 Task: Play online Dominion game.
Action: Mouse moved to (402, 330)
Screenshot: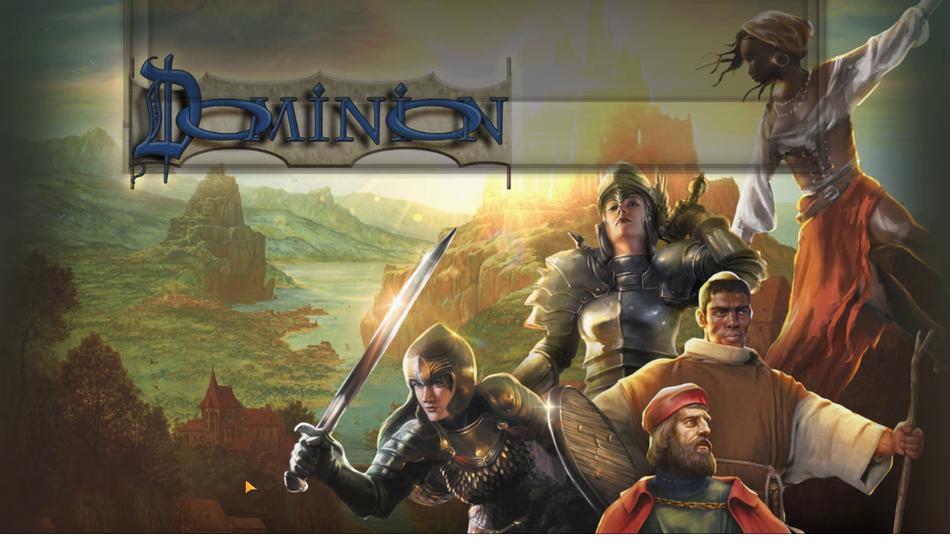 
Action: Mouse pressed left at (402, 330)
Screenshot: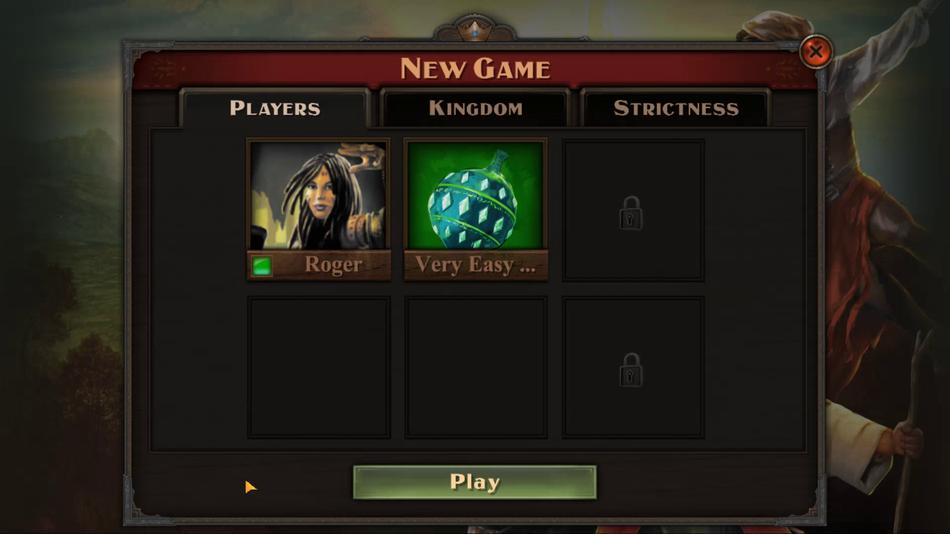 
Action: Mouse moved to (456, 329)
Screenshot: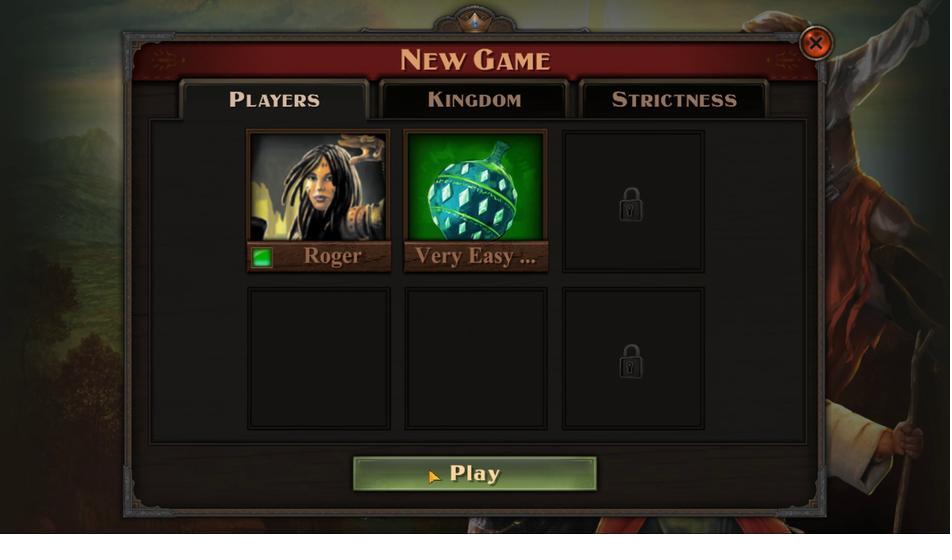 
Action: Mouse pressed left at (456, 329)
Screenshot: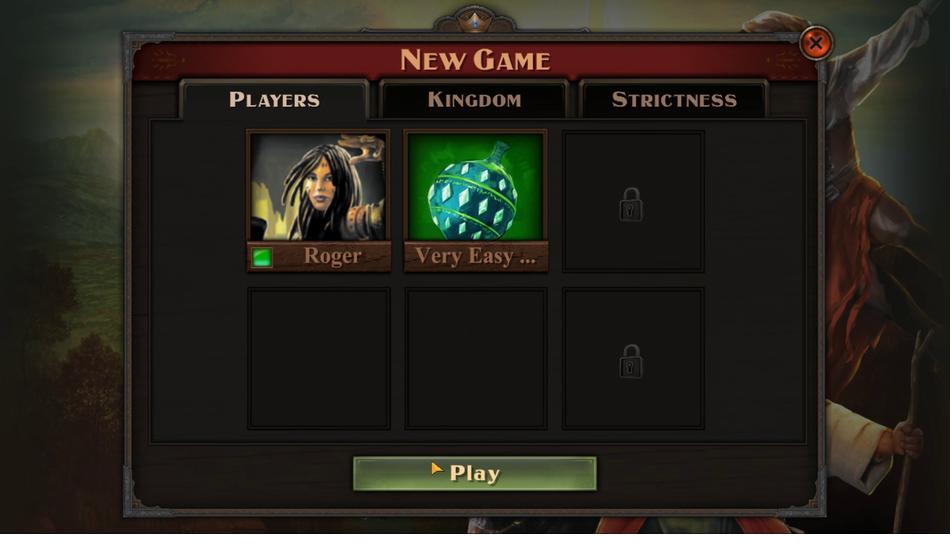 
Action: Mouse moved to (495, 333)
Screenshot: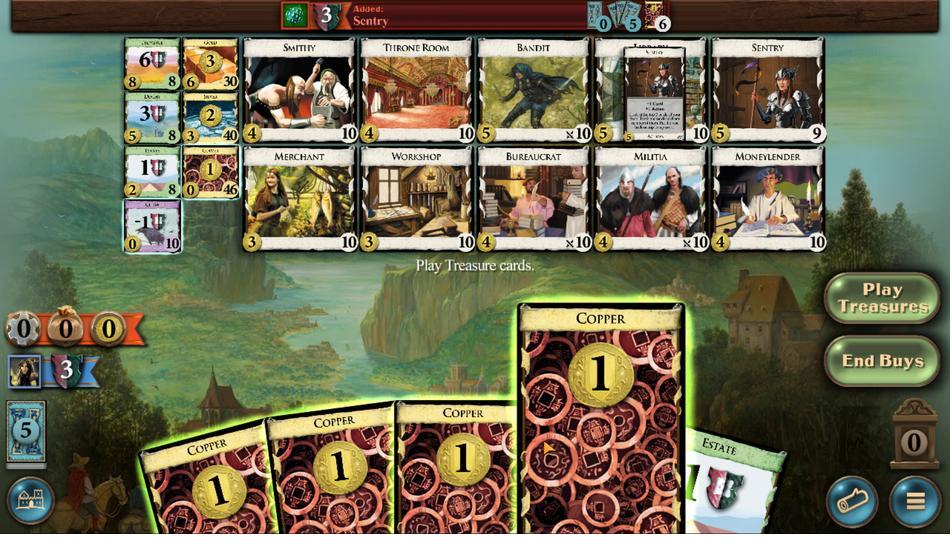 
Action: Mouse pressed left at (495, 333)
Screenshot: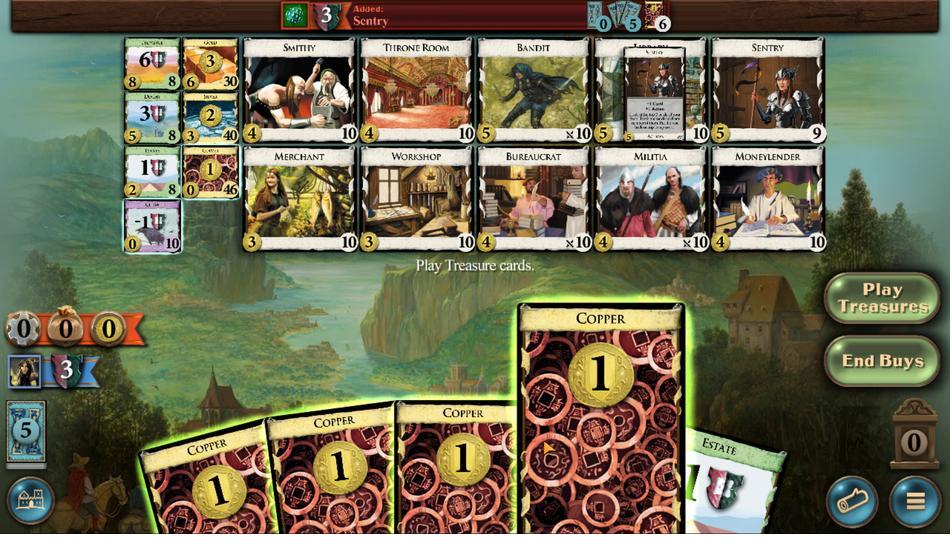 
Action: Mouse moved to (476, 330)
Screenshot: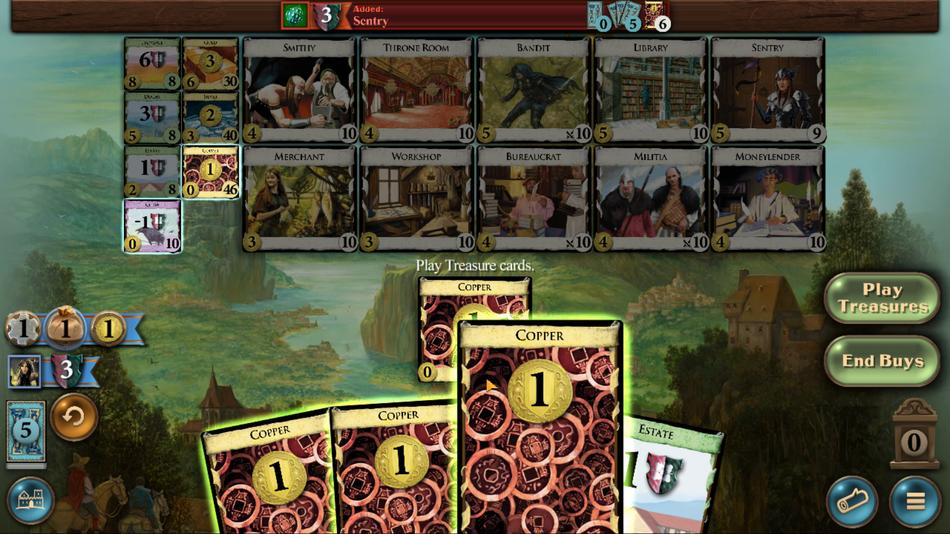 
Action: Mouse pressed left at (476, 330)
Screenshot: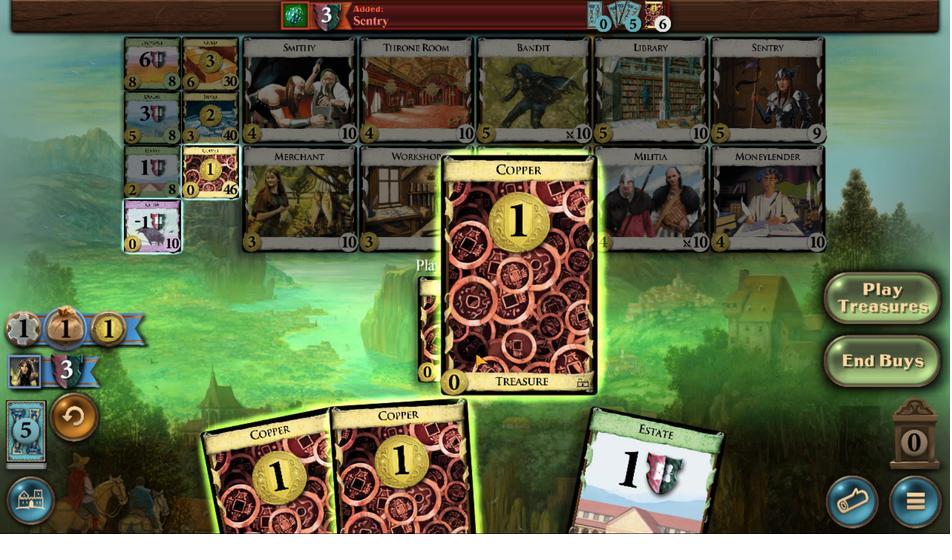 
Action: Mouse moved to (462, 329)
Screenshot: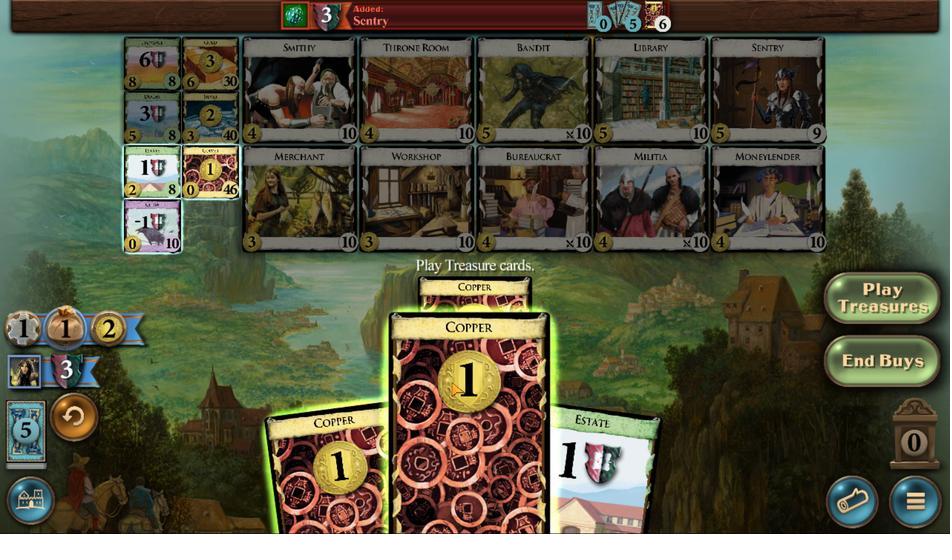 
Action: Mouse pressed left at (462, 329)
Screenshot: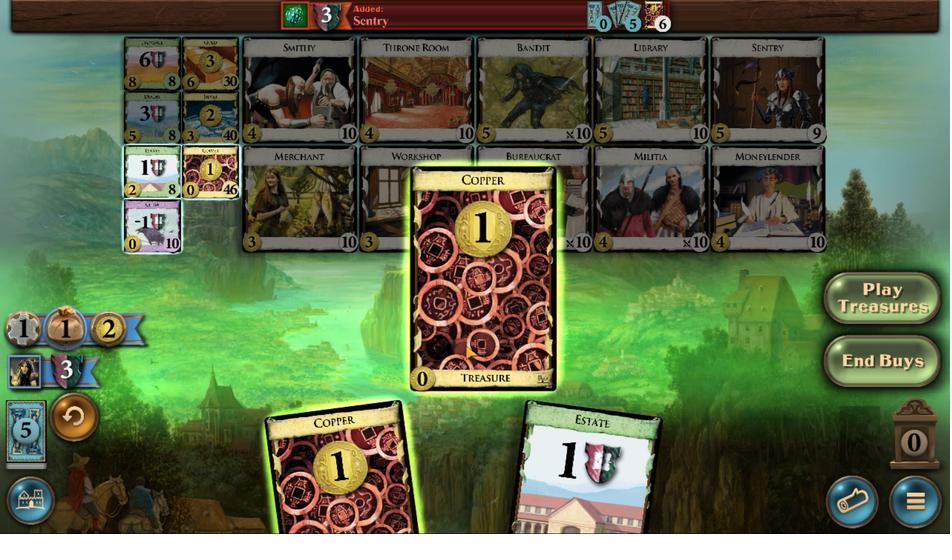 
Action: Mouse moved to (392, 285)
Screenshot: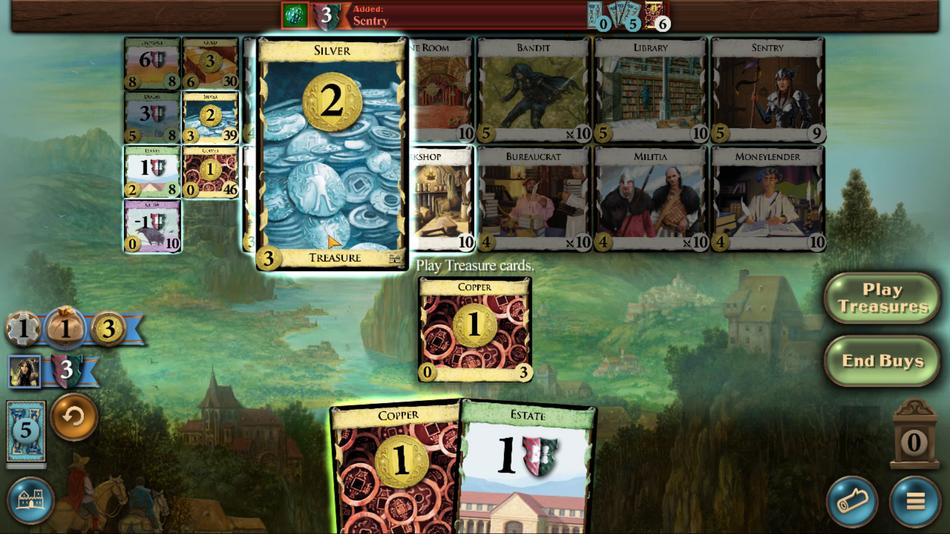 
Action: Mouse pressed left at (392, 285)
Screenshot: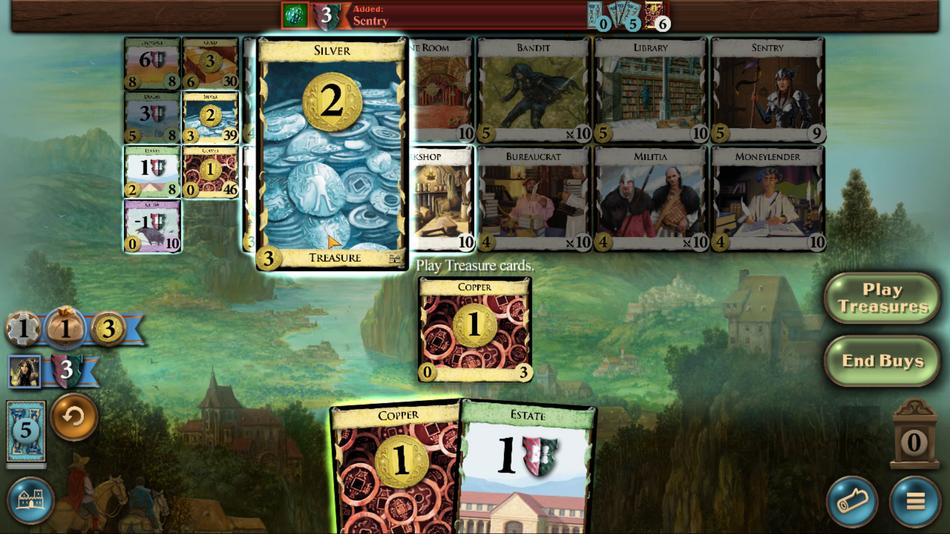 
Action: Mouse moved to (392, 291)
Screenshot: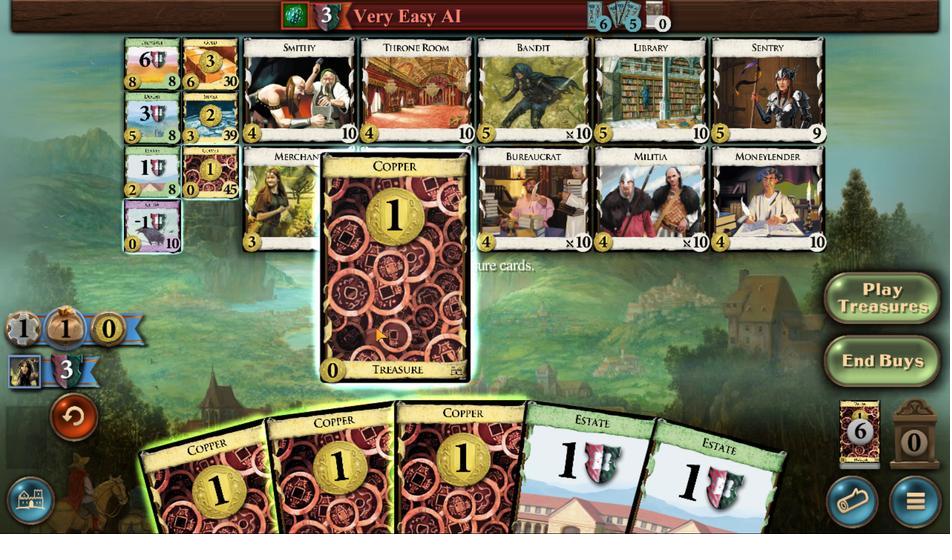 
Action: Mouse pressed left at (392, 291)
Screenshot: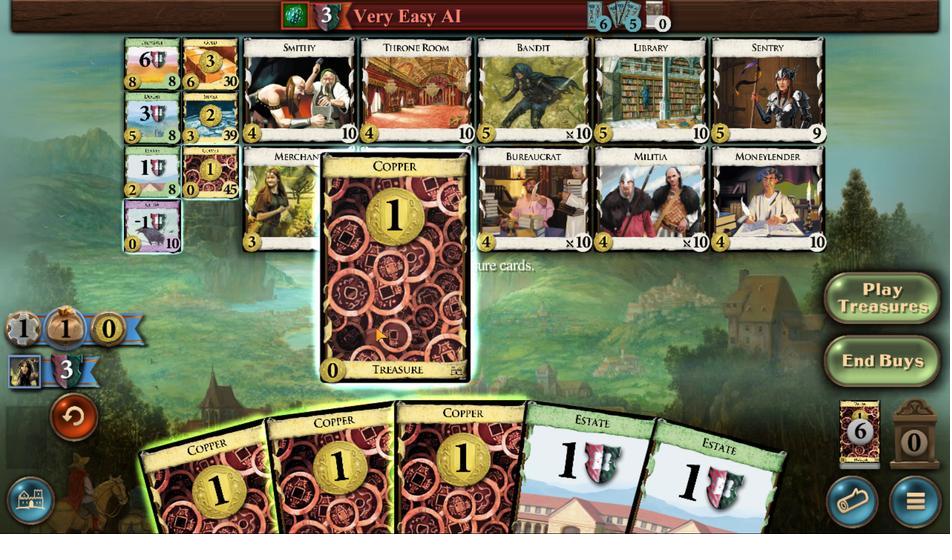 
Action: Mouse moved to (464, 326)
Screenshot: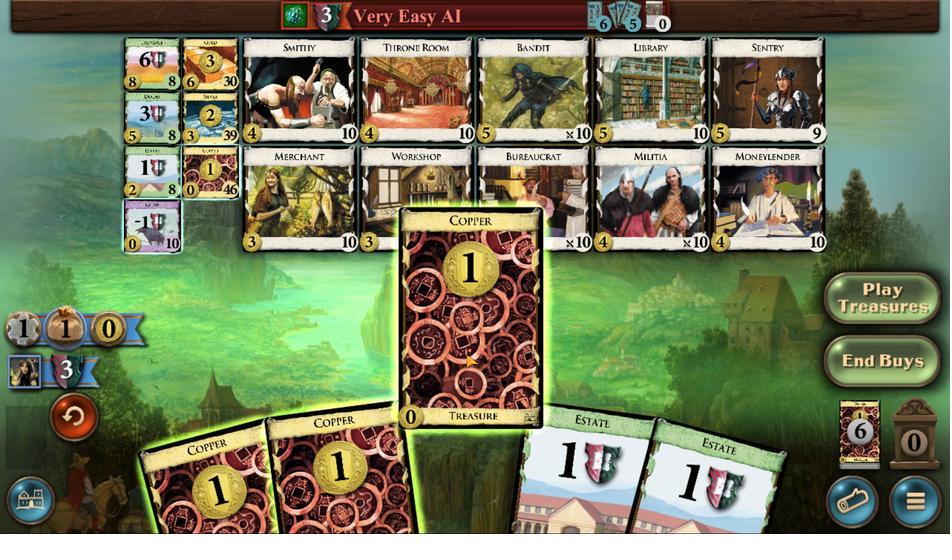 
Action: Mouse pressed left at (464, 326)
Screenshot: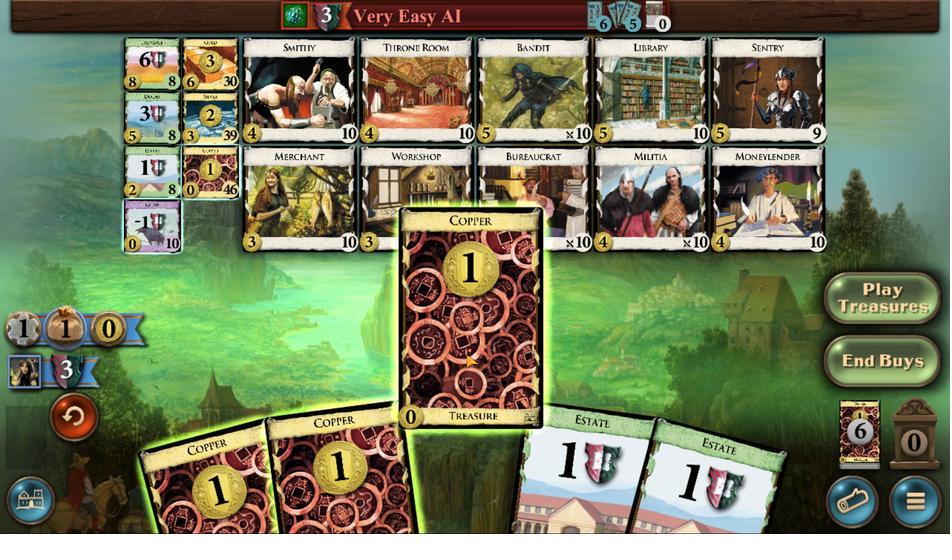
Action: Mouse moved to (452, 330)
Screenshot: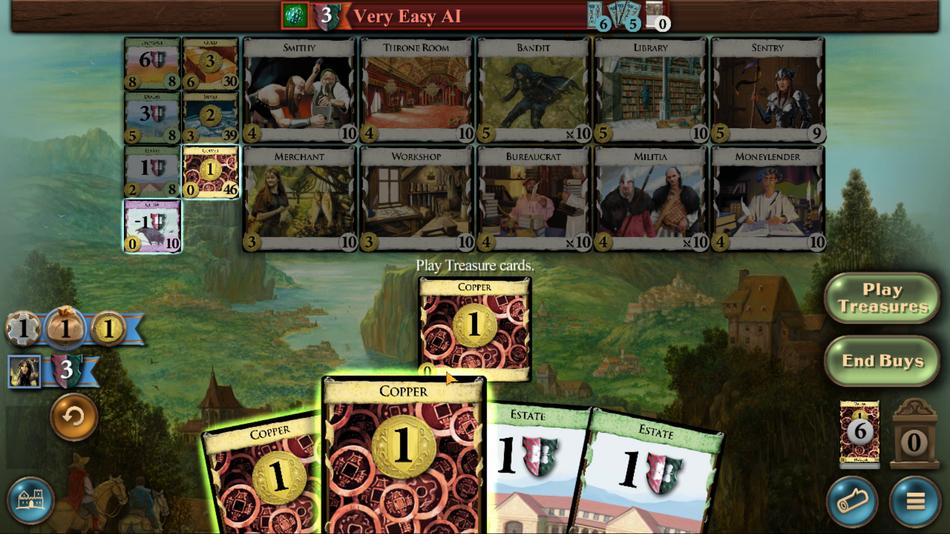 
Action: Mouse pressed left at (452, 330)
Screenshot: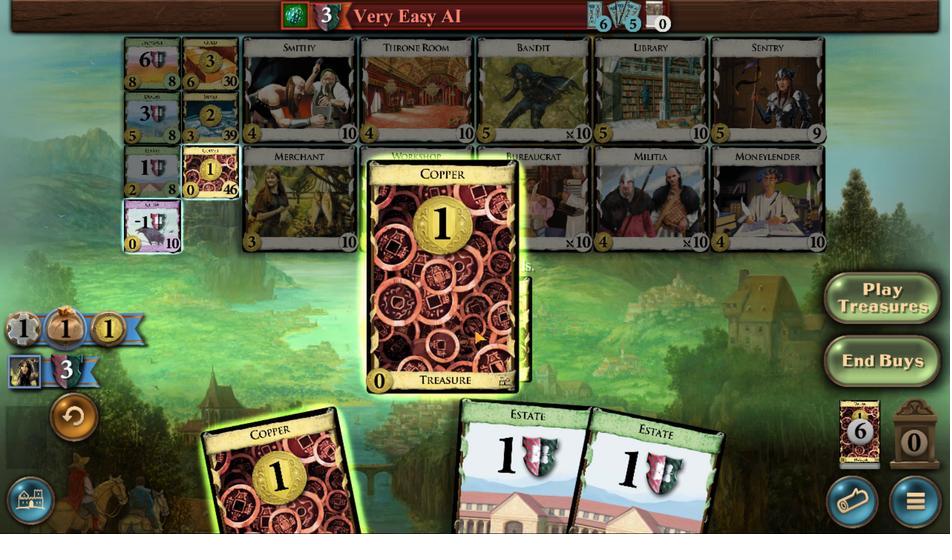 
Action: Mouse moved to (433, 329)
Screenshot: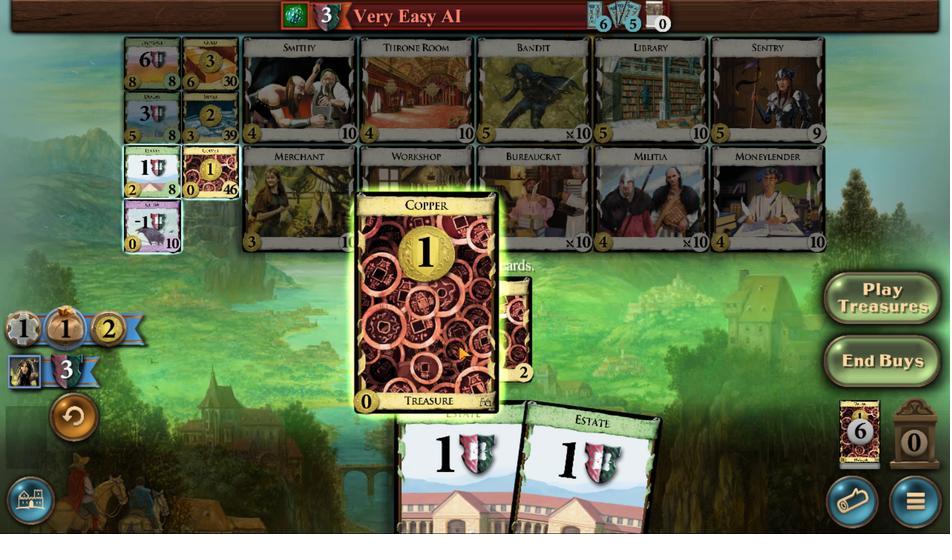 
Action: Mouse pressed left at (433, 329)
Screenshot: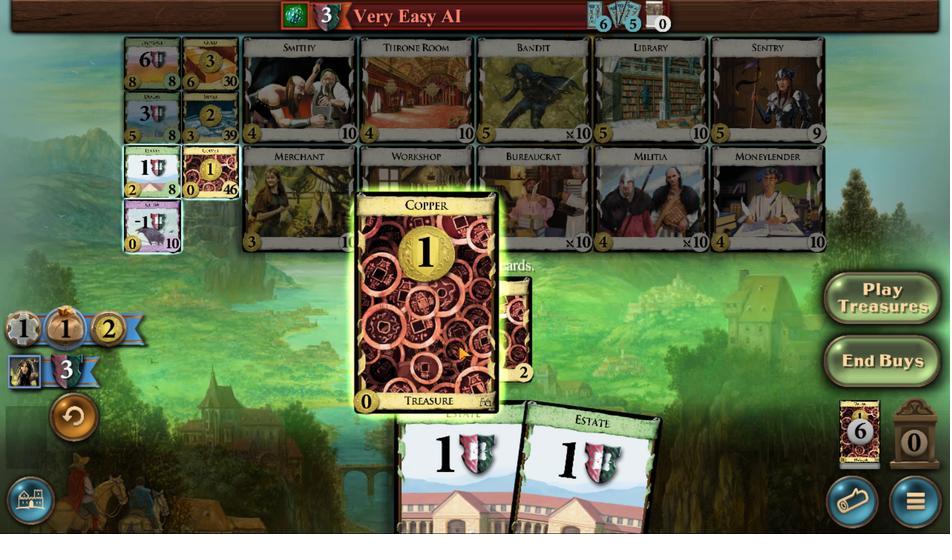 
Action: Mouse moved to (389, 285)
Screenshot: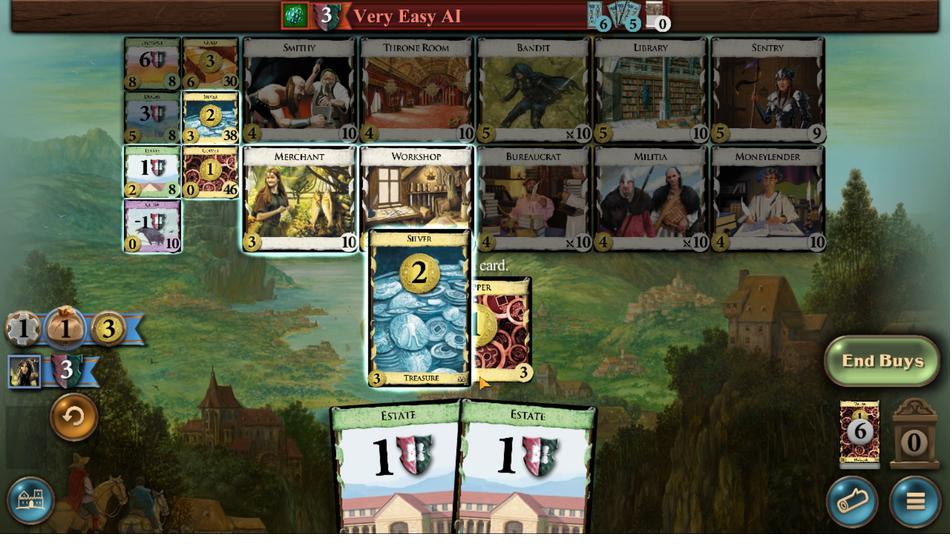 
Action: Mouse pressed left at (389, 285)
Screenshot: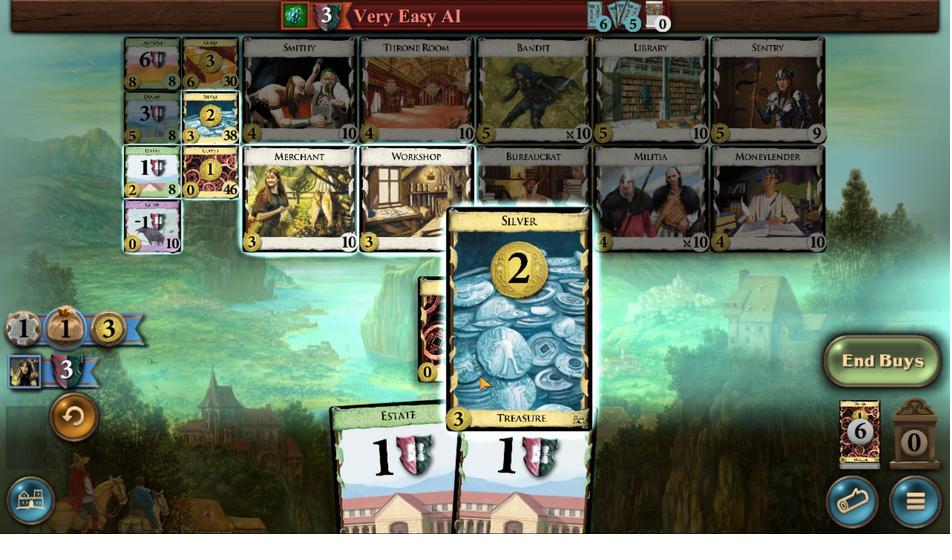 
Action: Mouse moved to (503, 327)
Screenshot: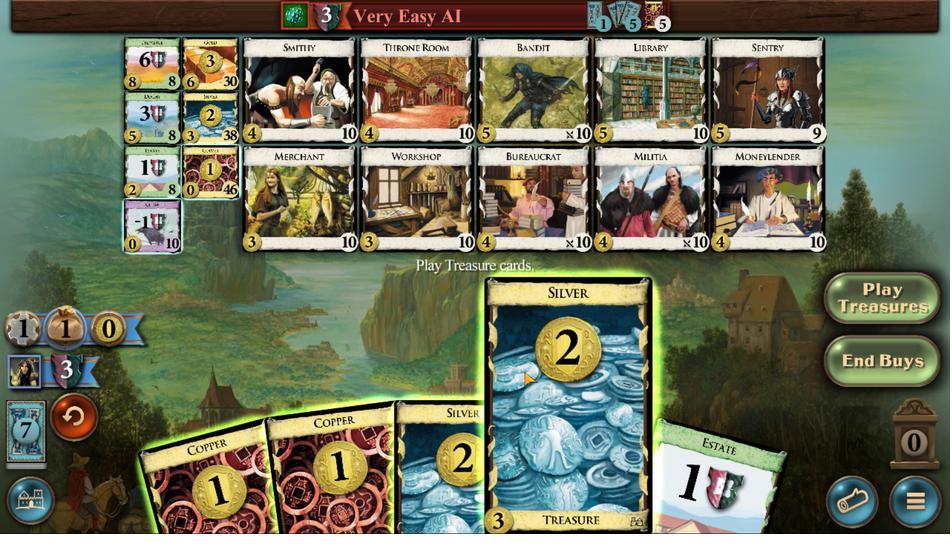 
Action: Mouse pressed left at (503, 327)
Screenshot: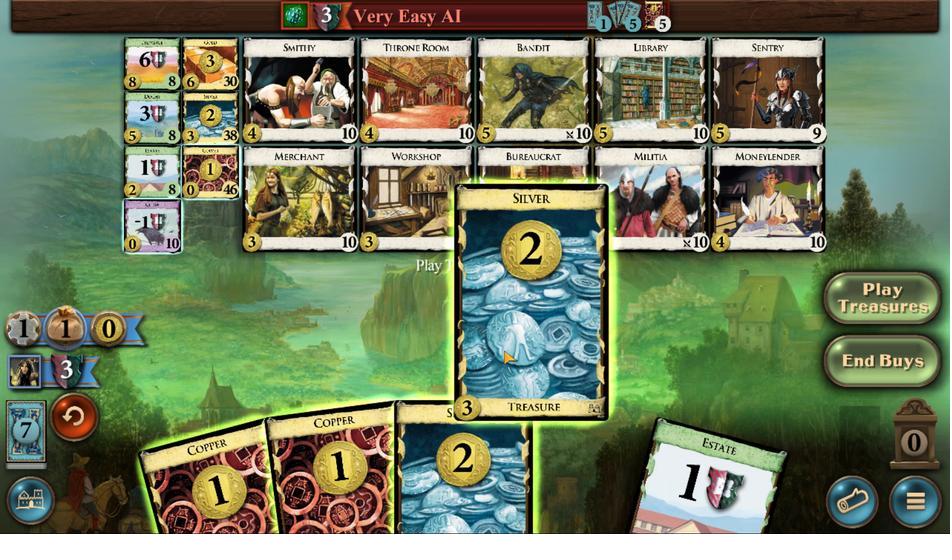 
Action: Mouse moved to (483, 327)
Screenshot: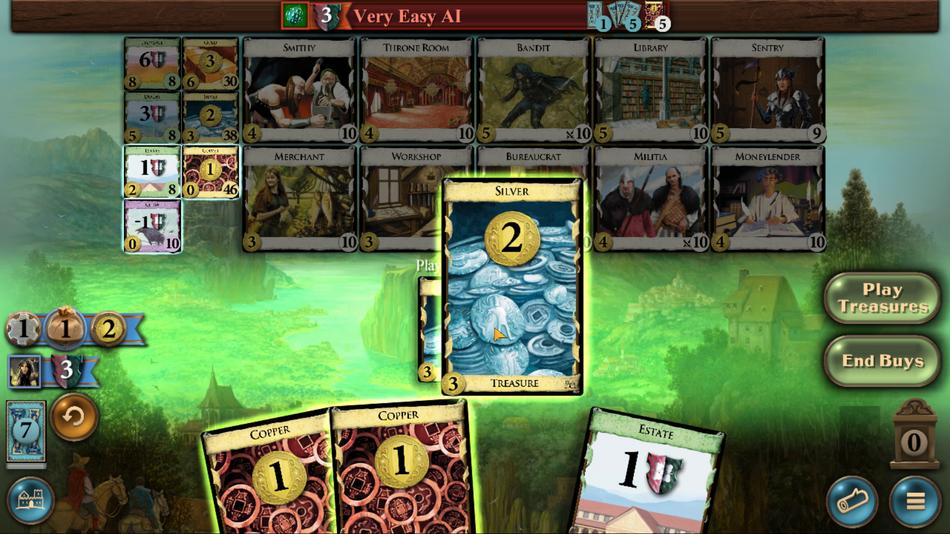 
Action: Mouse pressed left at (483, 327)
Screenshot: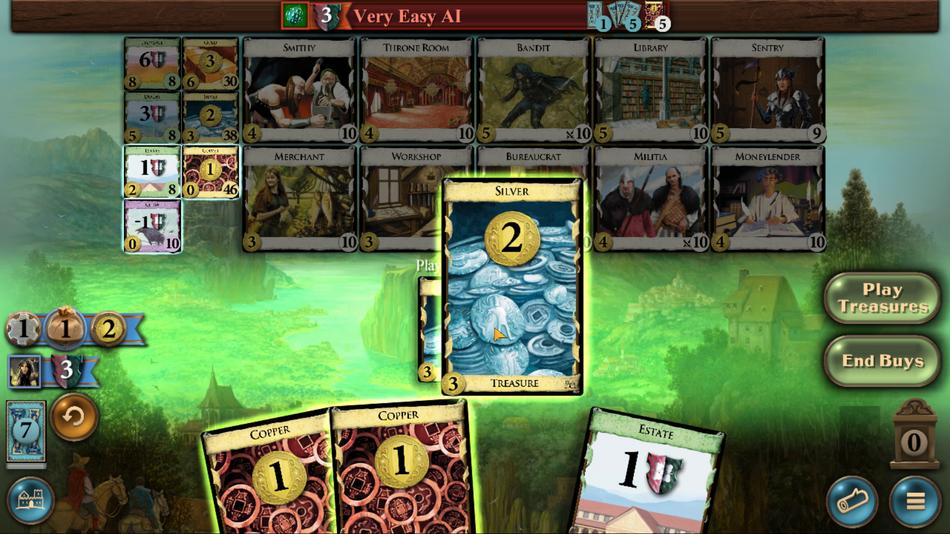 
Action: Mouse moved to (471, 323)
Screenshot: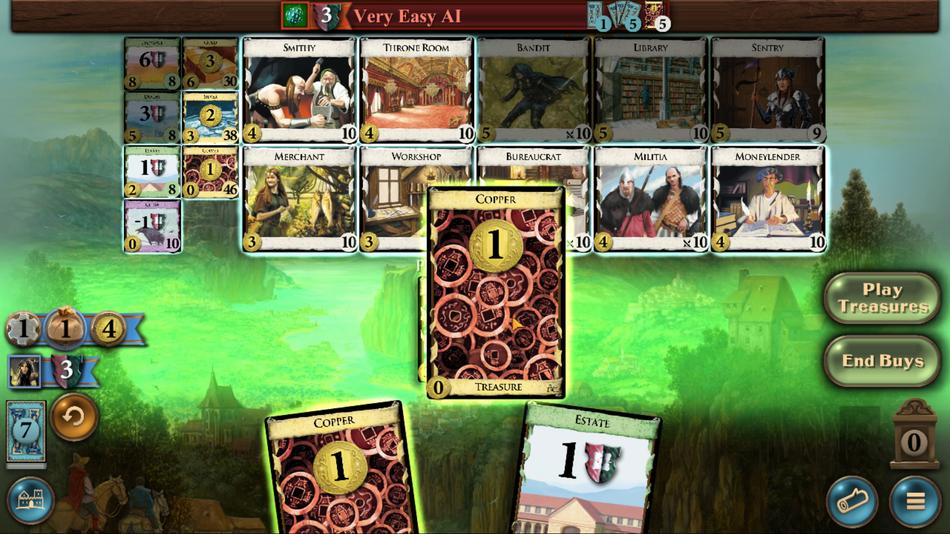 
Action: Mouse pressed left at (471, 323)
Screenshot: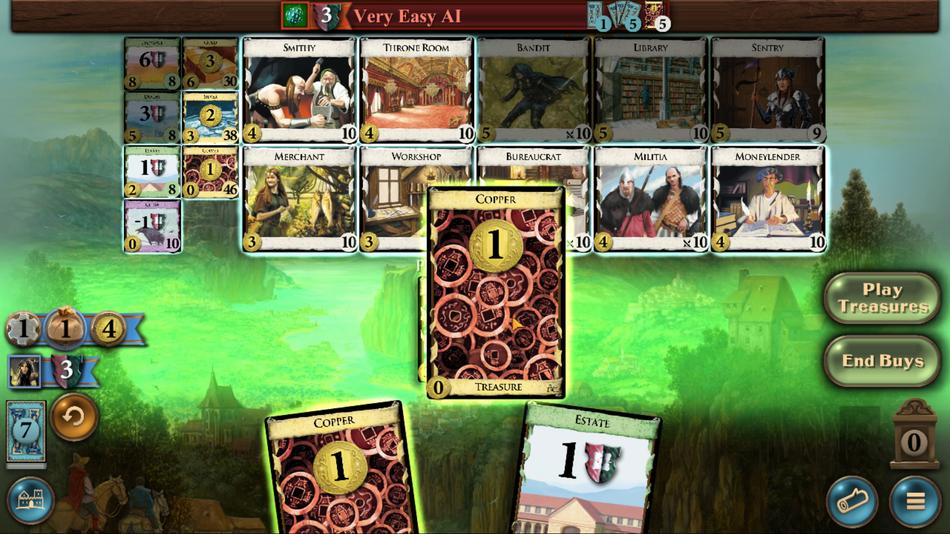 
Action: Mouse moved to (376, 283)
Screenshot: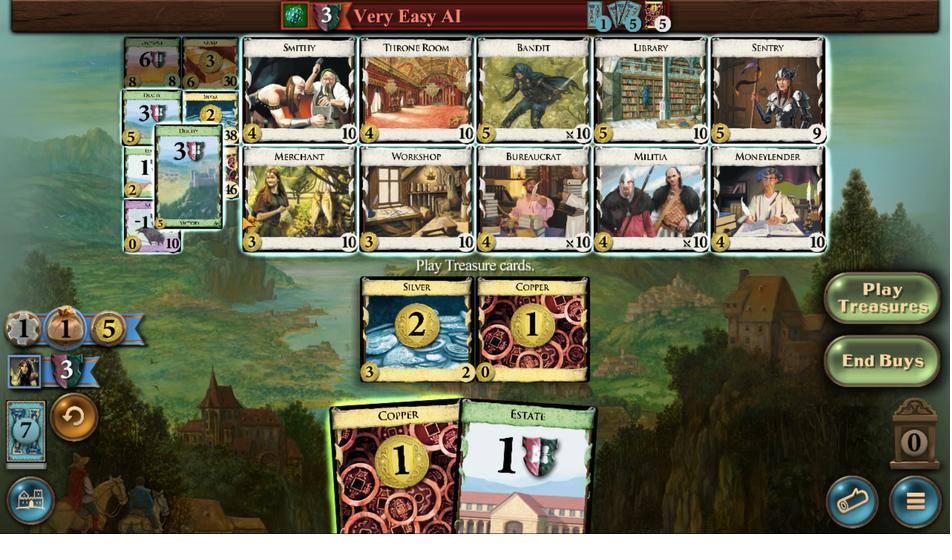 
Action: Mouse pressed left at (376, 283)
Screenshot: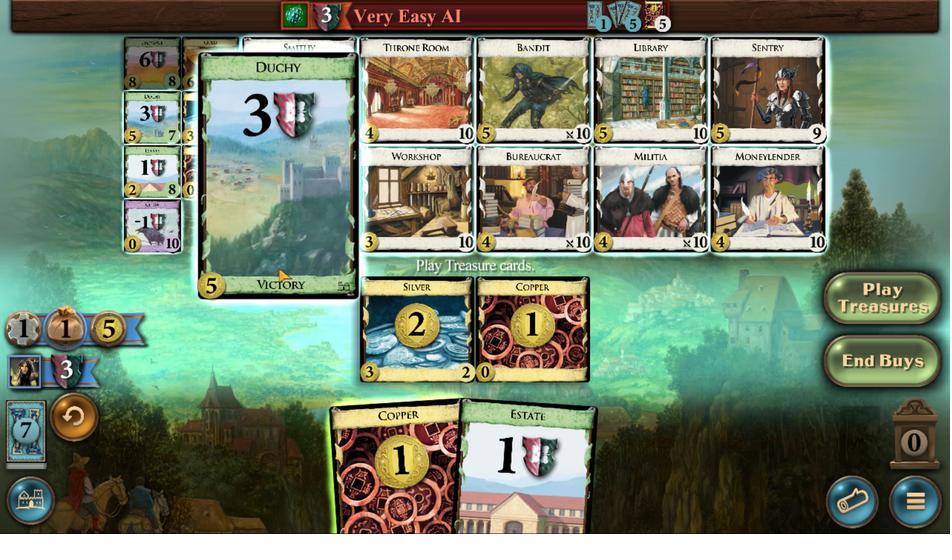 
Action: Mouse moved to (464, 323)
Screenshot: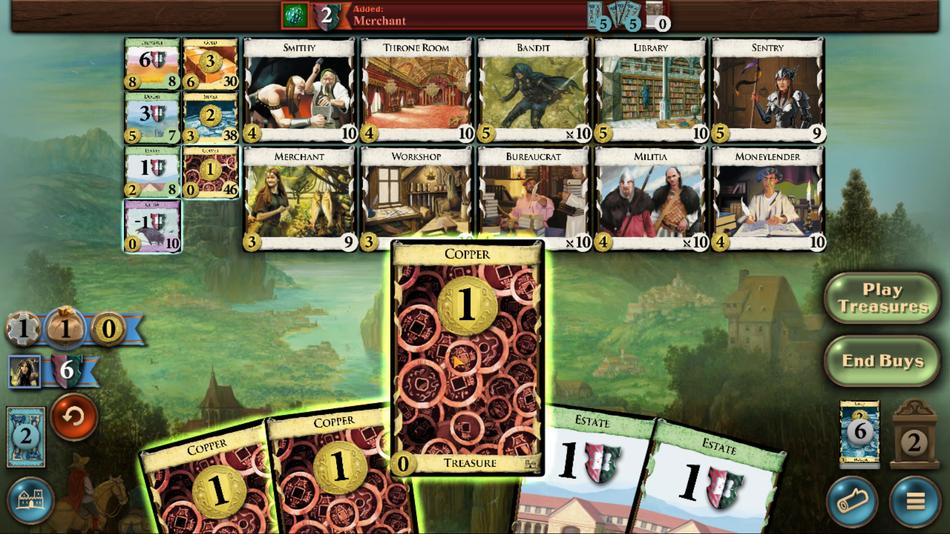 
Action: Mouse pressed left at (464, 323)
Screenshot: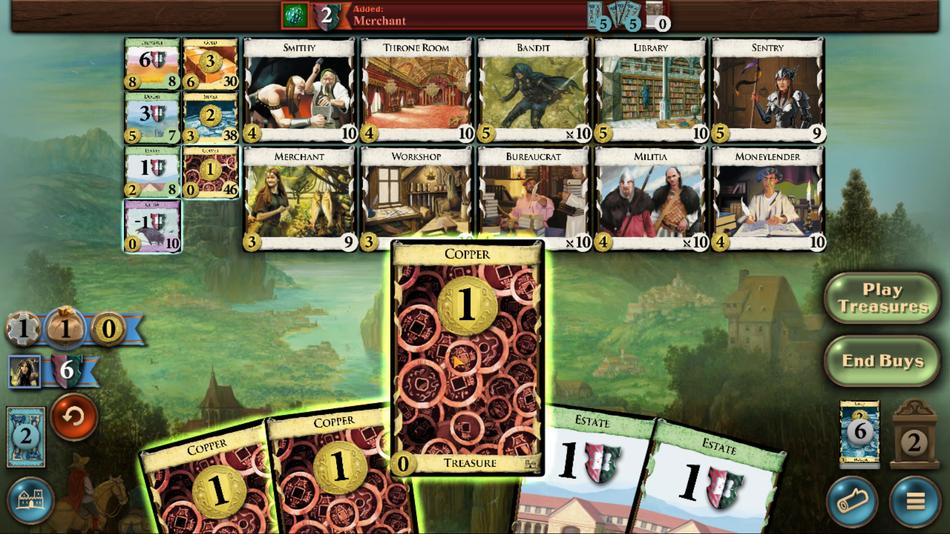 
Action: Mouse moved to (449, 327)
Screenshot: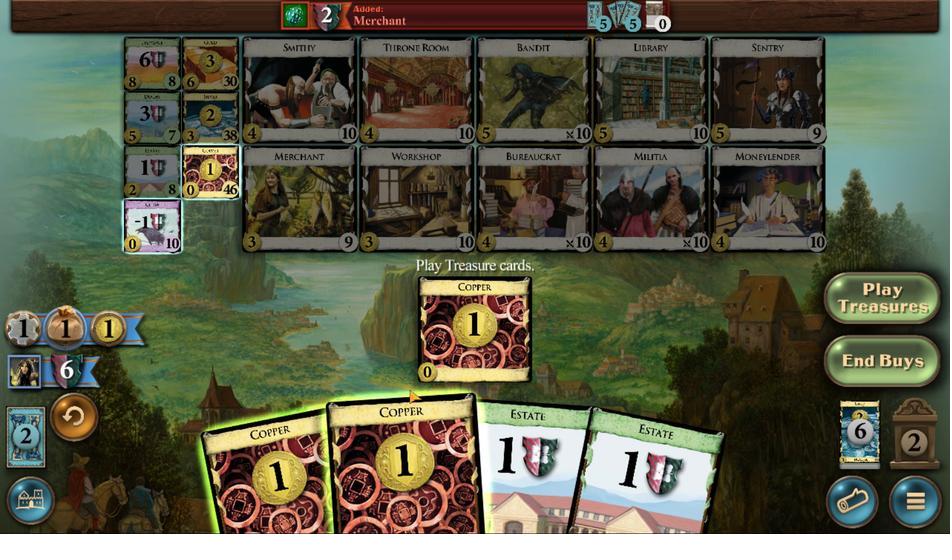 
Action: Mouse pressed left at (449, 327)
Screenshot: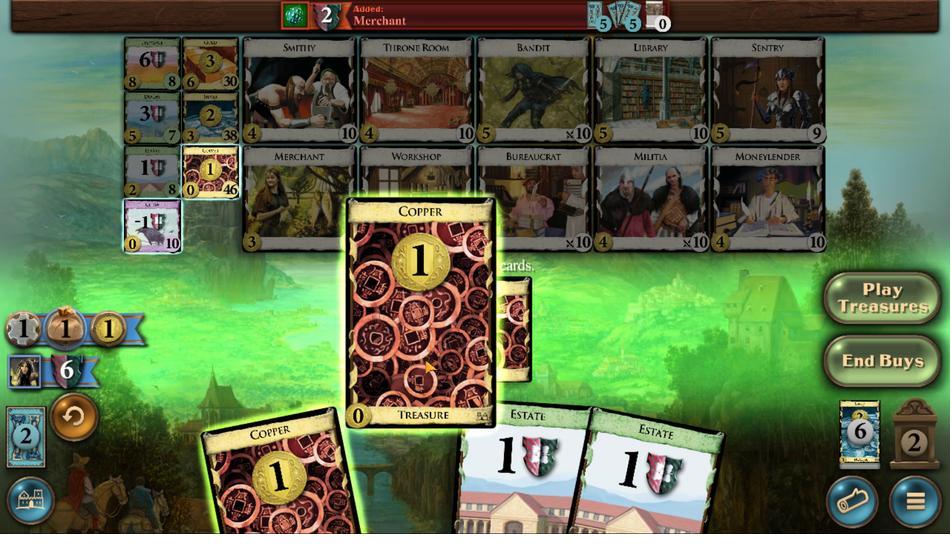 
Action: Mouse moved to (426, 323)
Screenshot: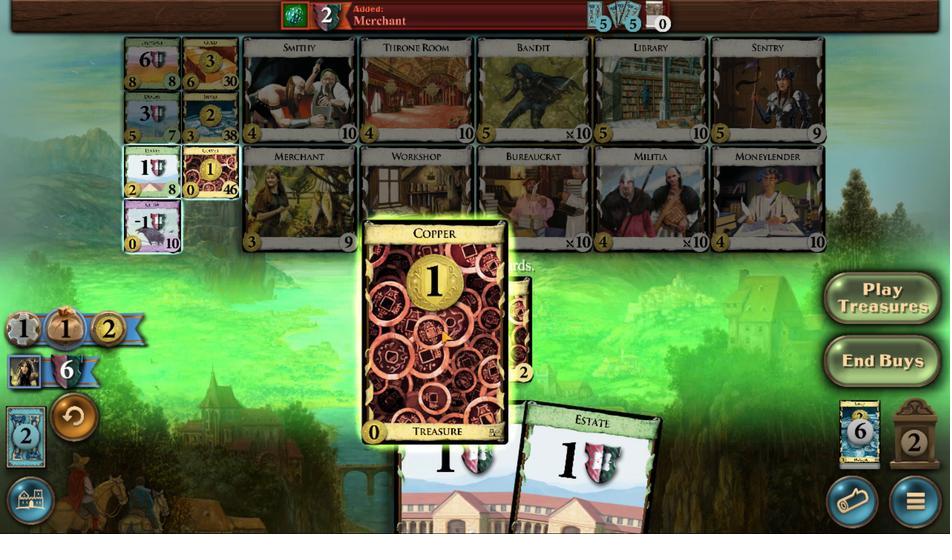 
Action: Mouse pressed left at (426, 323)
Screenshot: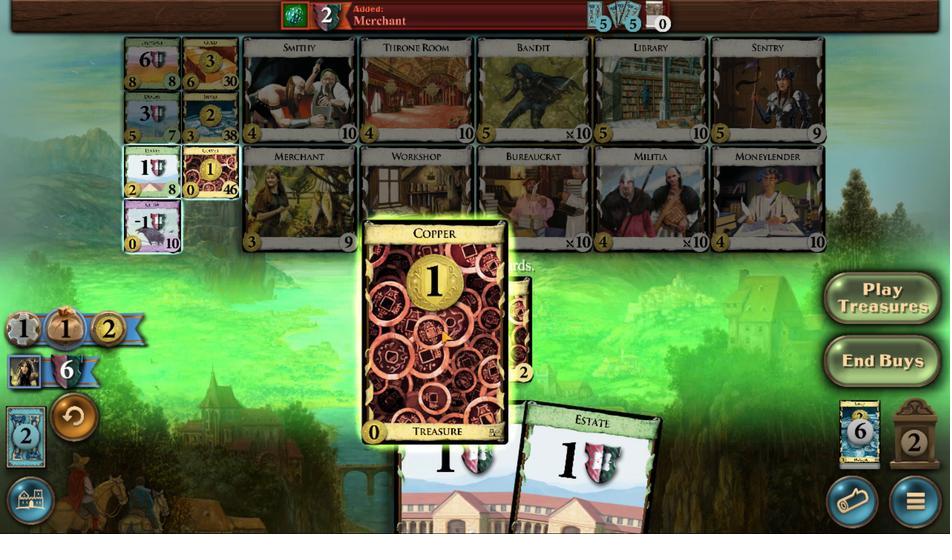 
Action: Mouse moved to (391, 282)
Screenshot: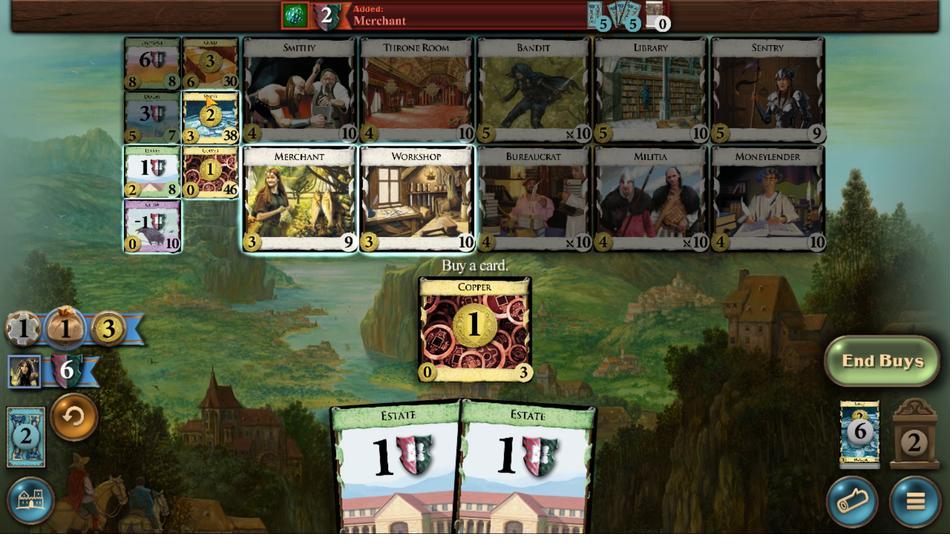 
Action: Mouse pressed left at (391, 282)
Screenshot: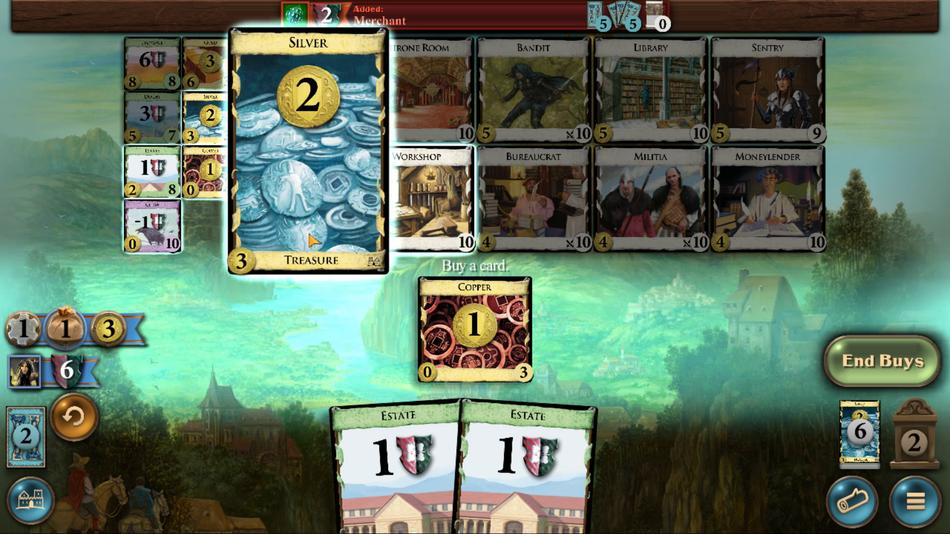 
Action: Mouse moved to (504, 325)
Screenshot: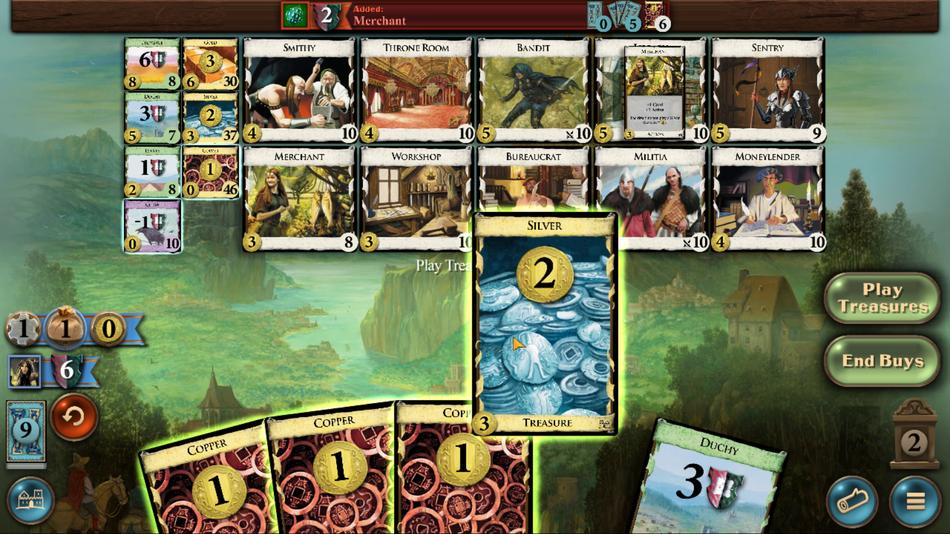 
Action: Mouse pressed left at (504, 325)
Screenshot: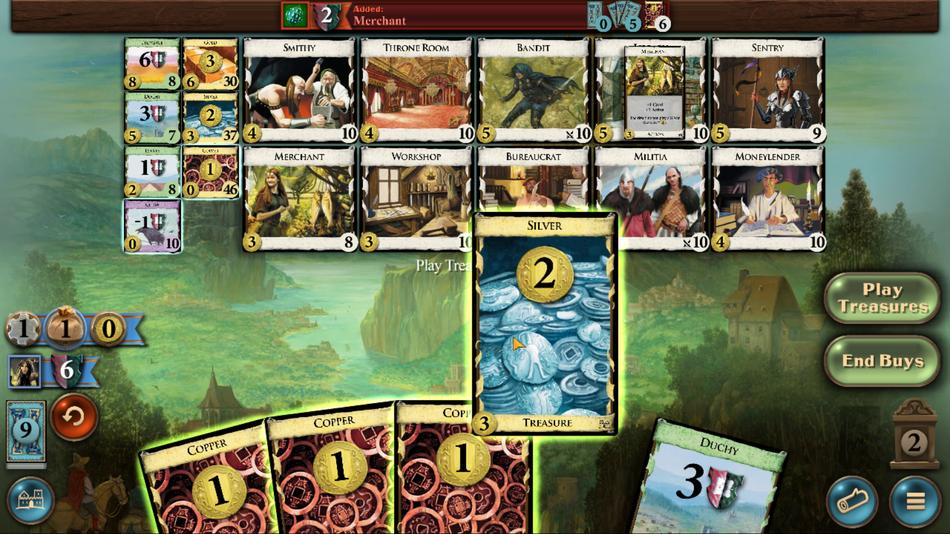 
Action: Mouse moved to (484, 322)
Screenshot: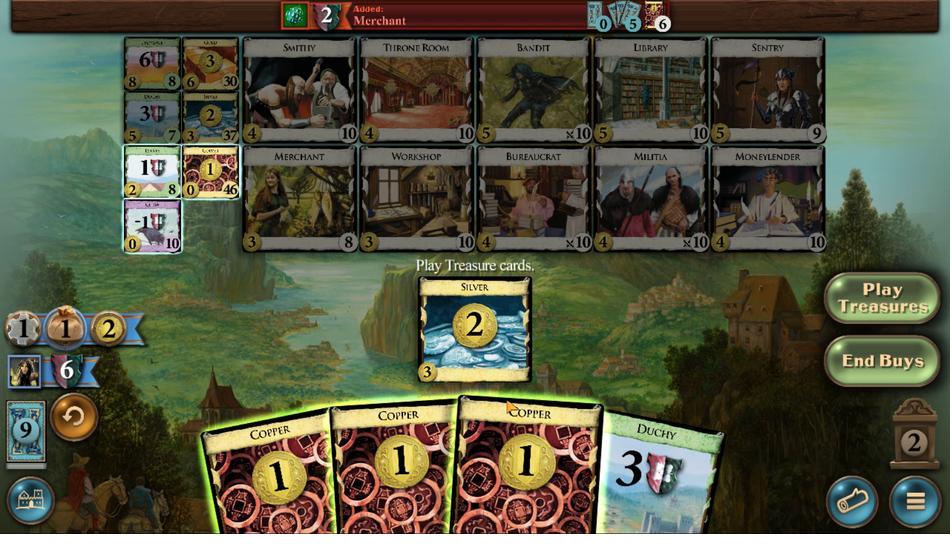 
Action: Mouse pressed left at (484, 322)
Screenshot: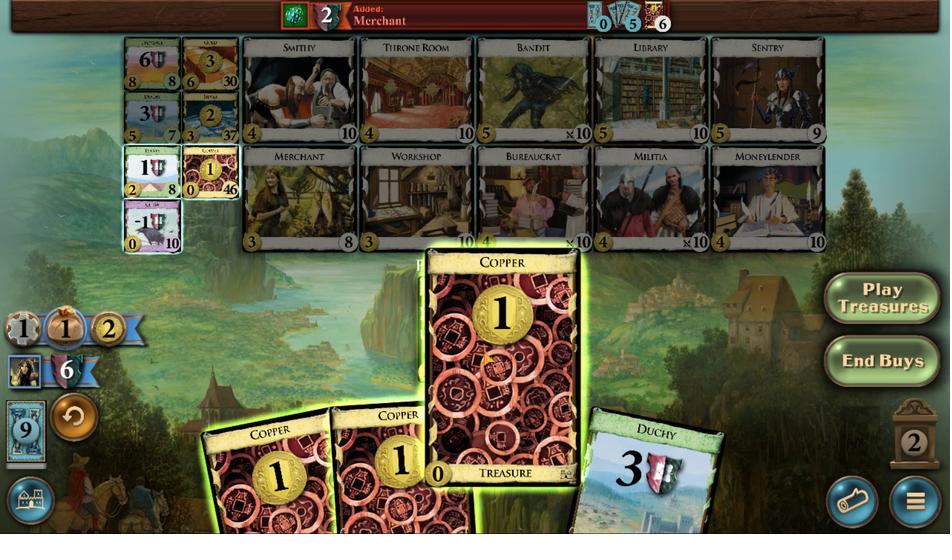 
Action: Mouse moved to (463, 323)
Screenshot: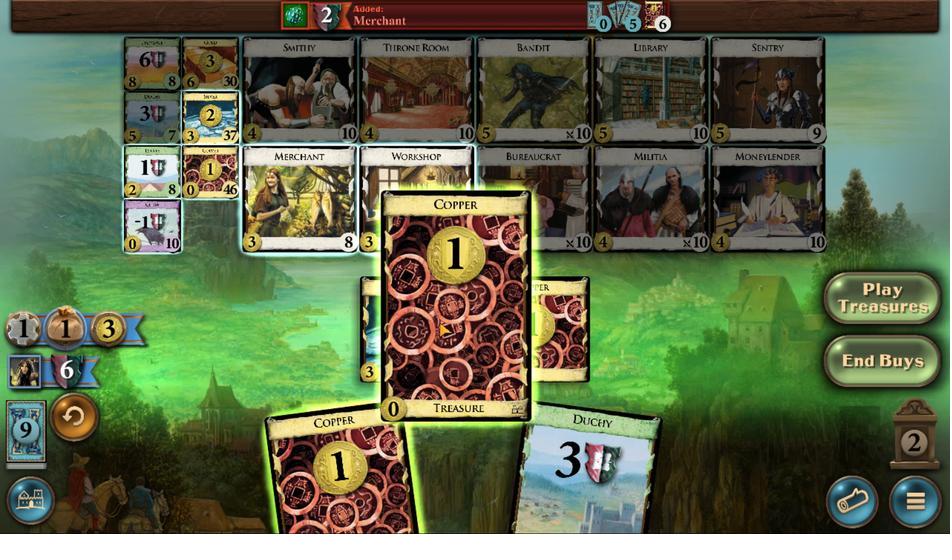 
Action: Mouse pressed left at (463, 323)
Screenshot: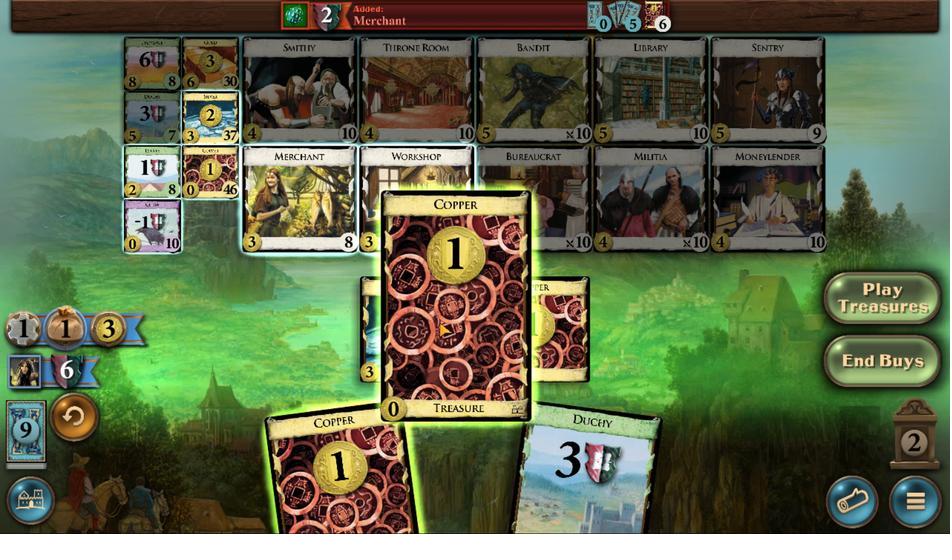
Action: Mouse moved to (445, 325)
Screenshot: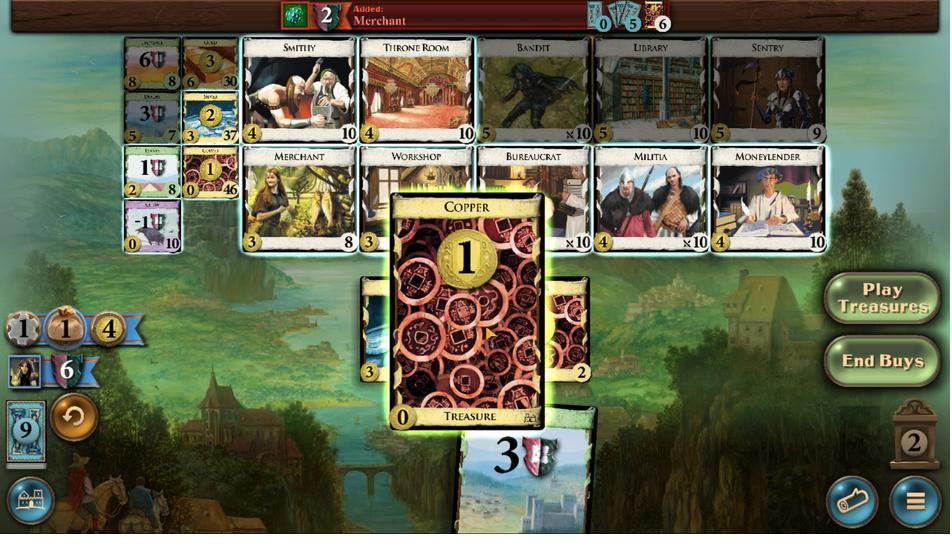 
Action: Mouse pressed left at (445, 325)
Screenshot: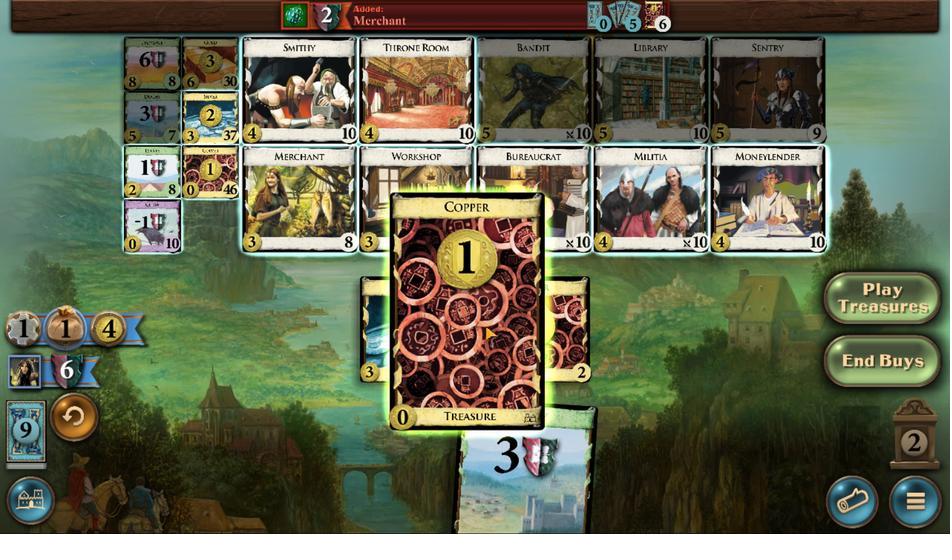
Action: Mouse moved to (369, 282)
Screenshot: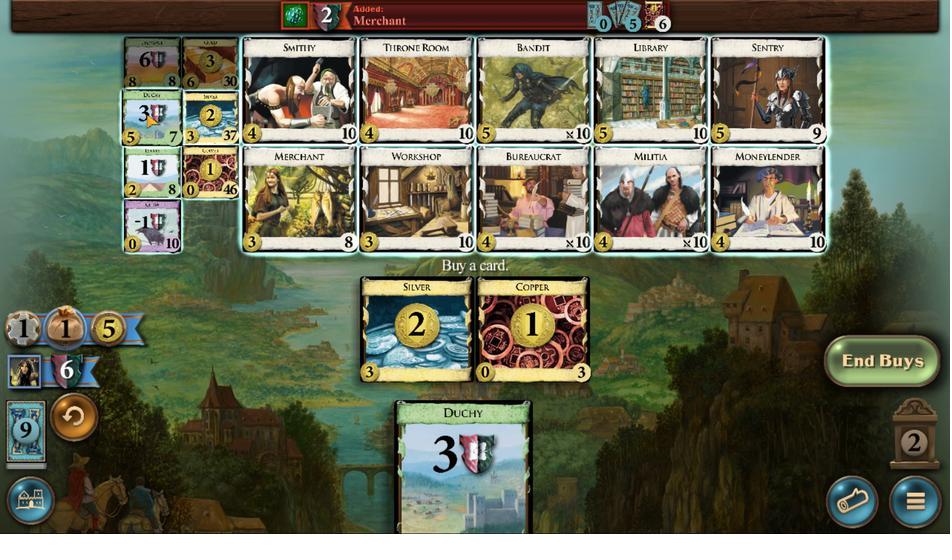 
Action: Mouse pressed left at (369, 282)
Screenshot: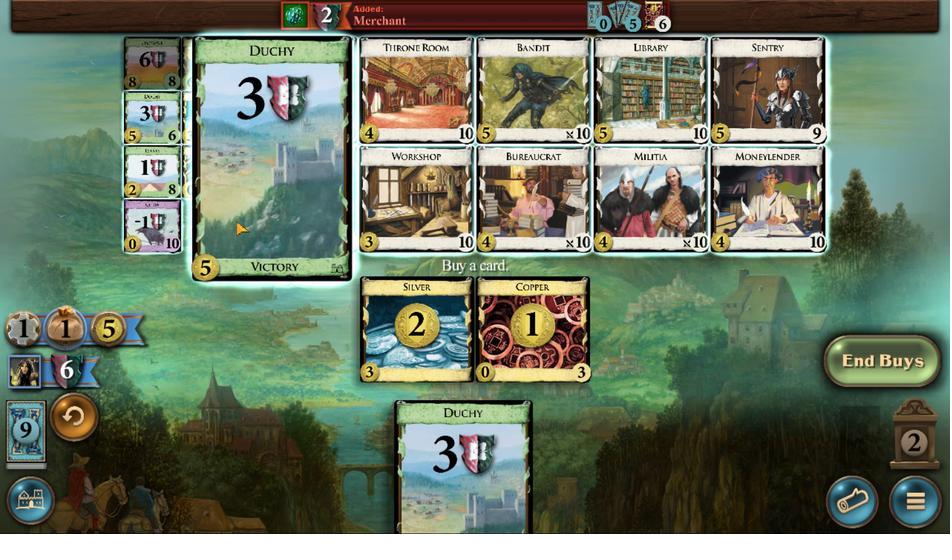 
Action: Mouse moved to (432, 323)
Screenshot: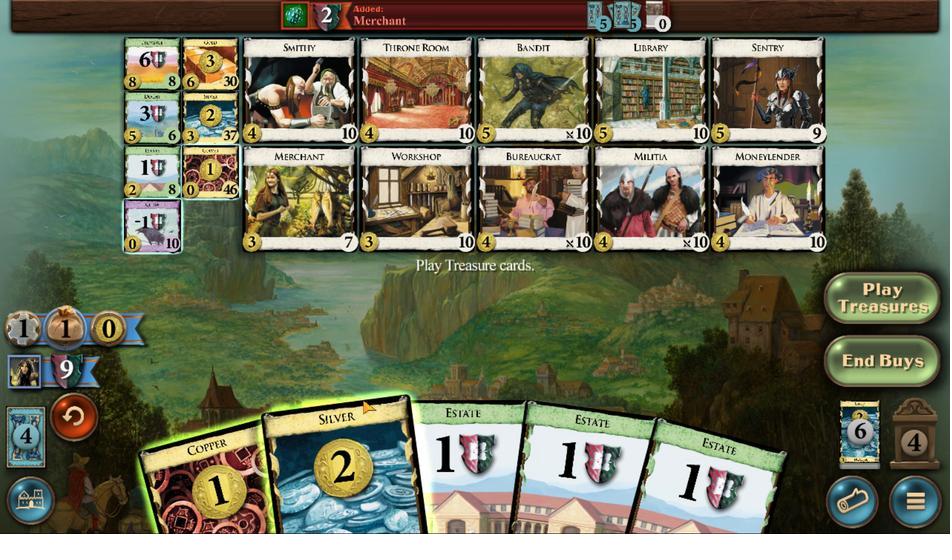 
Action: Mouse pressed left at (432, 323)
Screenshot: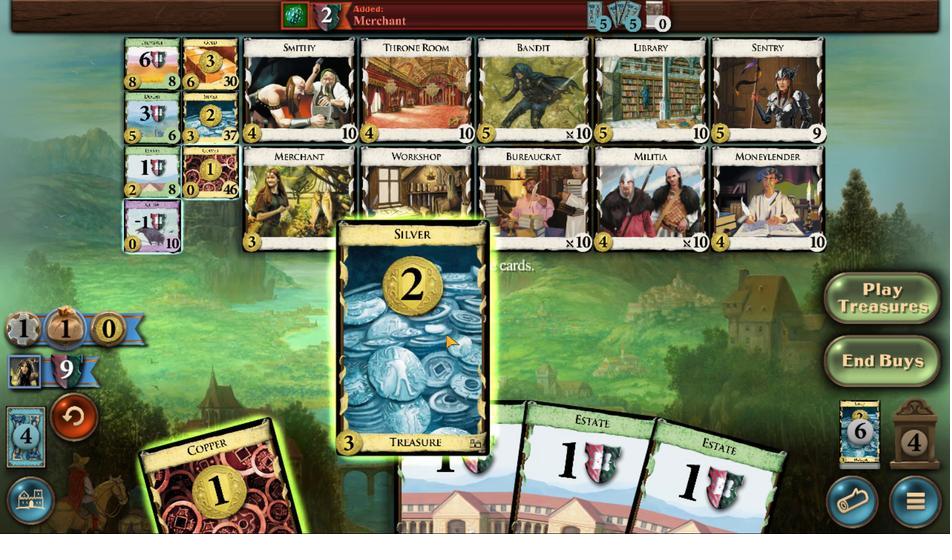 
Action: Mouse moved to (424, 320)
Screenshot: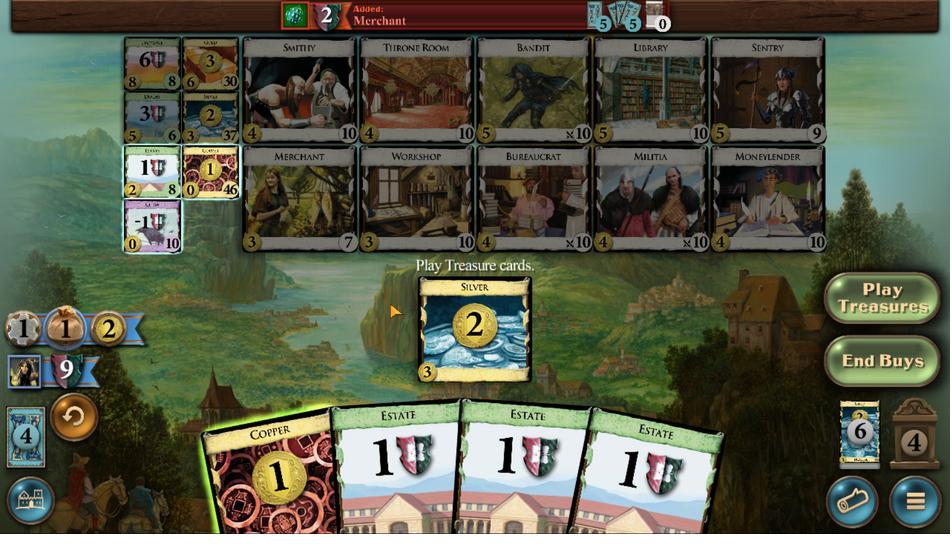 
Action: Mouse pressed left at (424, 320)
Screenshot: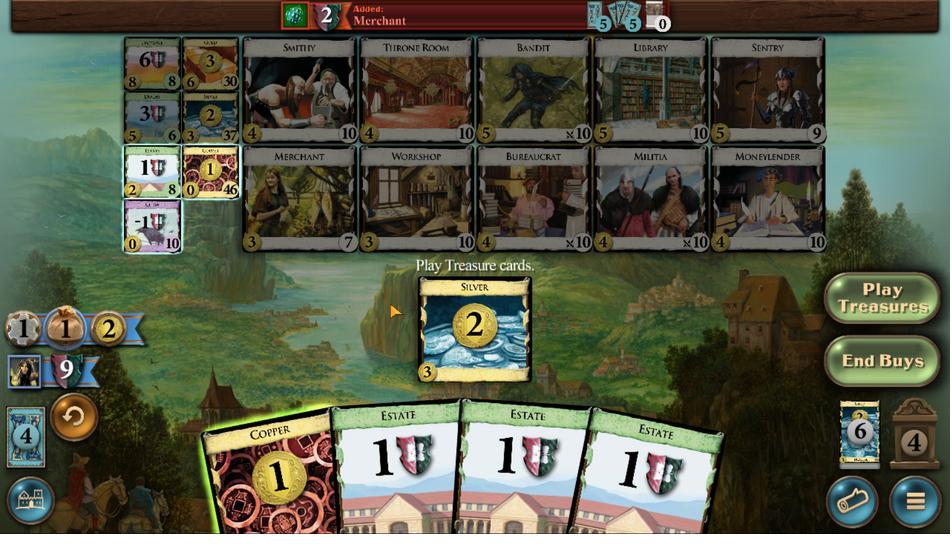 
Action: Mouse moved to (417, 326)
Screenshot: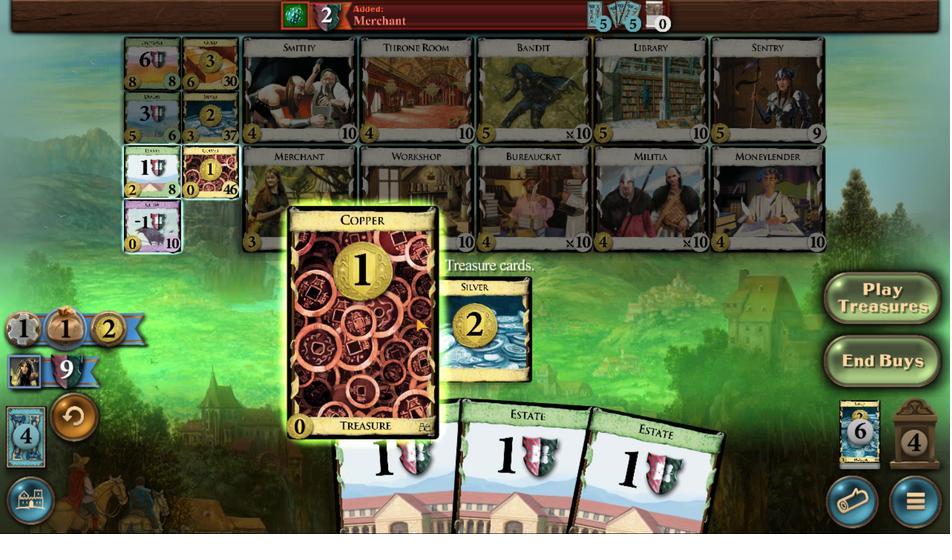 
Action: Mouse pressed left at (417, 326)
Screenshot: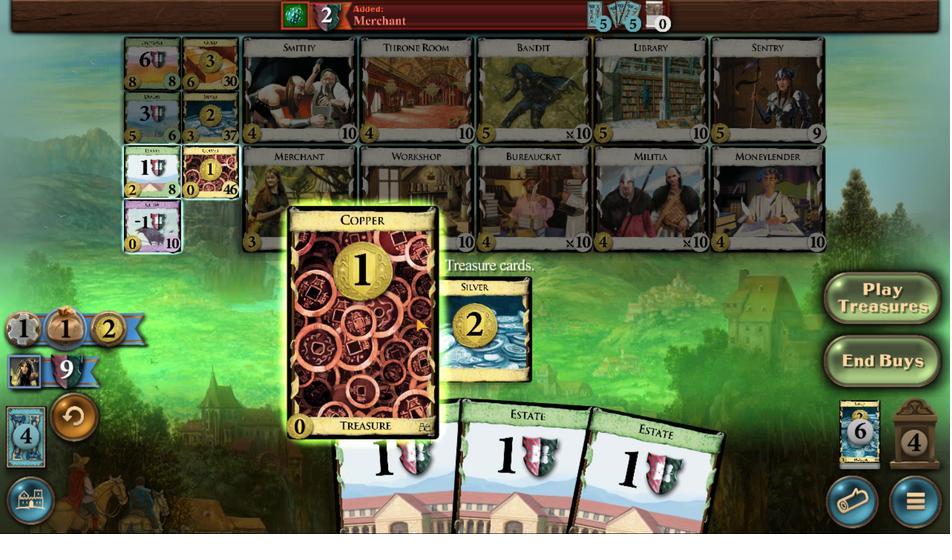 
Action: Mouse moved to (390, 282)
Screenshot: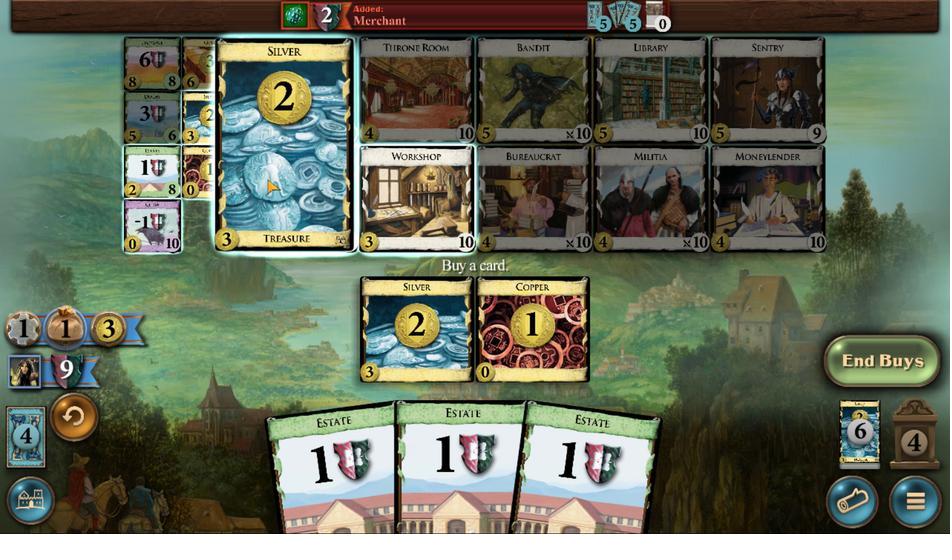 
Action: Mouse pressed left at (390, 282)
Screenshot: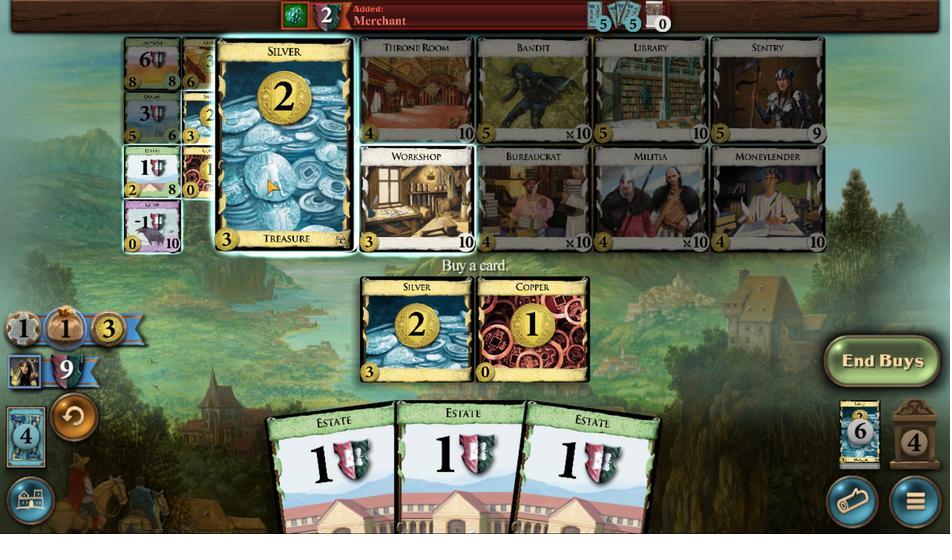 
Action: Mouse moved to (495, 325)
Screenshot: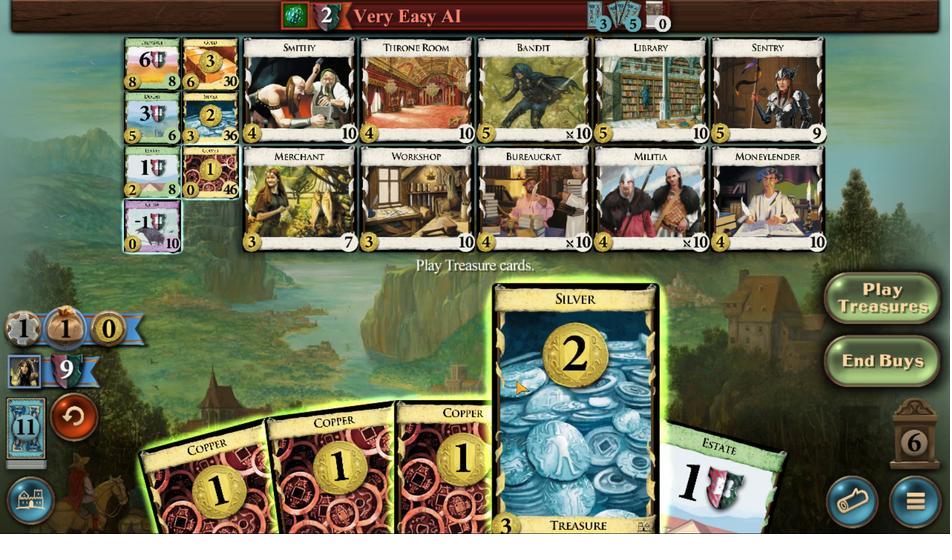 
Action: Mouse pressed left at (495, 325)
Screenshot: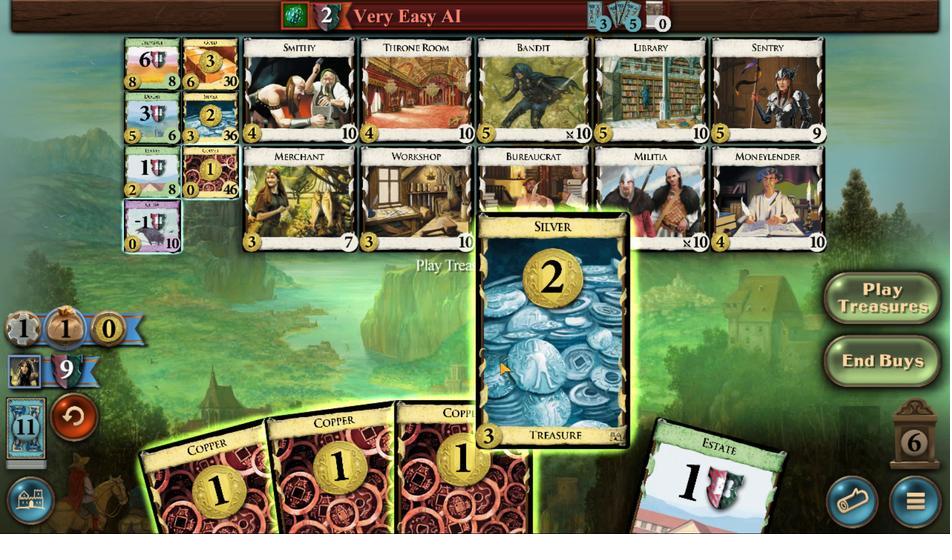 
Action: Mouse moved to (482, 324)
Screenshot: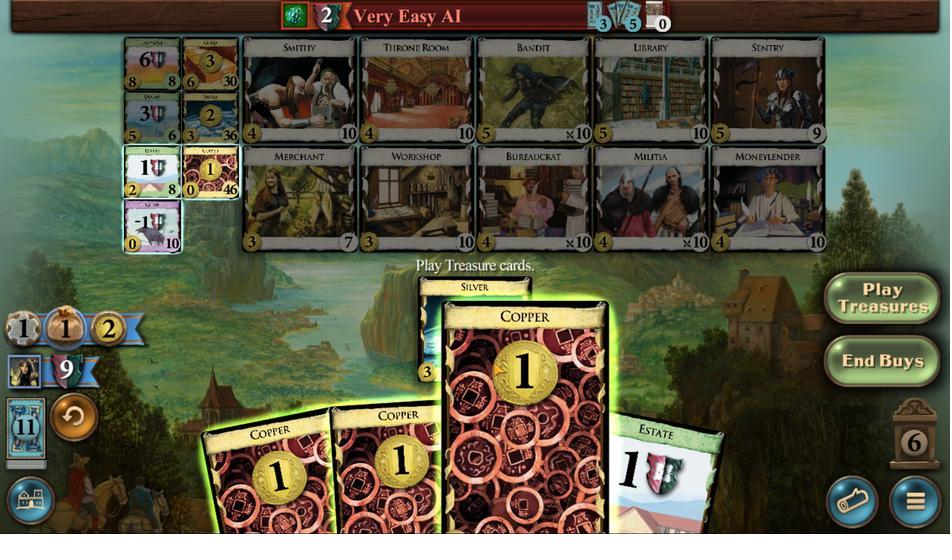 
Action: Mouse pressed left at (482, 324)
Screenshot: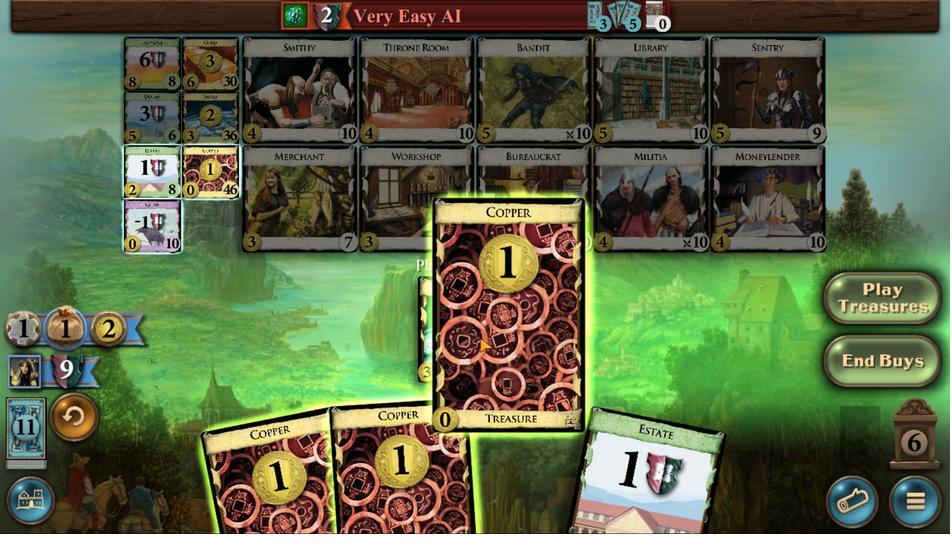 
Action: Mouse moved to (465, 323)
Screenshot: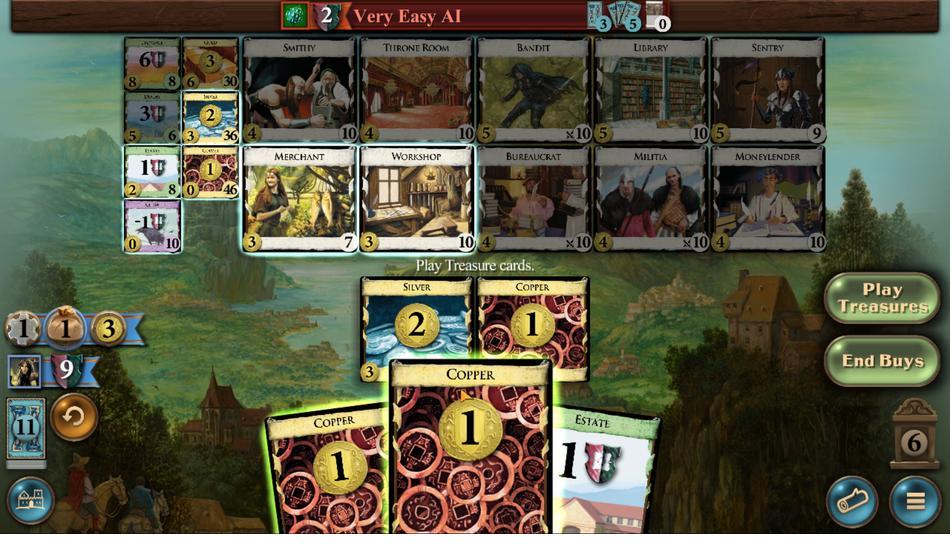 
Action: Mouse pressed left at (465, 323)
Screenshot: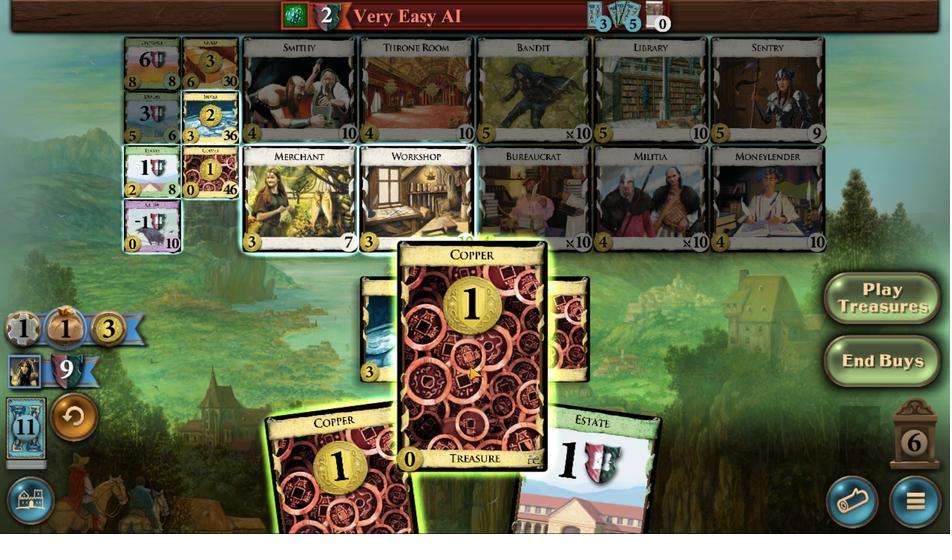 
Action: Mouse moved to (450, 325)
Screenshot: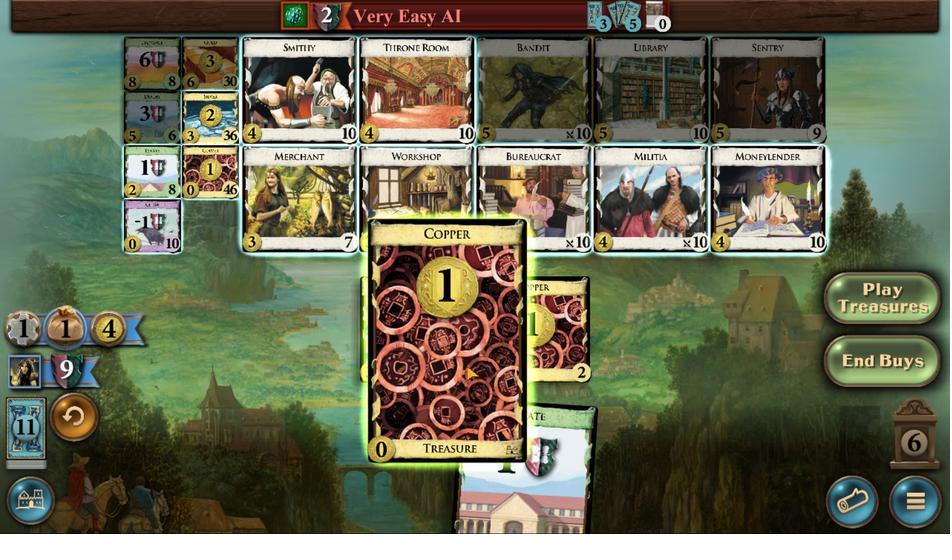 
Action: Mouse pressed left at (450, 325)
Screenshot: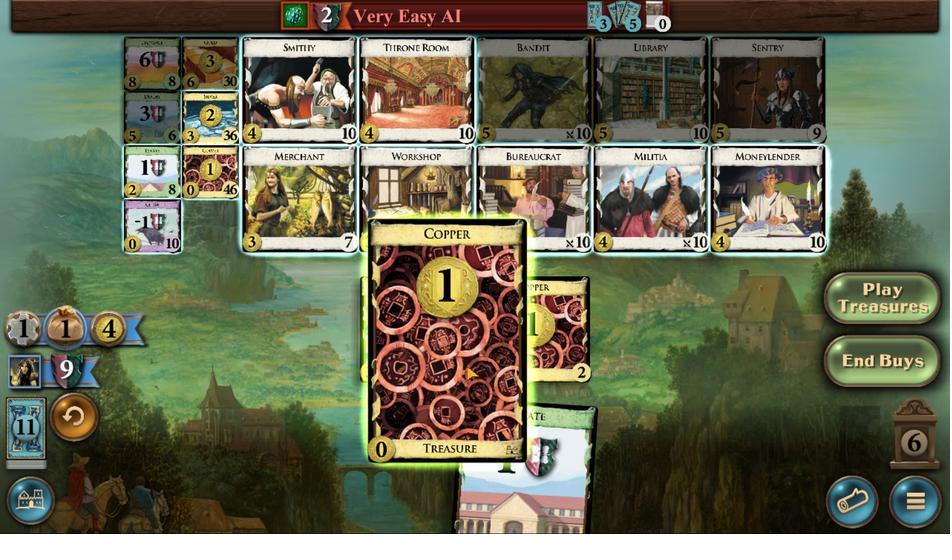 
Action: Mouse moved to (372, 283)
Screenshot: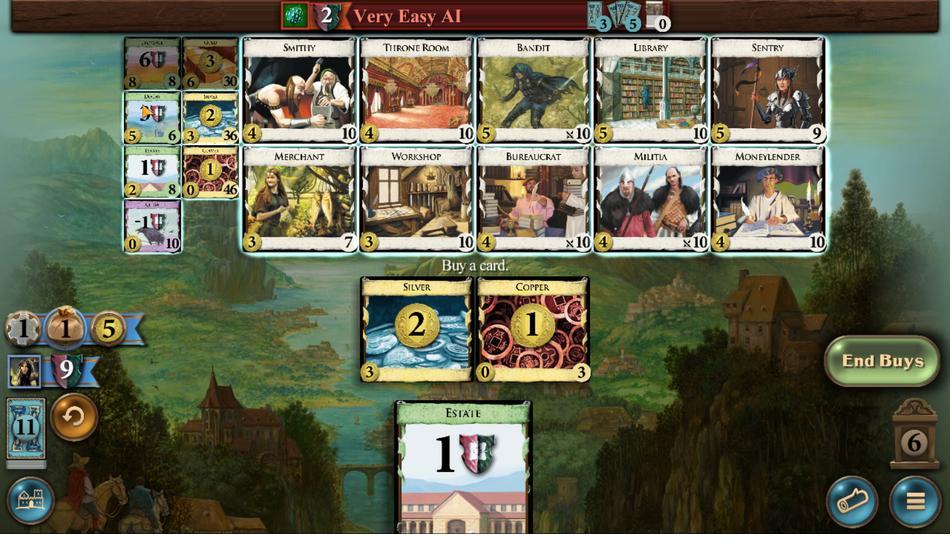 
Action: Mouse pressed left at (372, 283)
Screenshot: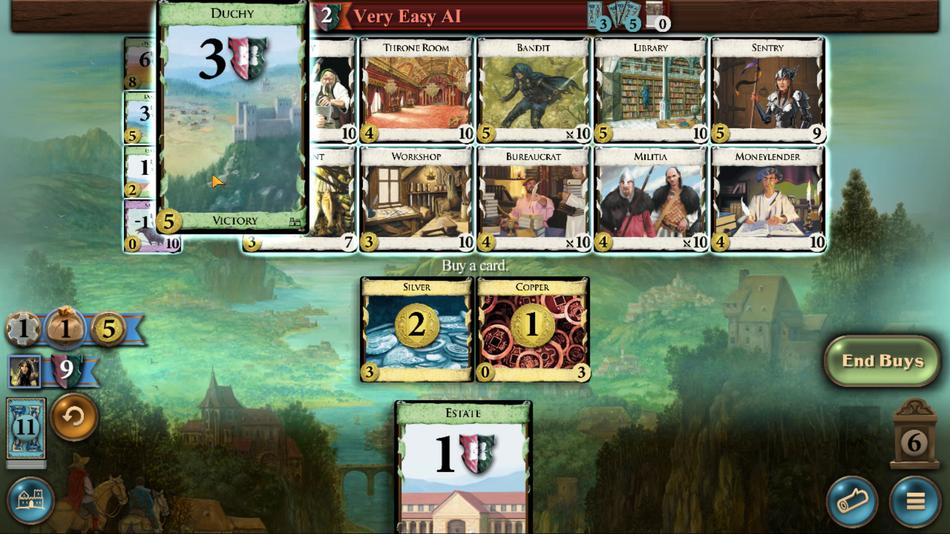 
Action: Mouse moved to (463, 322)
Screenshot: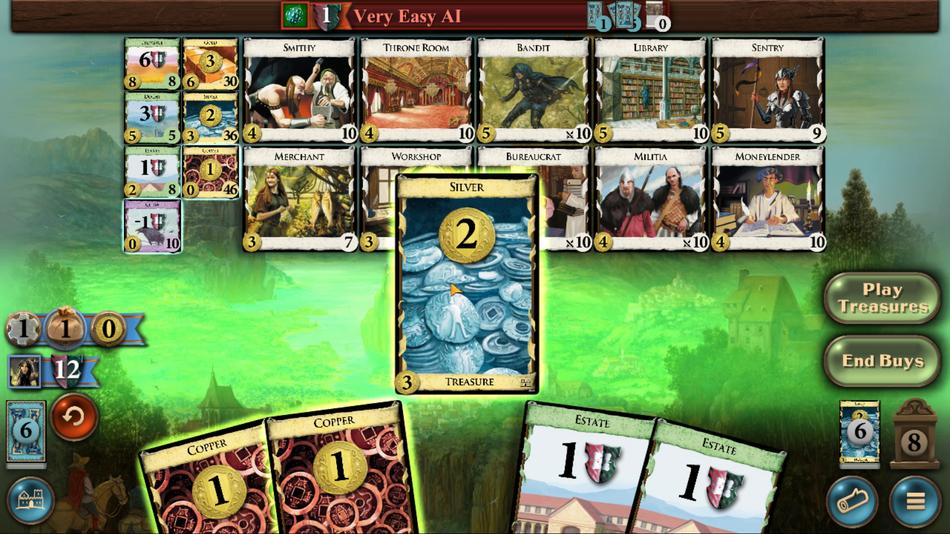 
Action: Mouse pressed left at (463, 322)
Screenshot: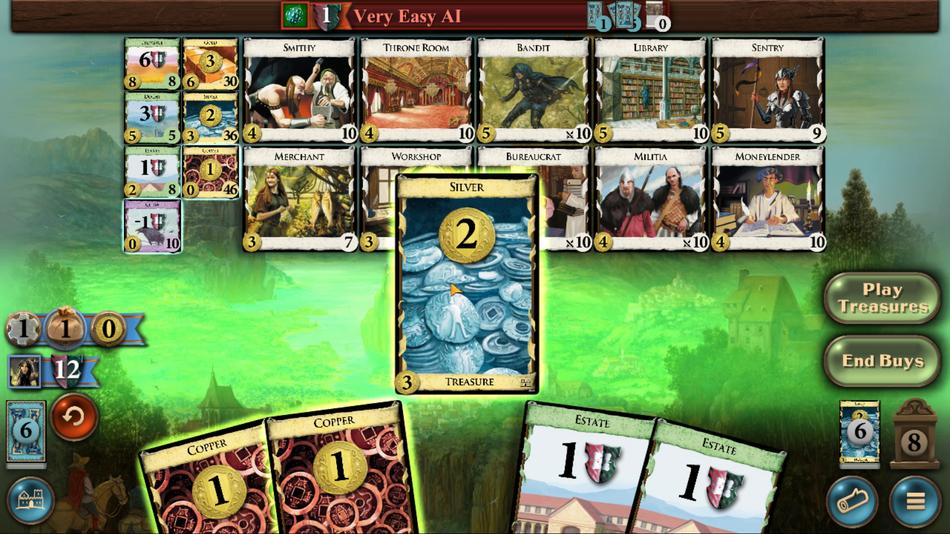 
Action: Mouse moved to (448, 322)
Screenshot: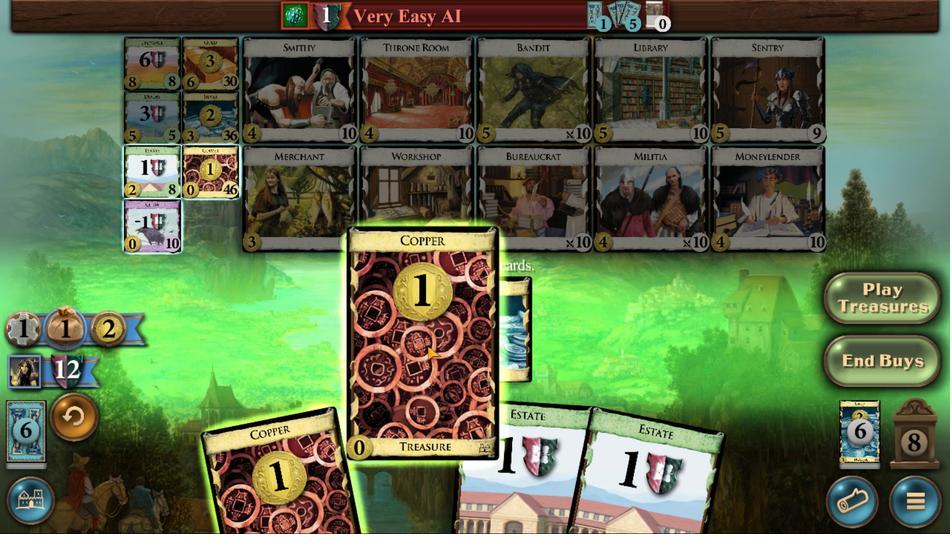 
Action: Mouse pressed left at (448, 322)
Screenshot: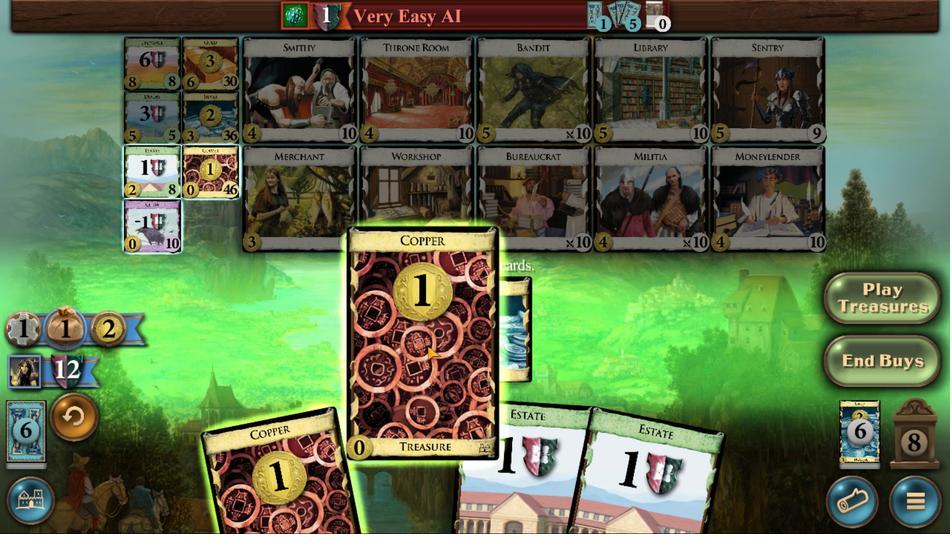 
Action: Mouse moved to (427, 323)
Screenshot: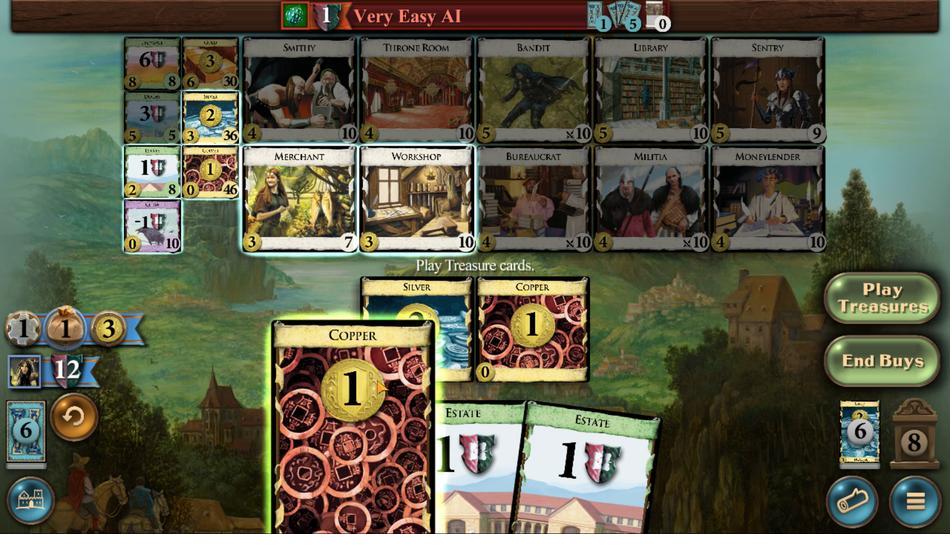 
Action: Mouse pressed left at (427, 323)
Screenshot: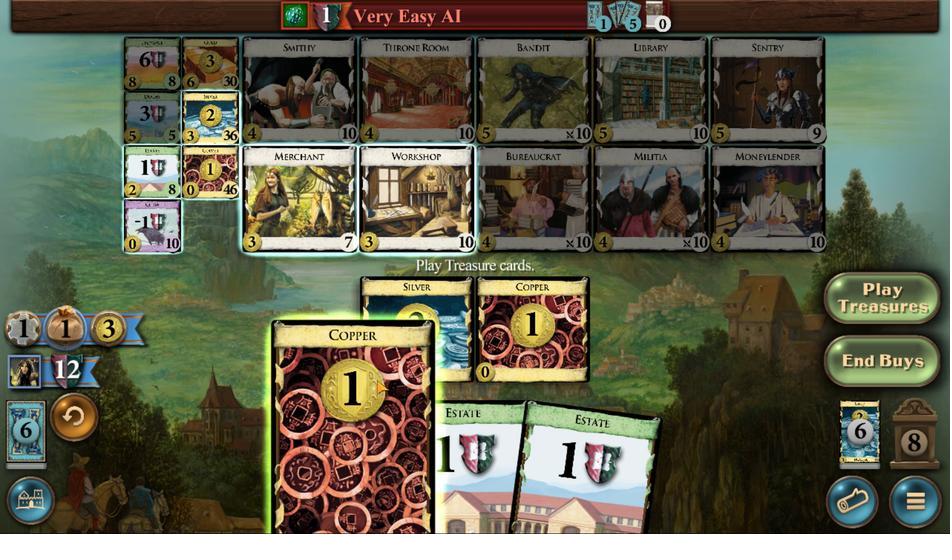 
Action: Mouse moved to (390, 282)
Screenshot: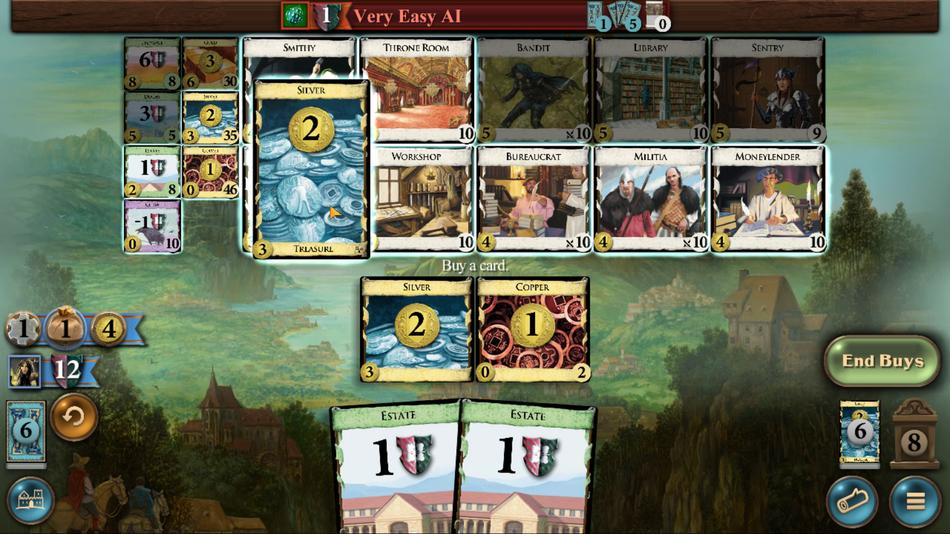 
Action: Mouse pressed left at (390, 282)
Screenshot: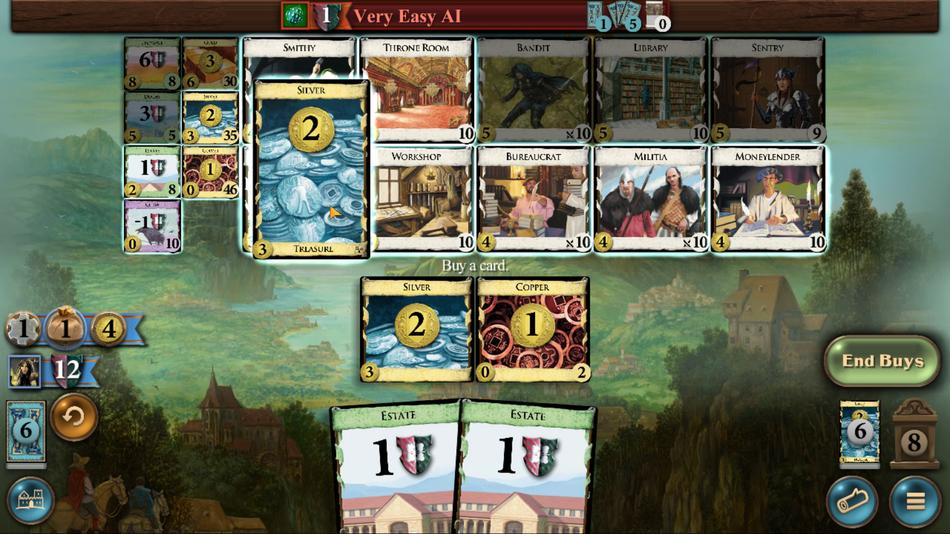 
Action: Mouse moved to (454, 322)
Screenshot: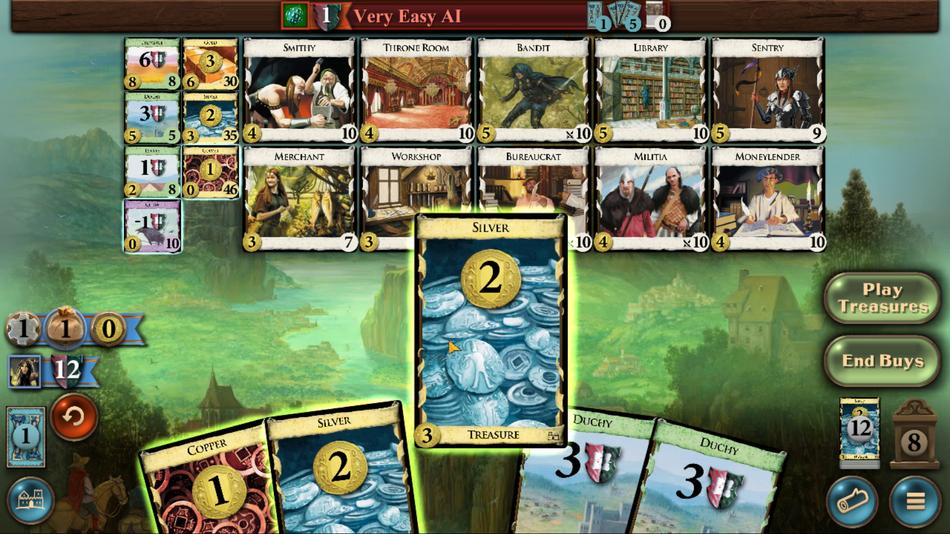 
Action: Mouse pressed left at (454, 322)
Screenshot: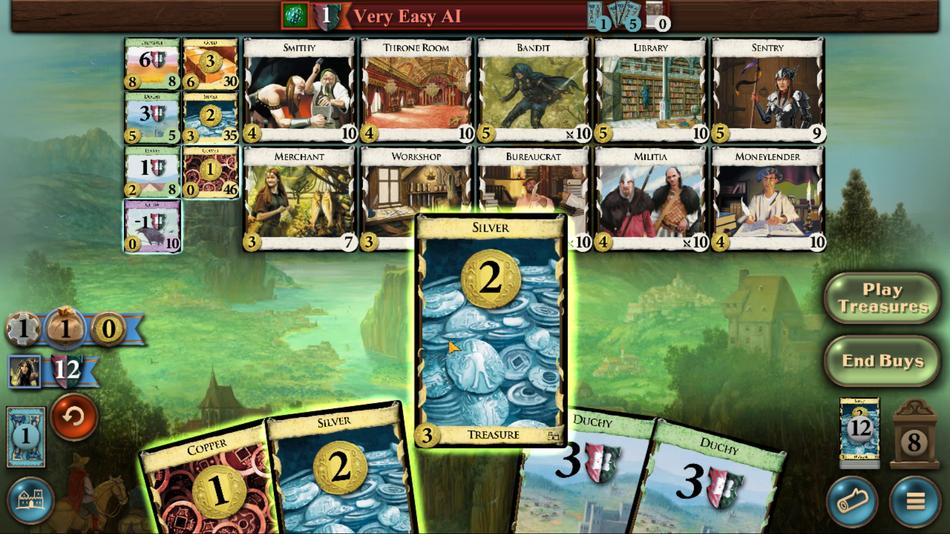 
Action: Mouse moved to (441, 328)
Screenshot: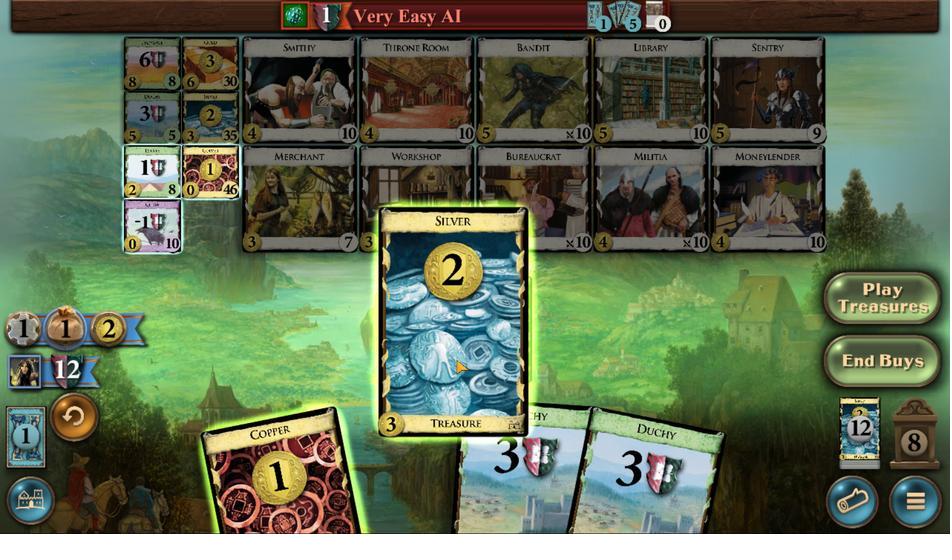 
Action: Mouse pressed left at (441, 328)
Screenshot: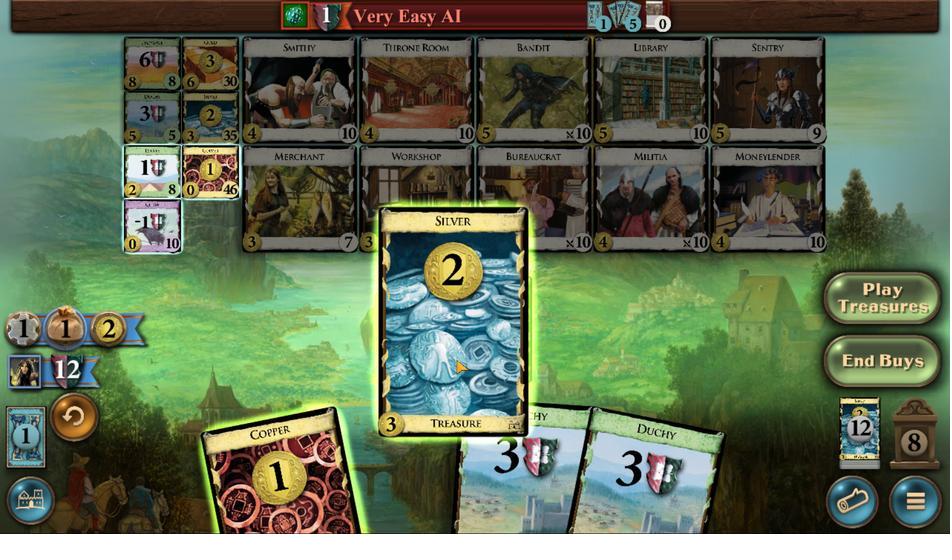 
Action: Mouse moved to (428, 324)
Screenshot: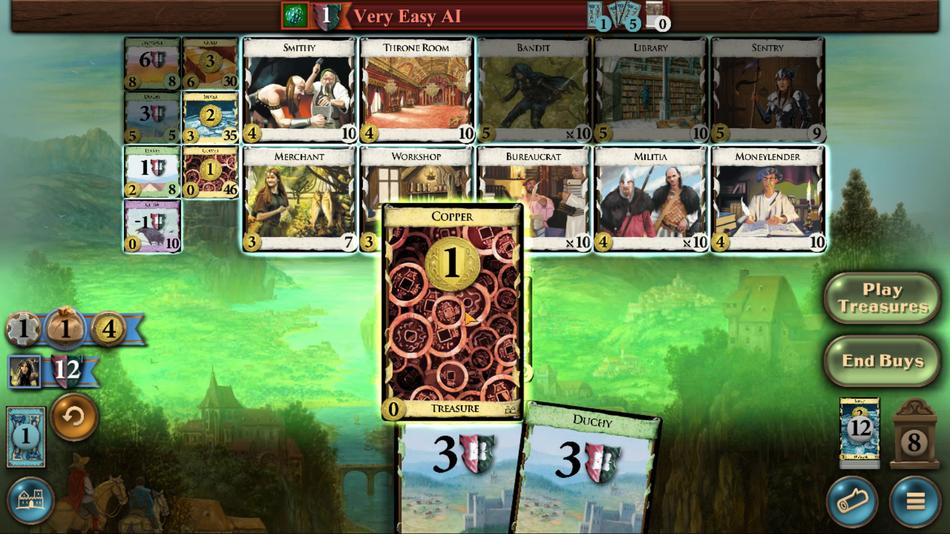 
Action: Mouse pressed left at (428, 324)
Screenshot: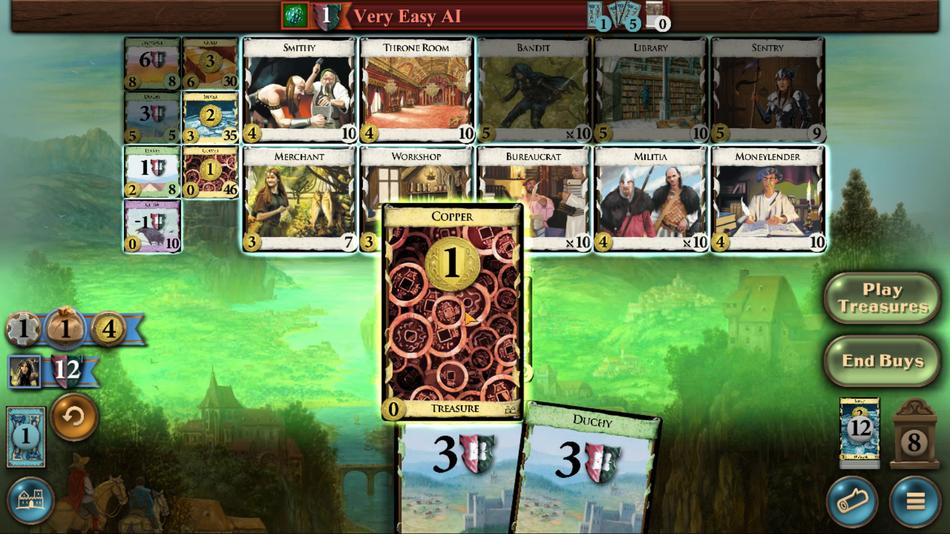 
Action: Mouse moved to (374, 283)
Screenshot: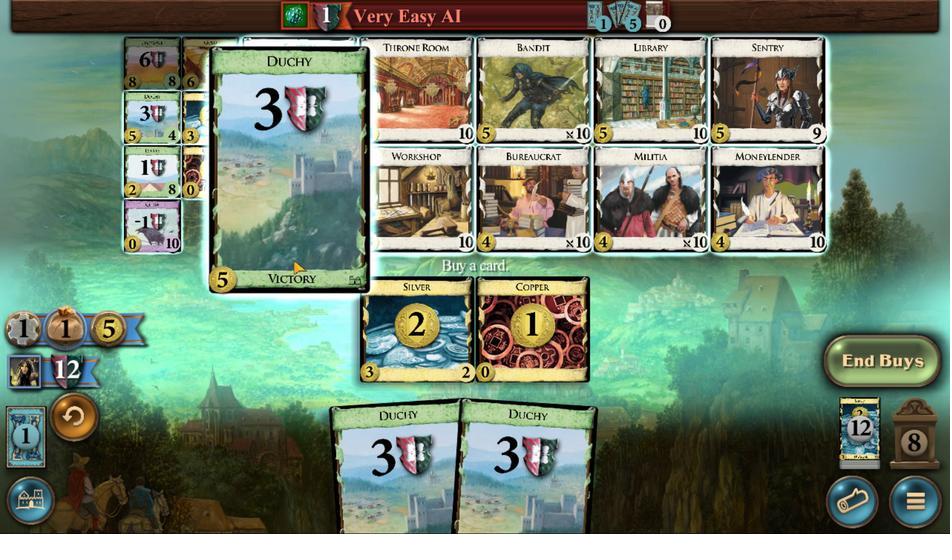 
Action: Mouse pressed left at (374, 283)
Screenshot: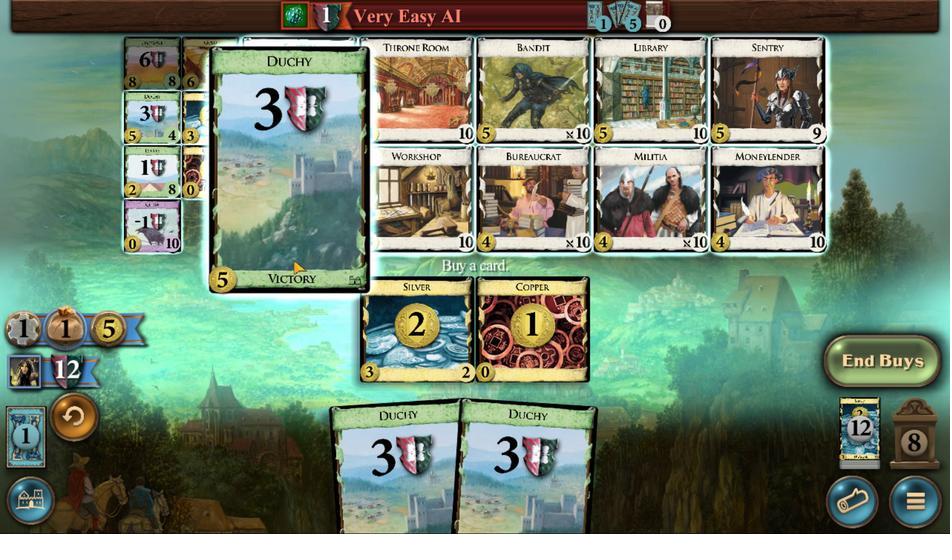 
Action: Mouse moved to (457, 324)
Screenshot: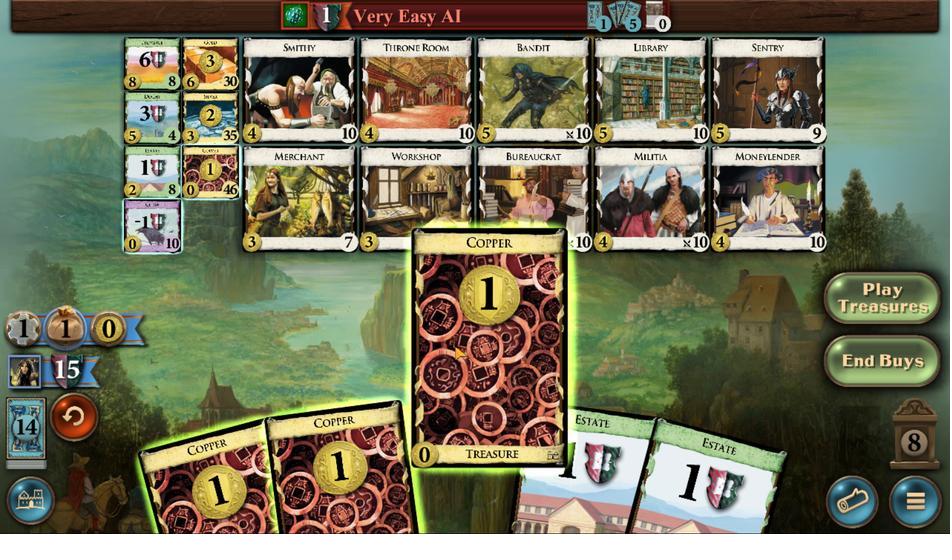 
Action: Mouse pressed left at (457, 324)
Screenshot: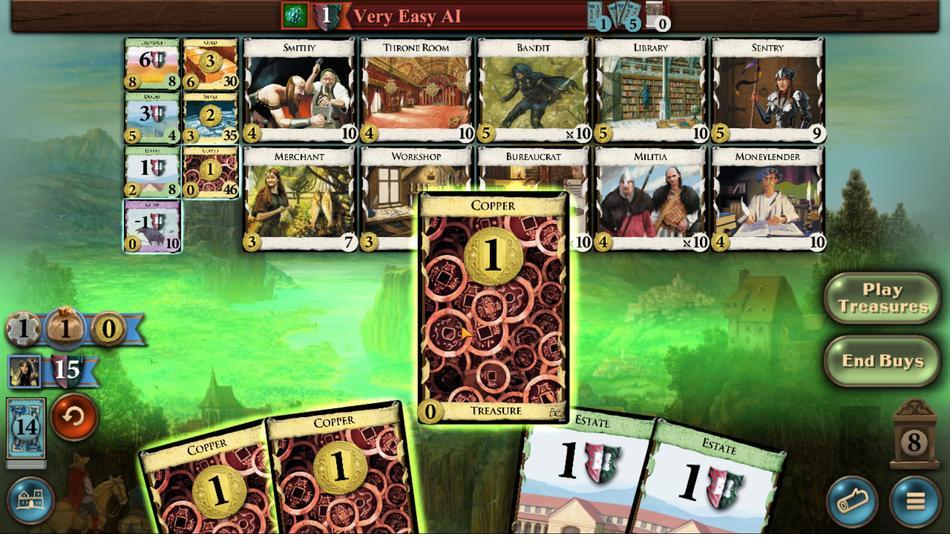 
Action: Mouse moved to (438, 325)
Screenshot: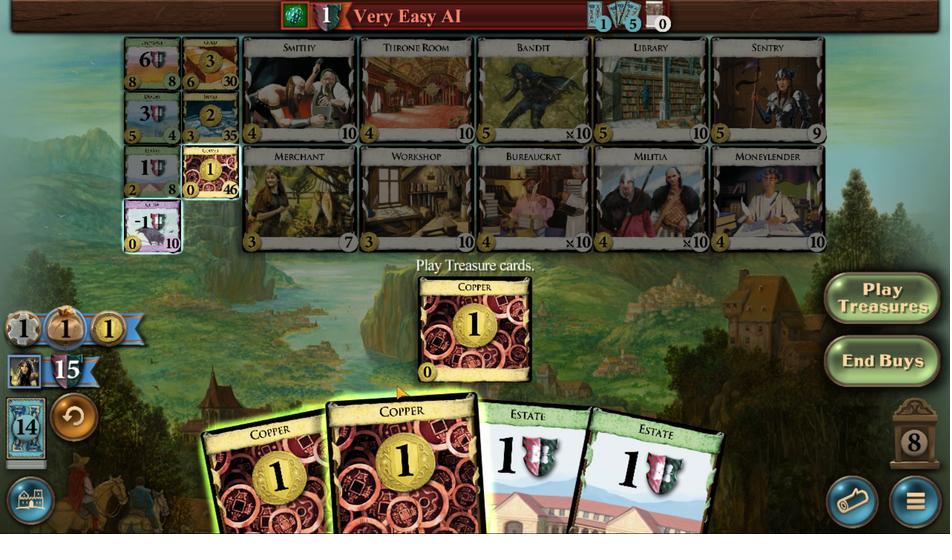 
Action: Mouse pressed left at (438, 325)
Screenshot: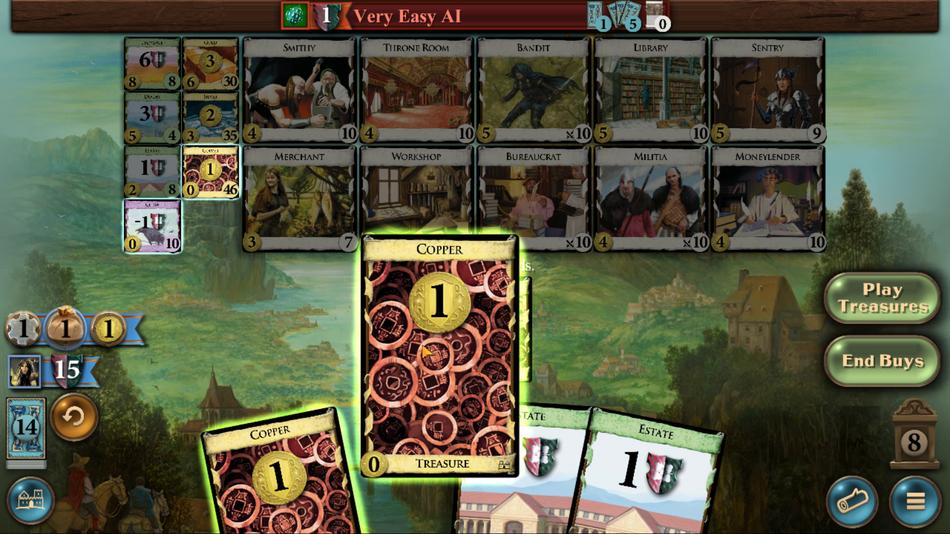 
Action: Mouse moved to (428, 327)
Screenshot: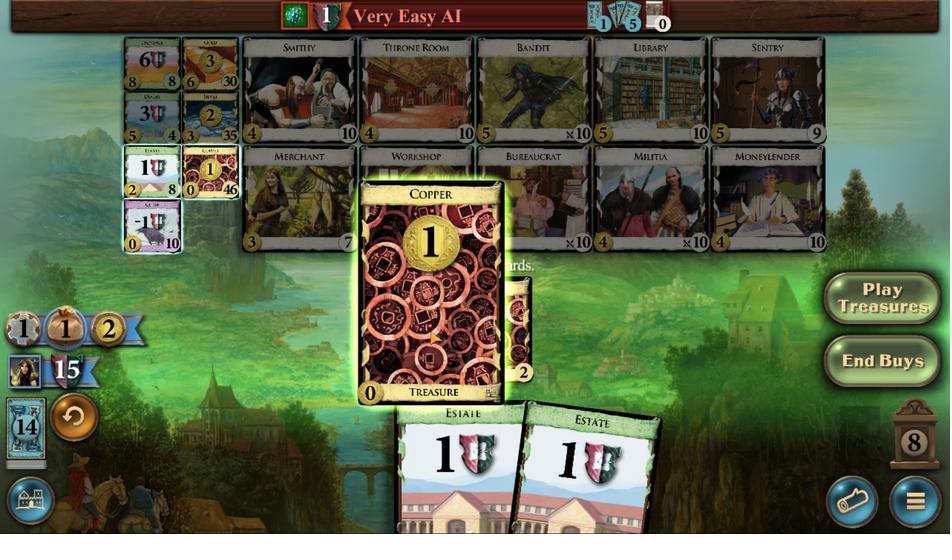 
Action: Mouse pressed left at (428, 327)
Screenshot: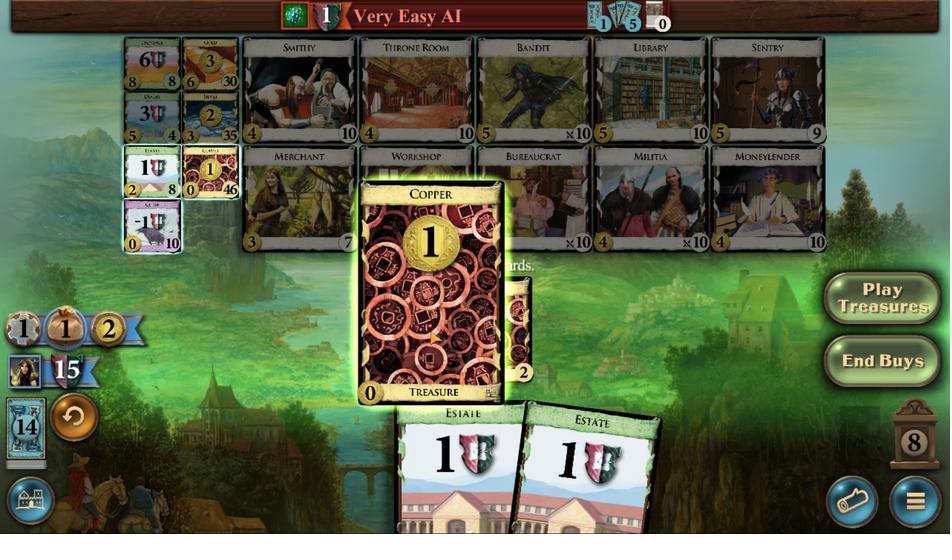 
Action: Mouse moved to (390, 284)
Screenshot: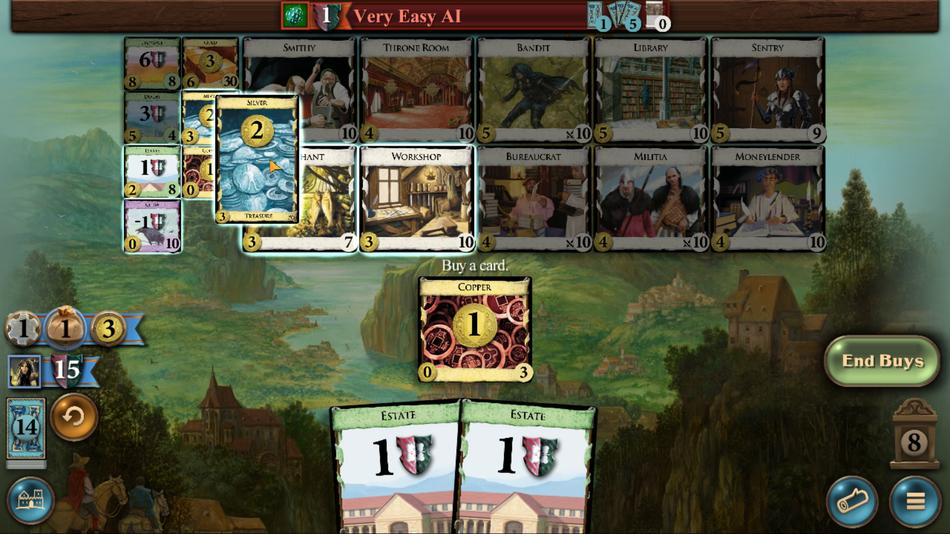 
Action: Mouse pressed left at (390, 284)
Screenshot: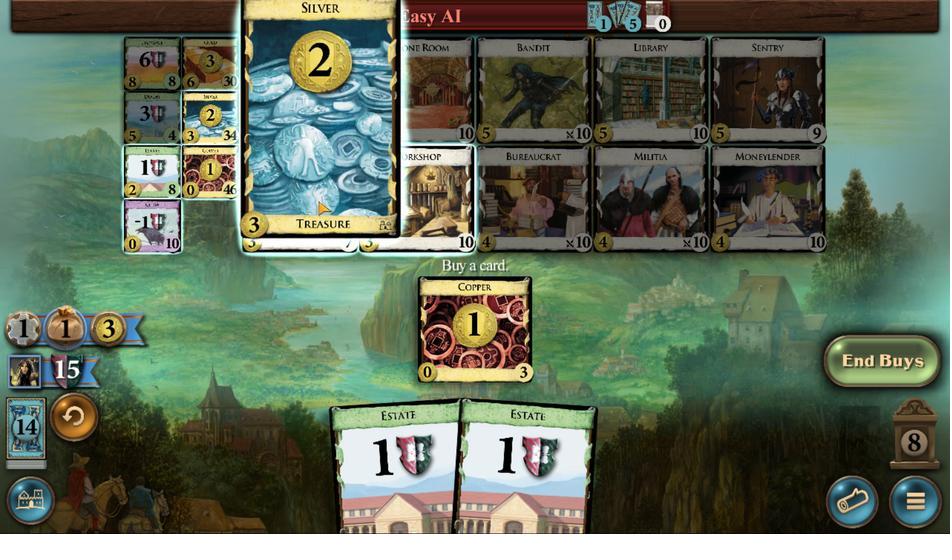 
Action: Mouse moved to (427, 325)
Screenshot: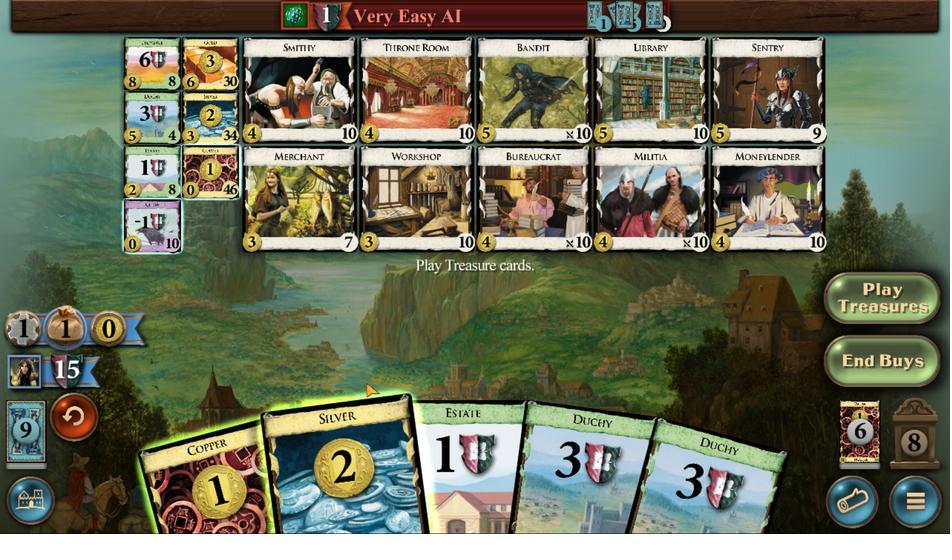 
Action: Mouse pressed left at (427, 325)
Screenshot: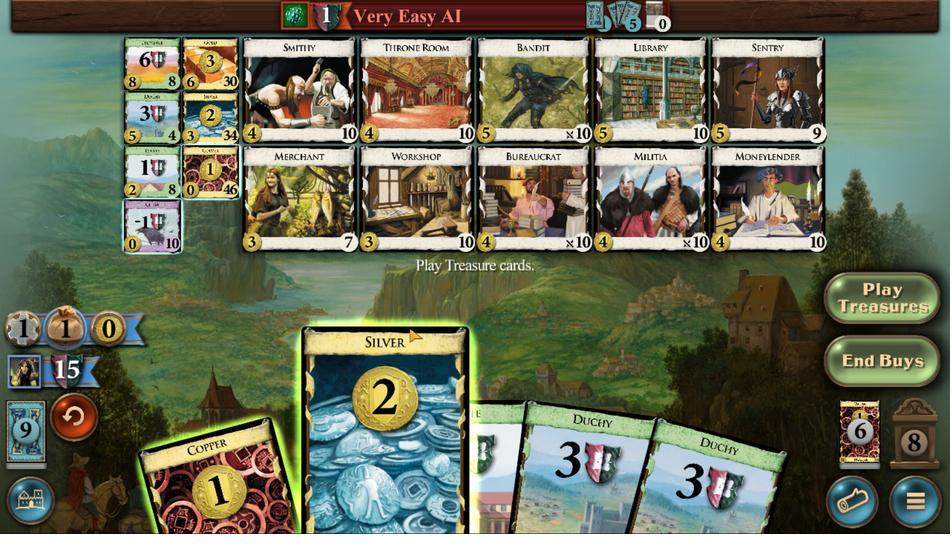 
Action: Mouse moved to (408, 326)
Screenshot: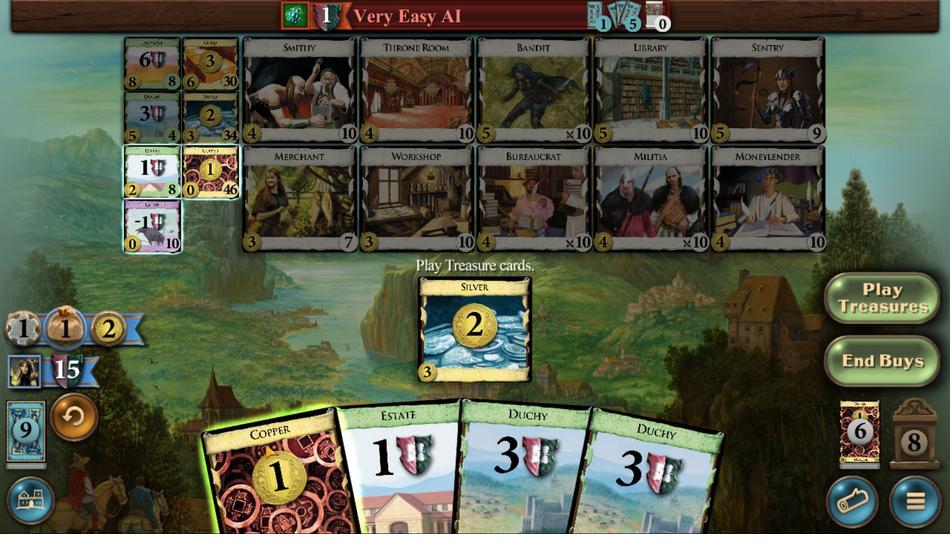 
Action: Mouse pressed left at (408, 326)
Screenshot: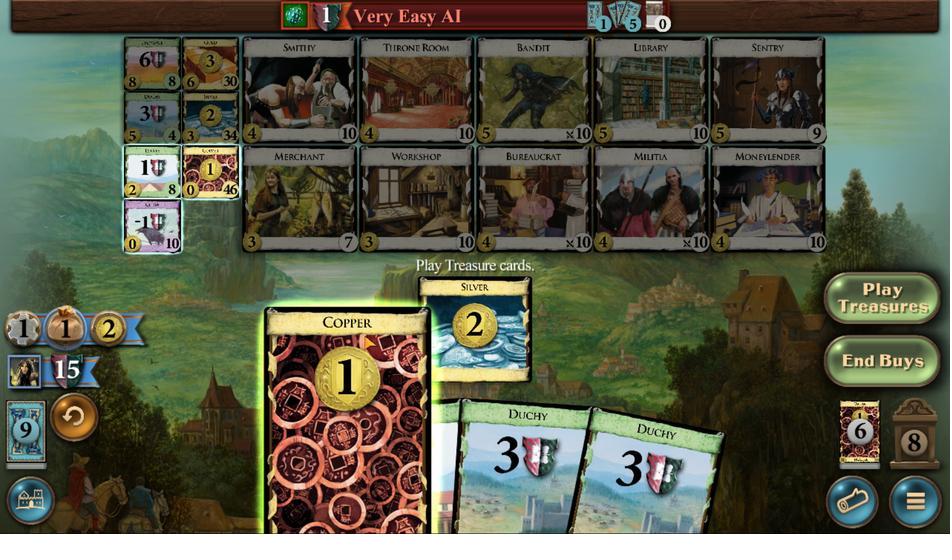 
Action: Mouse moved to (395, 284)
Screenshot: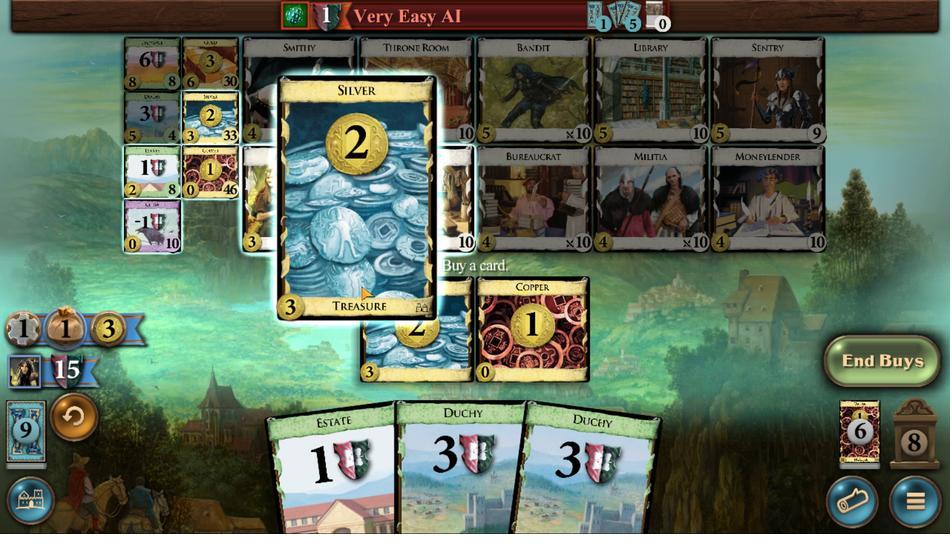 
Action: Mouse pressed left at (395, 284)
Screenshot: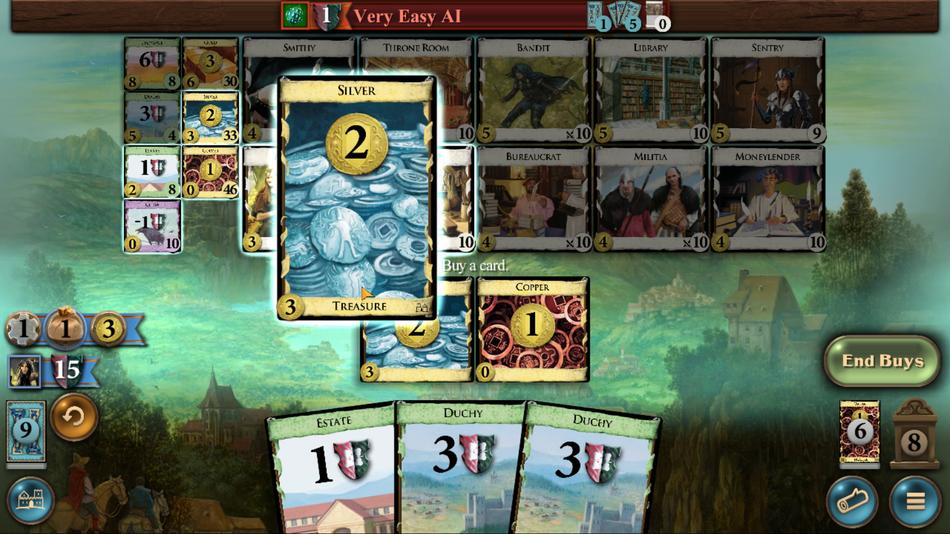 
Action: Mouse moved to (496, 323)
Screenshot: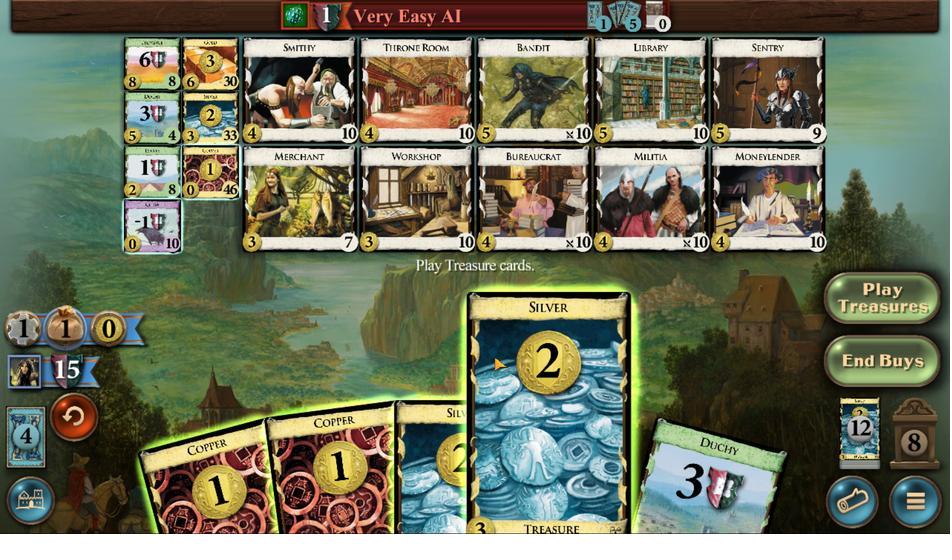 
Action: Mouse pressed left at (496, 323)
Screenshot: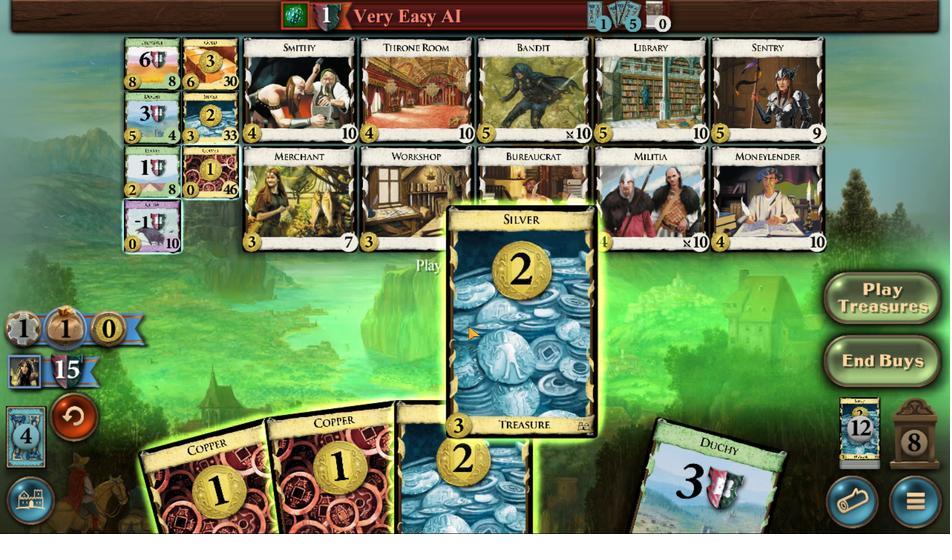 
Action: Mouse moved to (484, 324)
Screenshot: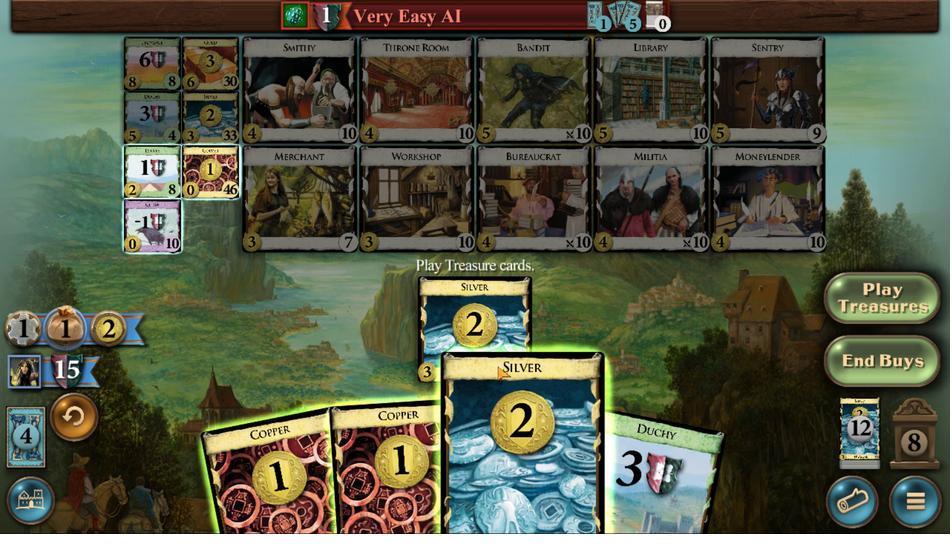 
Action: Mouse pressed left at (484, 324)
Screenshot: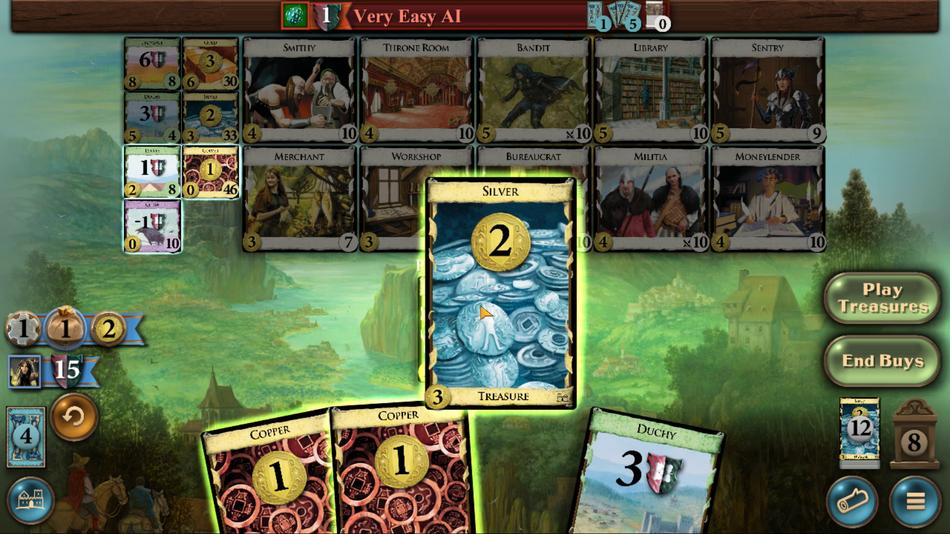 
Action: Mouse moved to (467, 322)
Screenshot: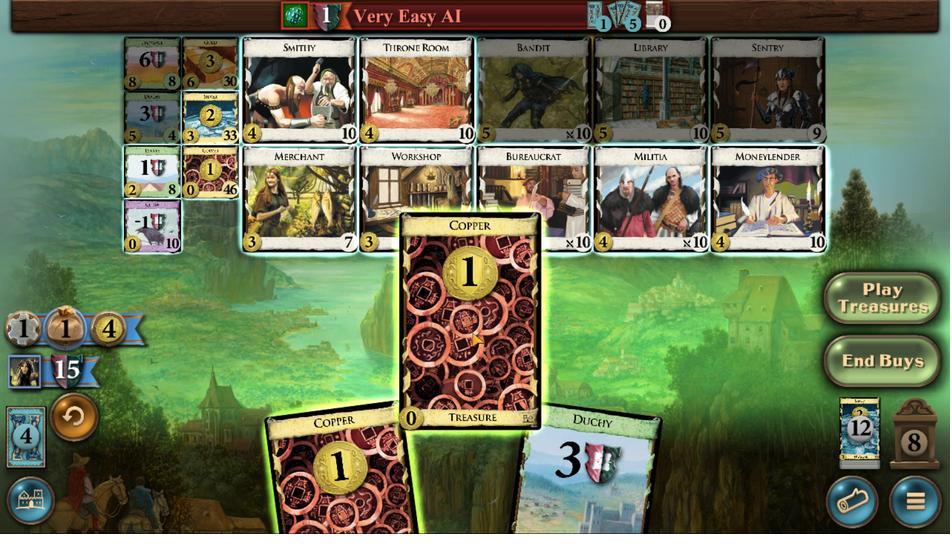 
Action: Mouse pressed left at (467, 322)
Screenshot: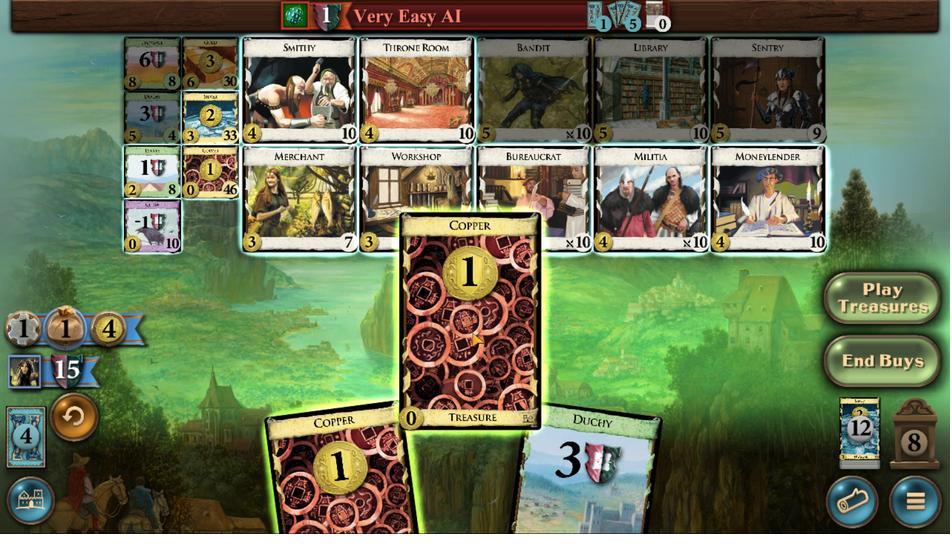
Action: Mouse moved to (449, 324)
Screenshot: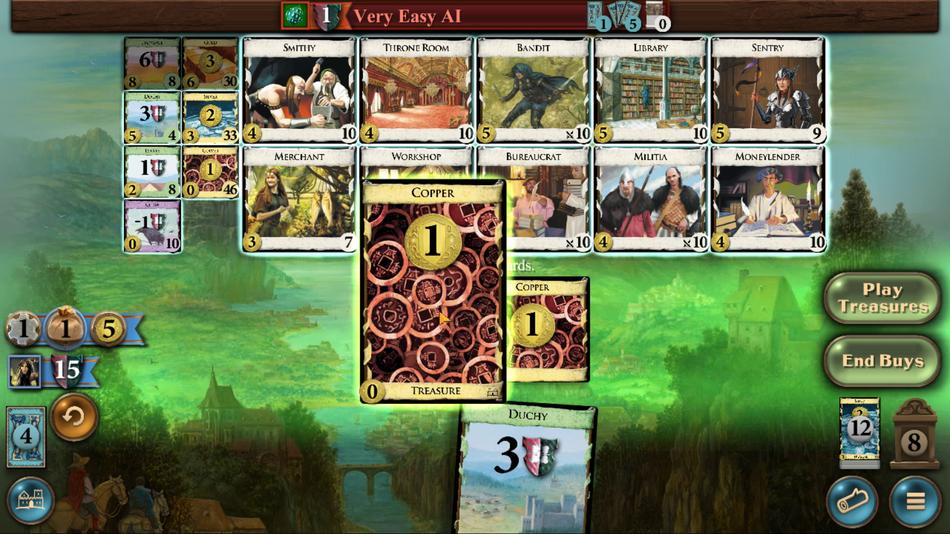 
Action: Mouse pressed left at (449, 324)
Screenshot: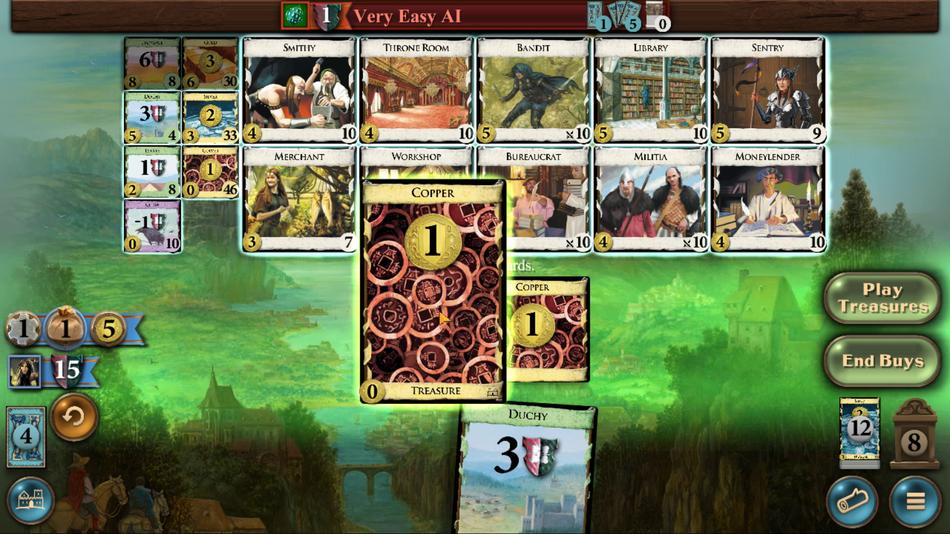 
Action: Mouse moved to (390, 275)
Screenshot: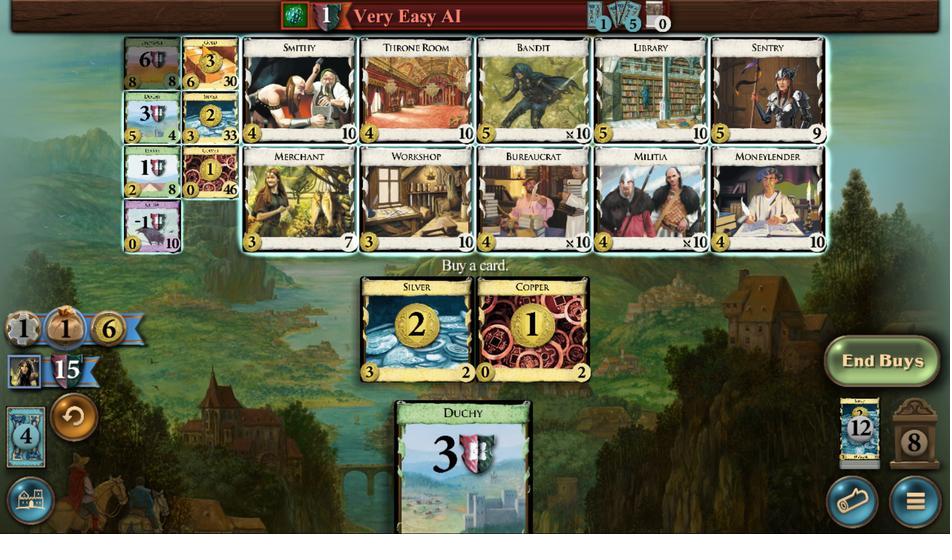 
Action: Mouse pressed left at (390, 275)
Screenshot: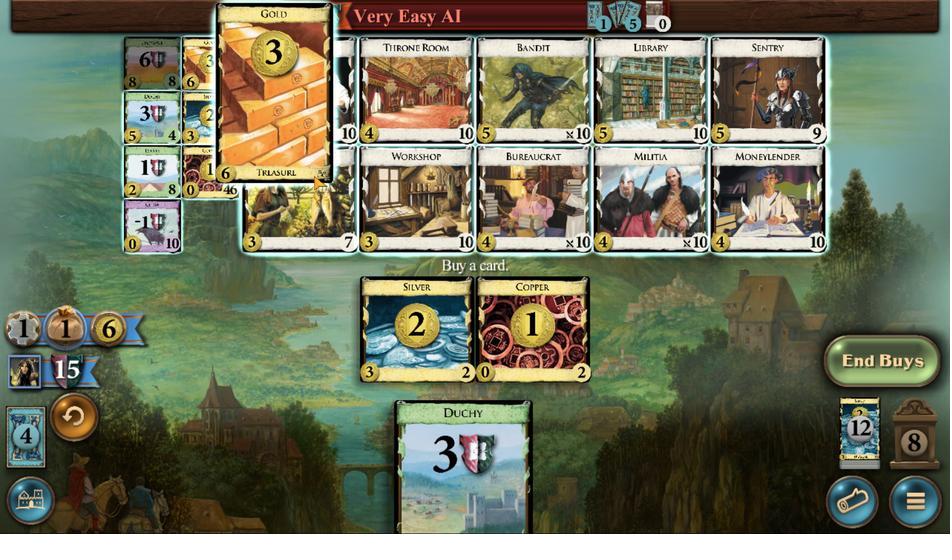 
Action: Mouse moved to (463, 323)
Screenshot: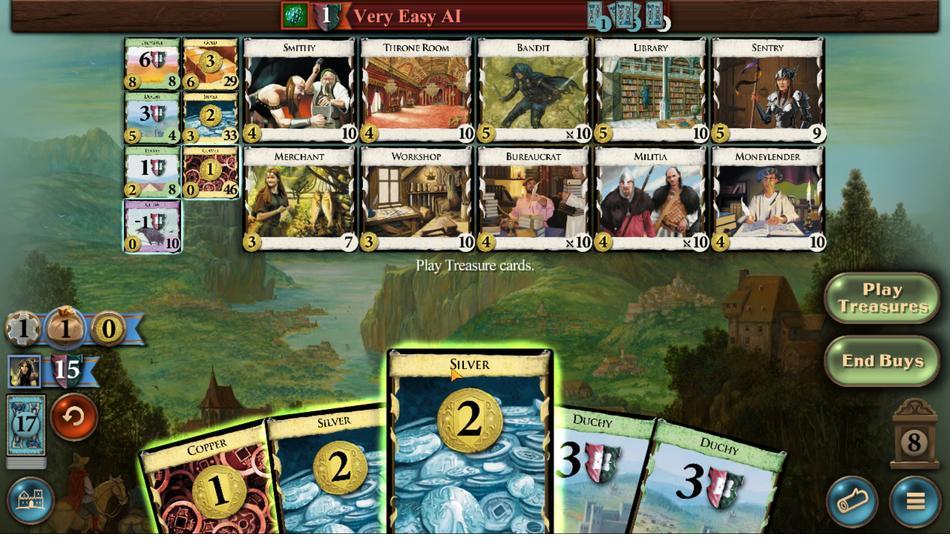 
Action: Mouse pressed left at (463, 323)
Screenshot: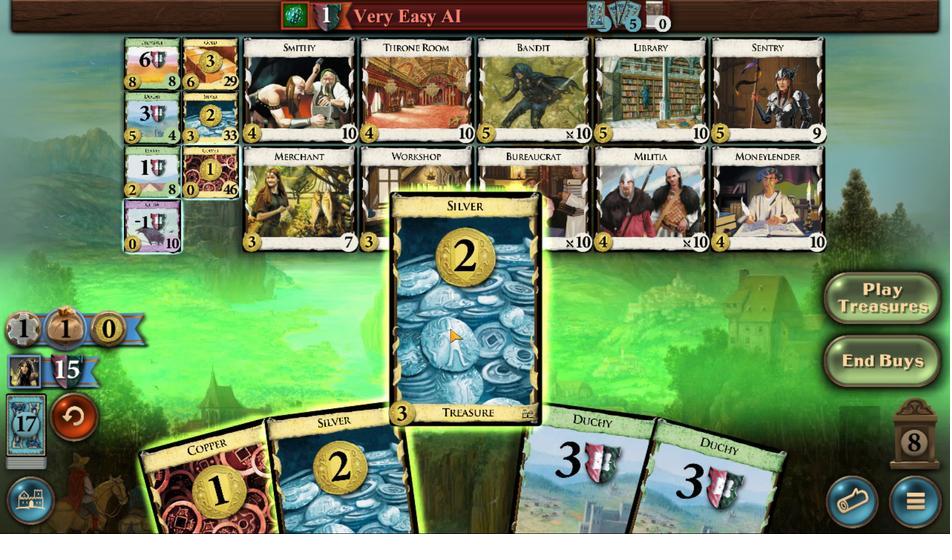 
Action: Mouse moved to (443, 323)
Screenshot: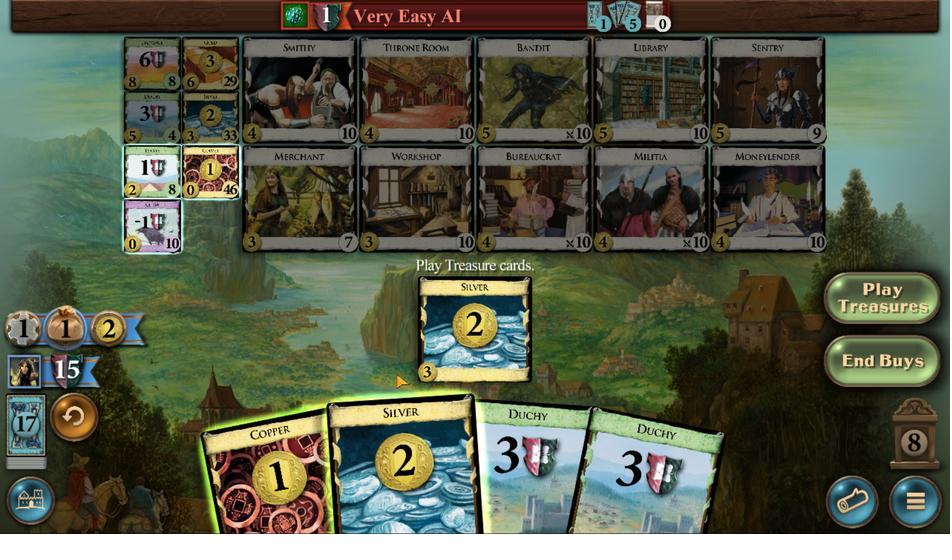 
Action: Mouse pressed left at (443, 323)
Screenshot: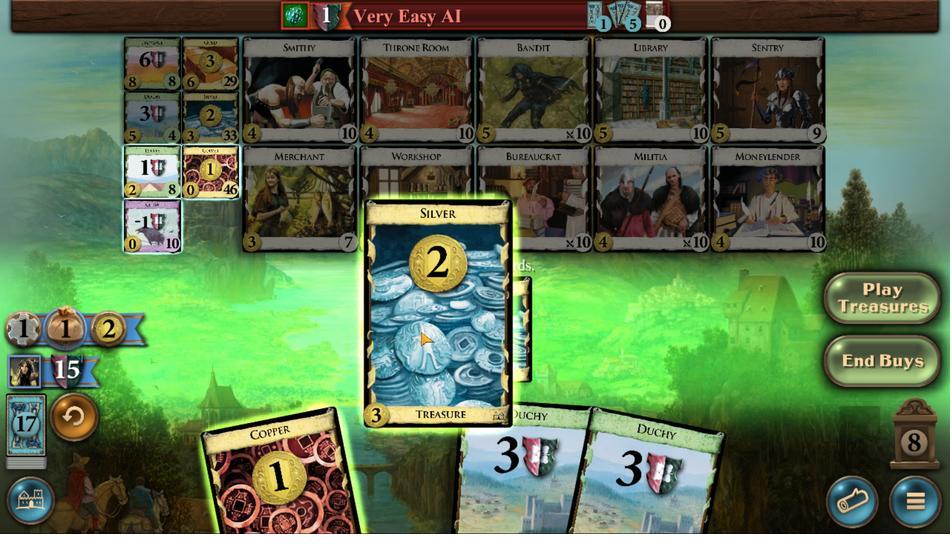 
Action: Mouse moved to (427, 324)
Screenshot: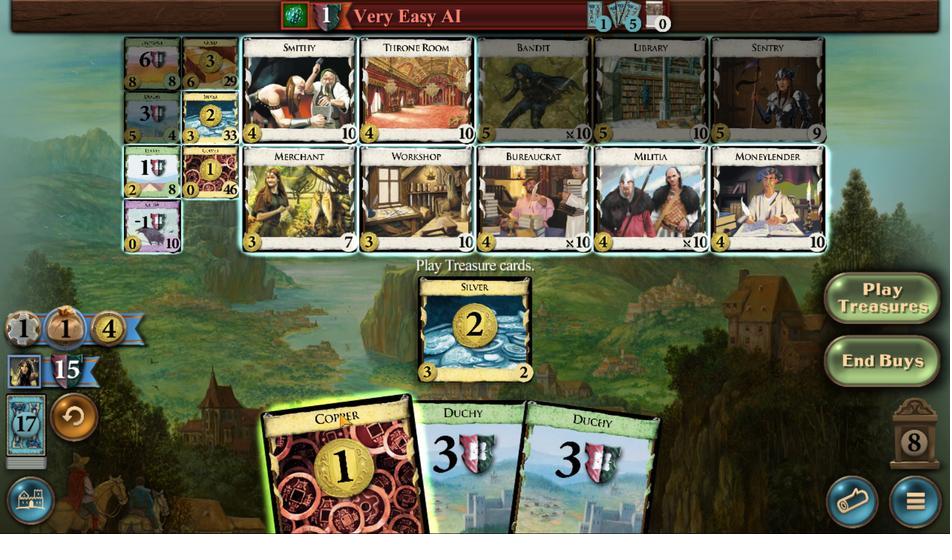 
Action: Mouse pressed left at (427, 324)
Screenshot: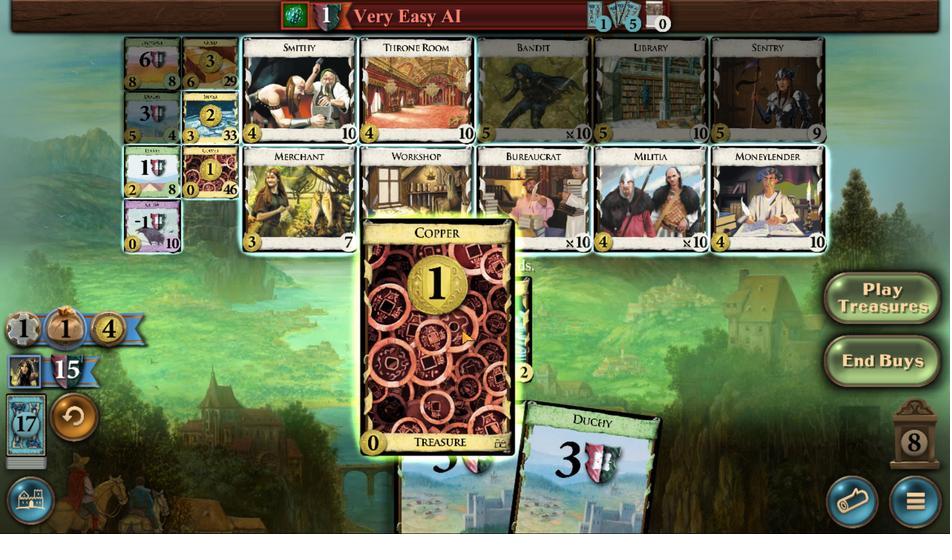 
Action: Mouse moved to (375, 283)
Screenshot: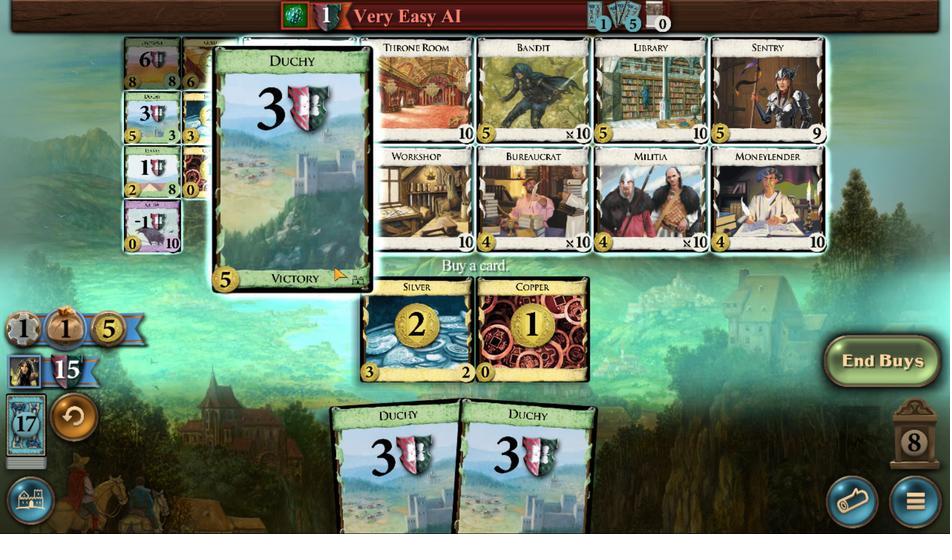 
Action: Mouse pressed left at (375, 283)
Screenshot: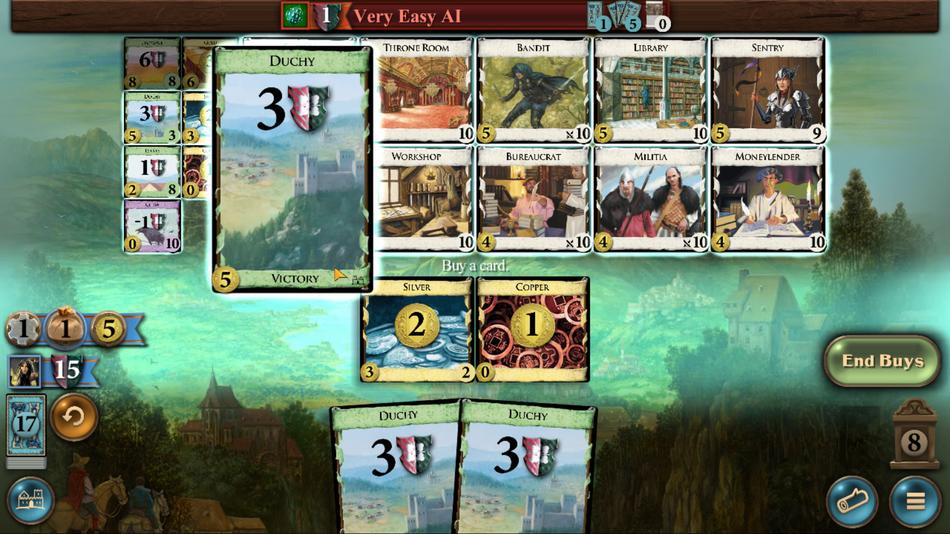 
Action: Mouse moved to (426, 324)
Screenshot: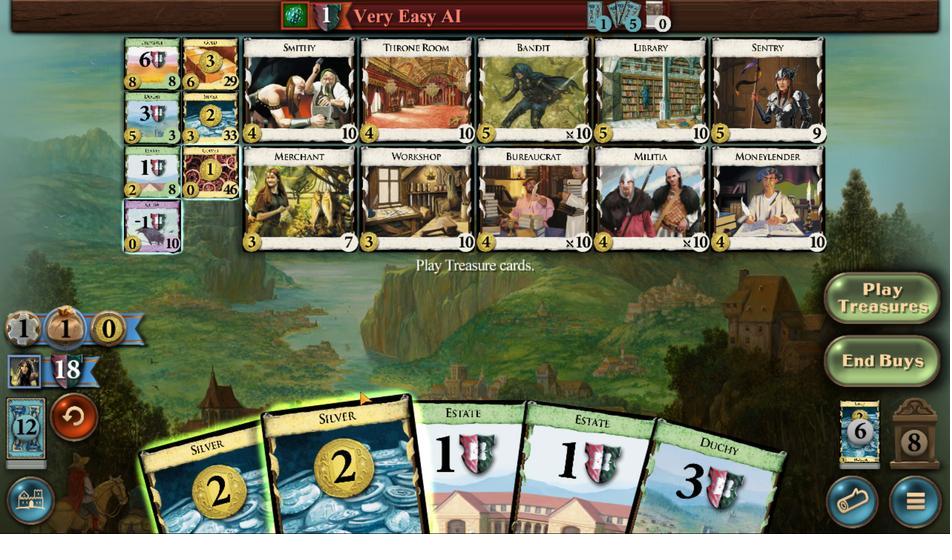 
Action: Mouse pressed left at (426, 324)
Screenshot: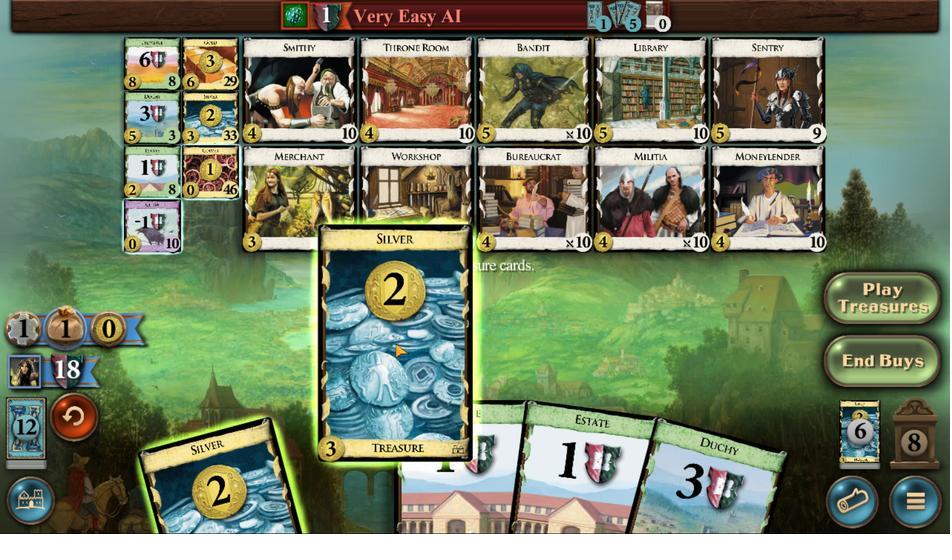 
Action: Mouse moved to (412, 326)
Screenshot: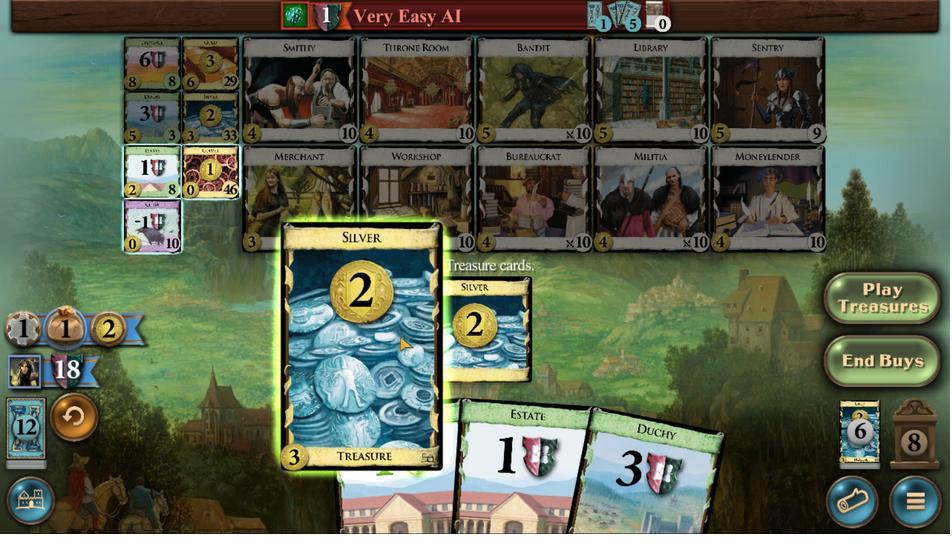 
Action: Mouse pressed left at (412, 326)
Screenshot: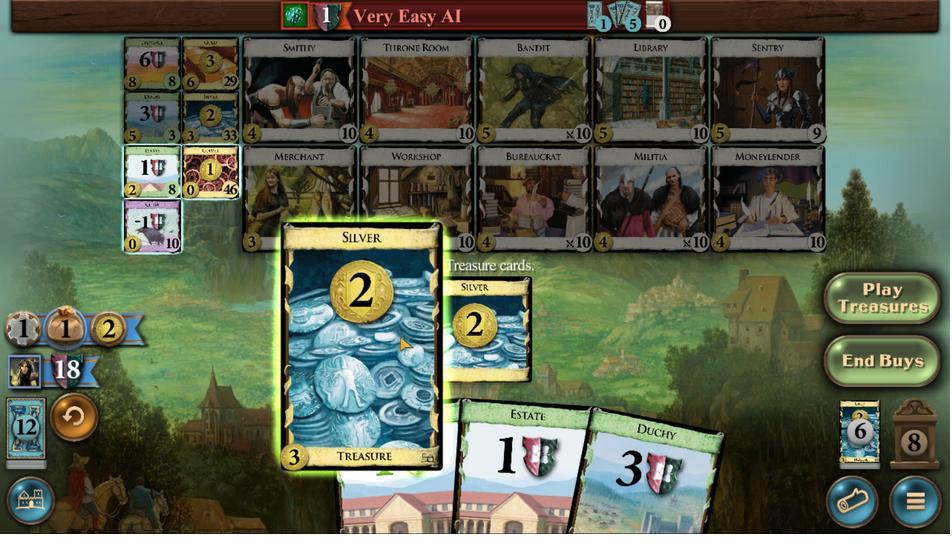 
Action: Mouse moved to (390, 282)
Screenshot: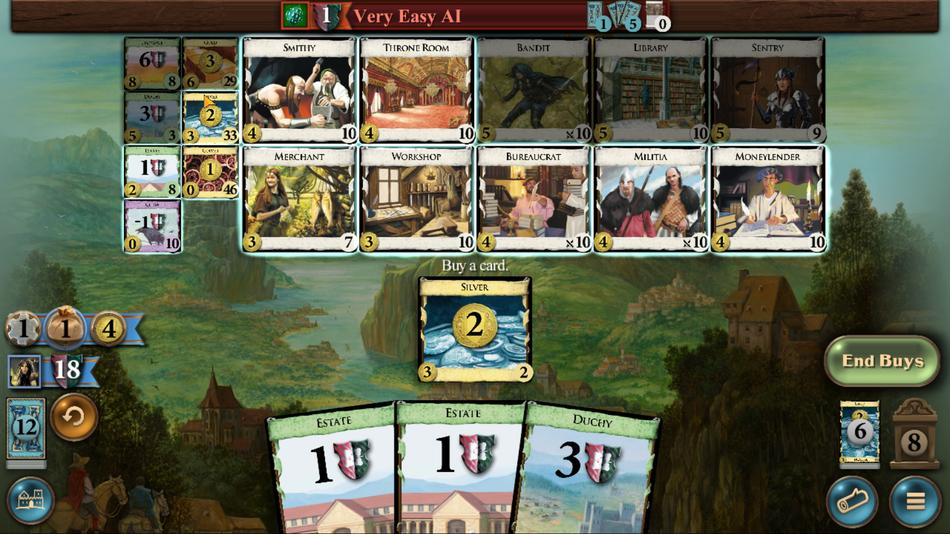 
Action: Mouse pressed left at (390, 282)
Screenshot: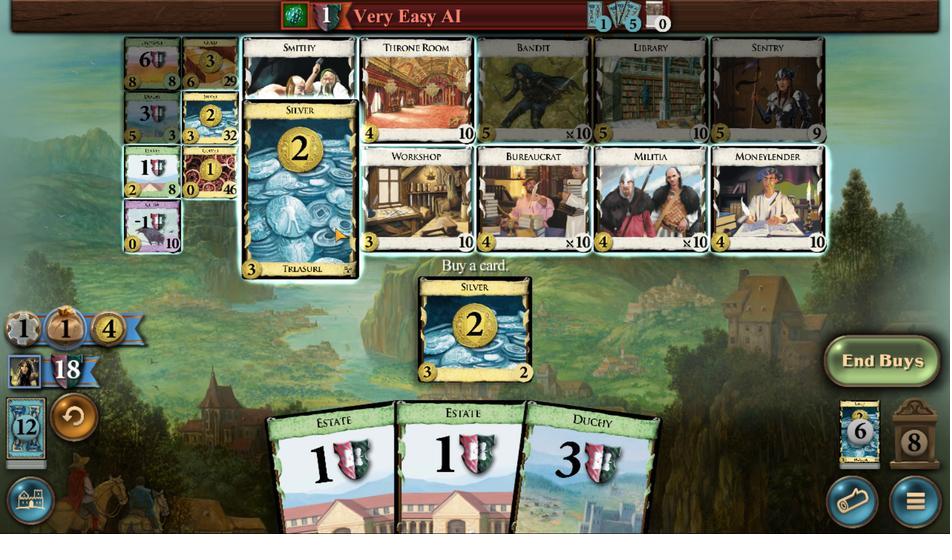 
Action: Mouse moved to (464, 323)
Screenshot: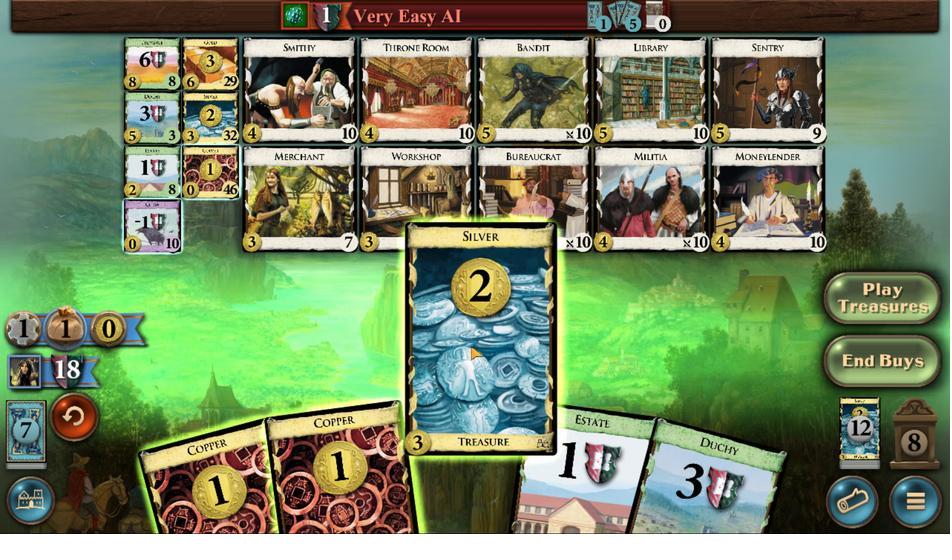 
Action: Mouse pressed left at (464, 323)
Screenshot: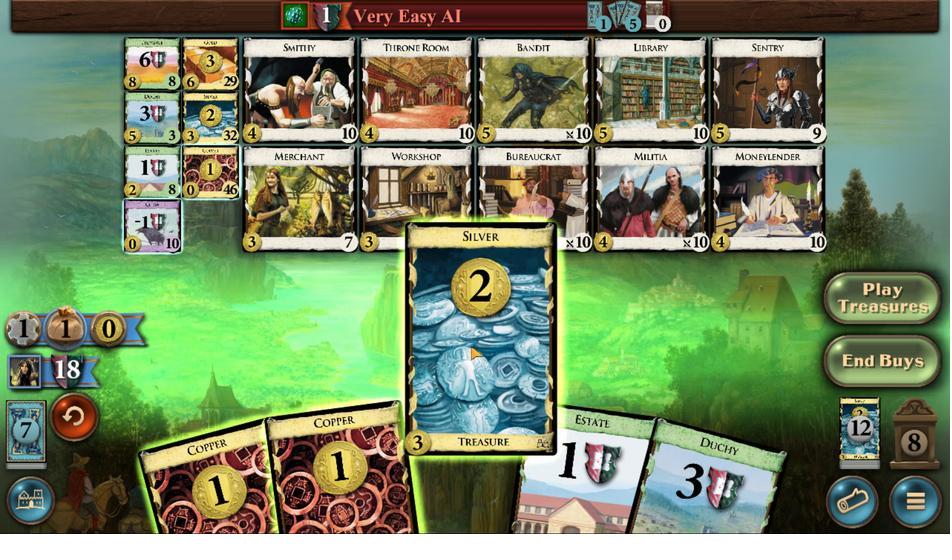 
Action: Mouse moved to (446, 324)
Screenshot: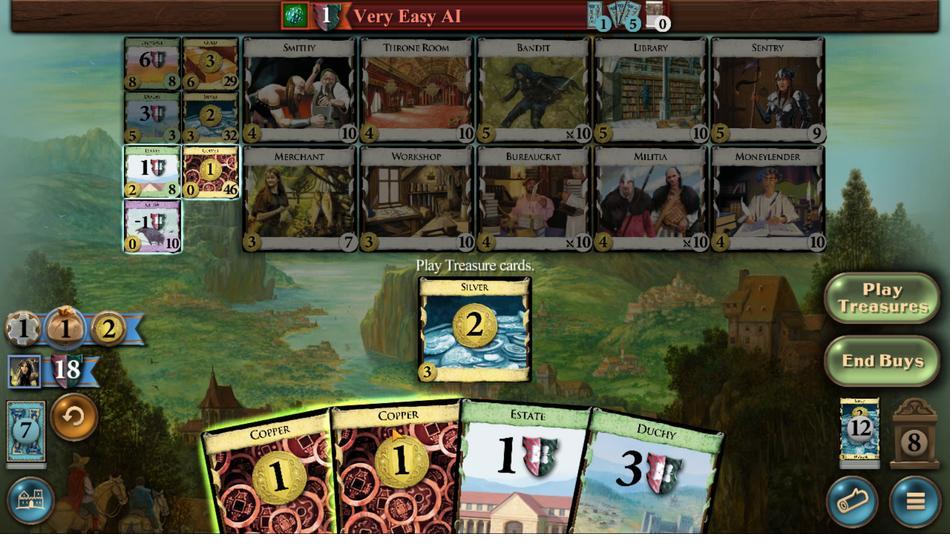 
Action: Mouse pressed left at (446, 324)
Screenshot: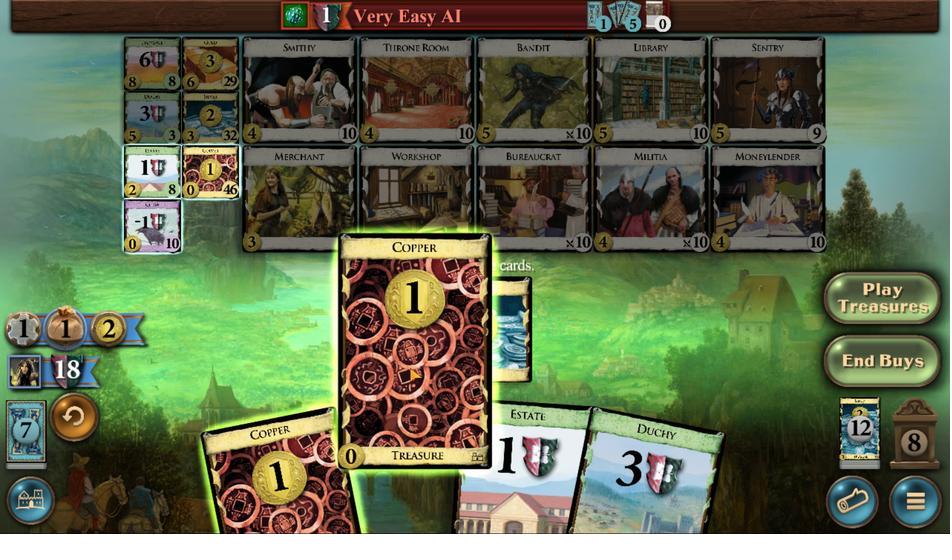 
Action: Mouse moved to (428, 323)
Screenshot: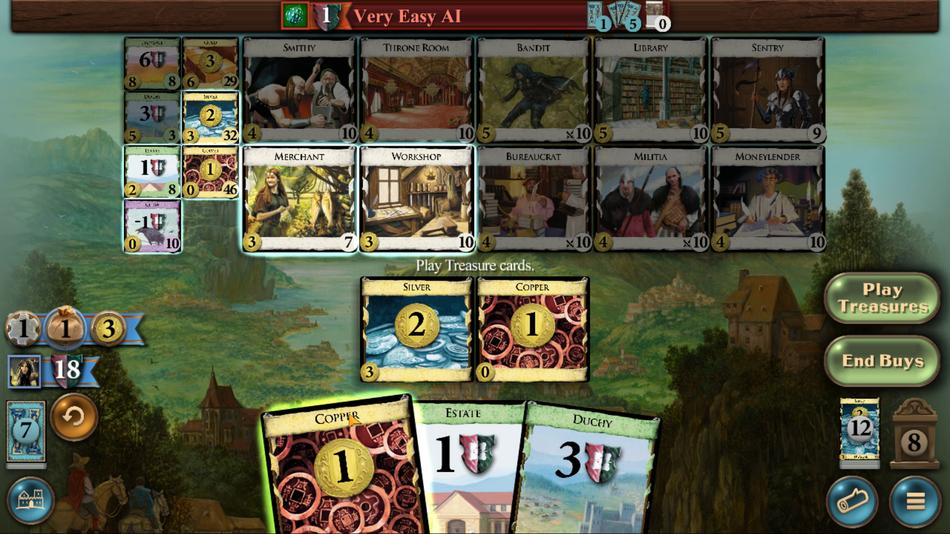 
Action: Mouse pressed left at (428, 323)
Screenshot: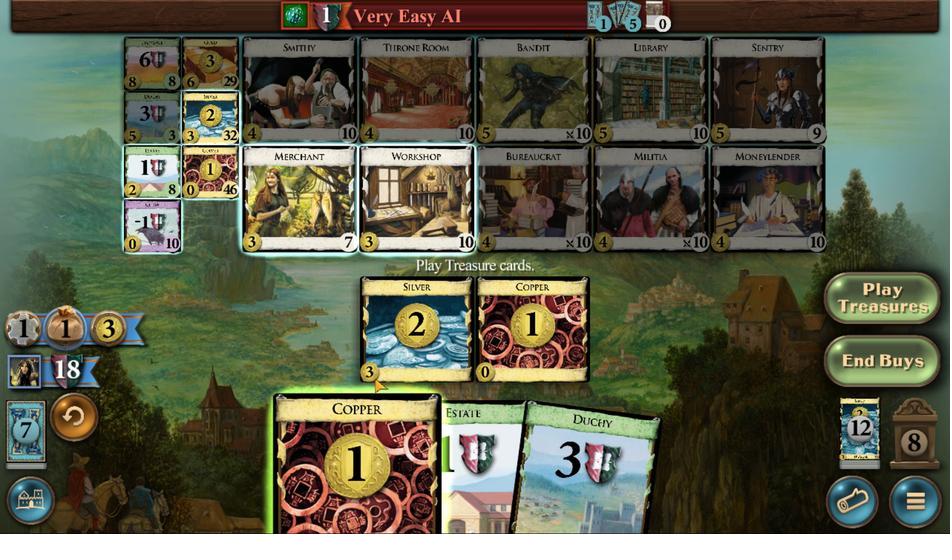 
Action: Mouse moved to (390, 283)
Screenshot: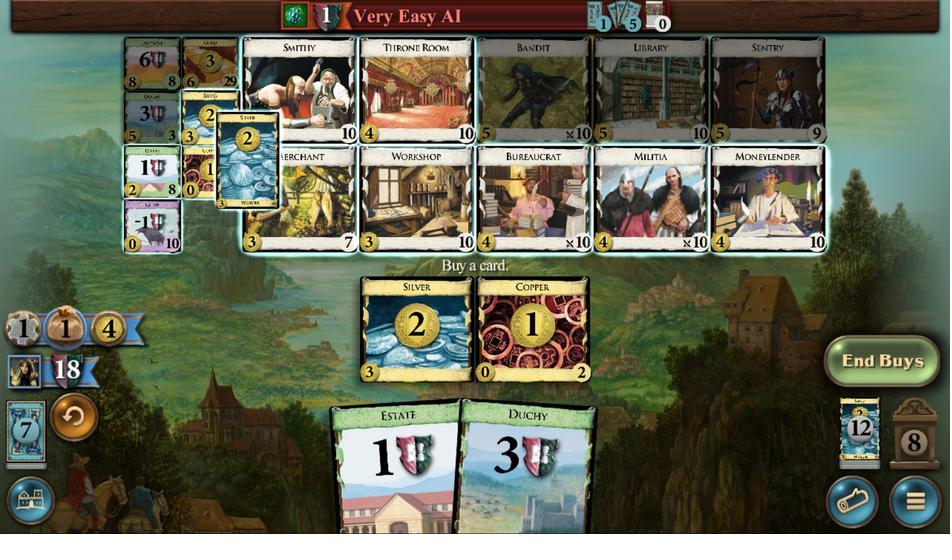 
Action: Mouse pressed left at (390, 283)
Screenshot: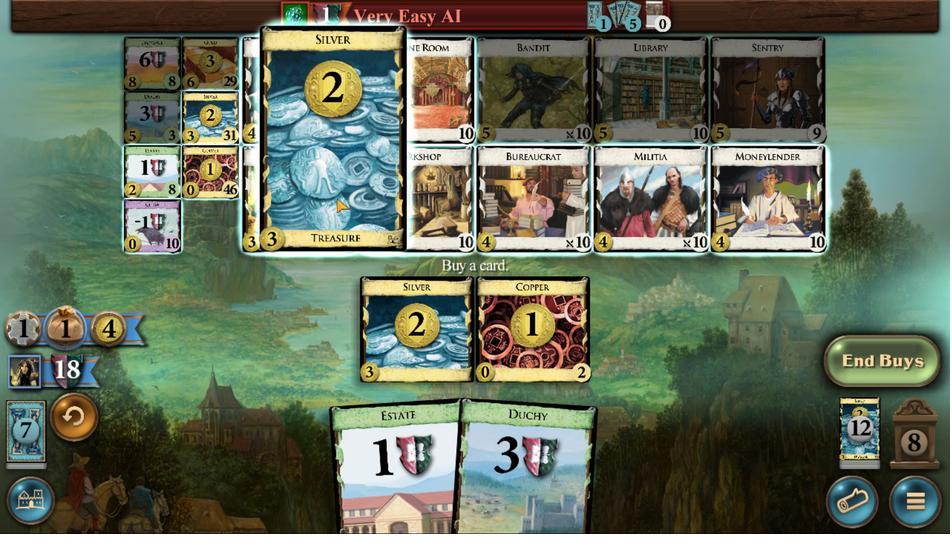 
Action: Mouse moved to (532, 328)
Screenshot: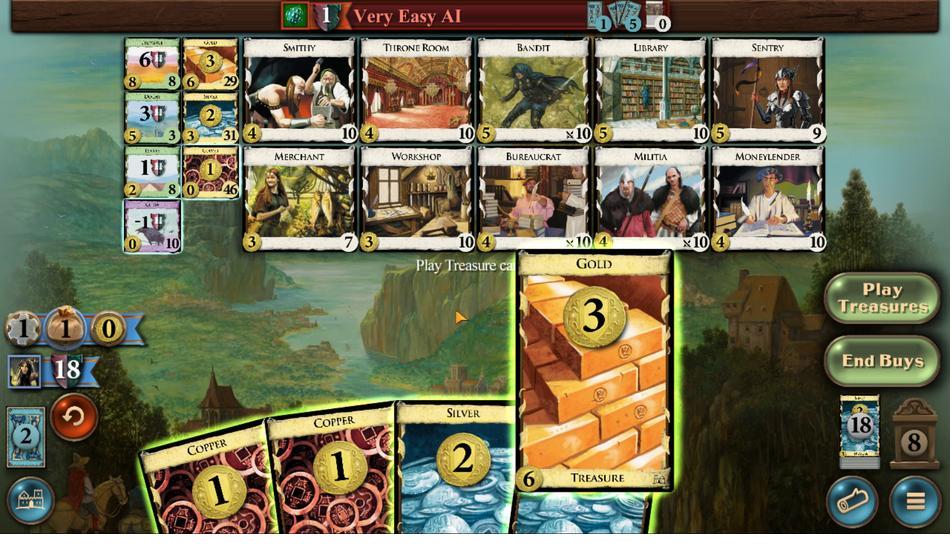 
Action: Mouse pressed left at (532, 328)
Screenshot: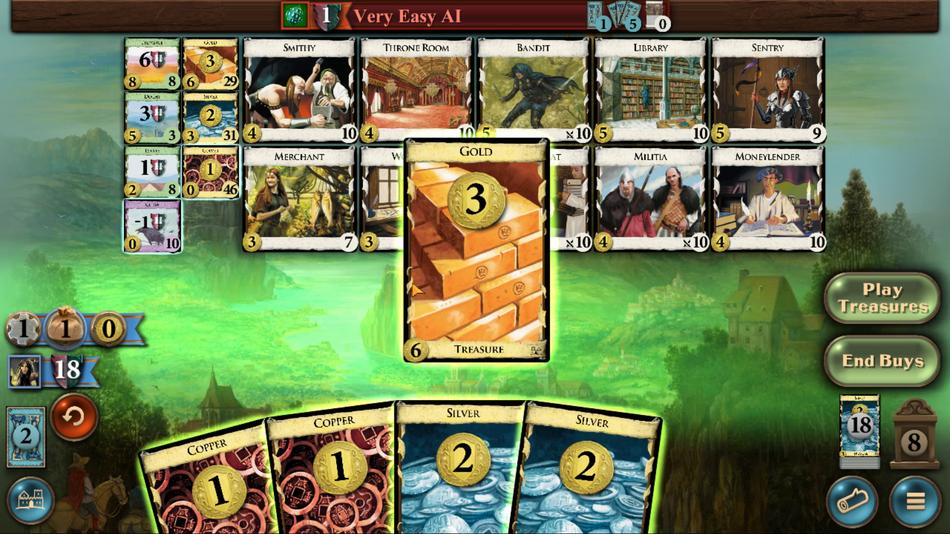 
Action: Mouse moved to (529, 324)
Screenshot: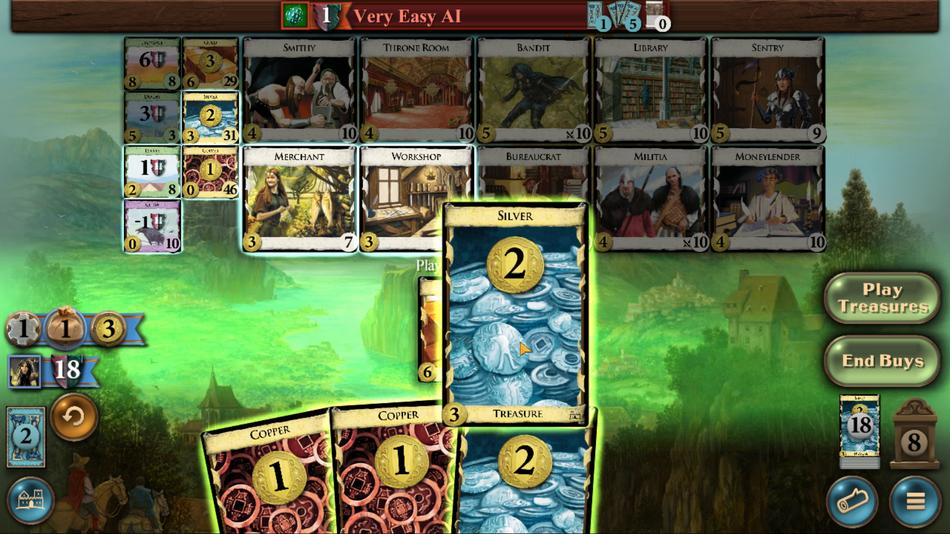 
Action: Mouse pressed left at (529, 324)
Screenshot: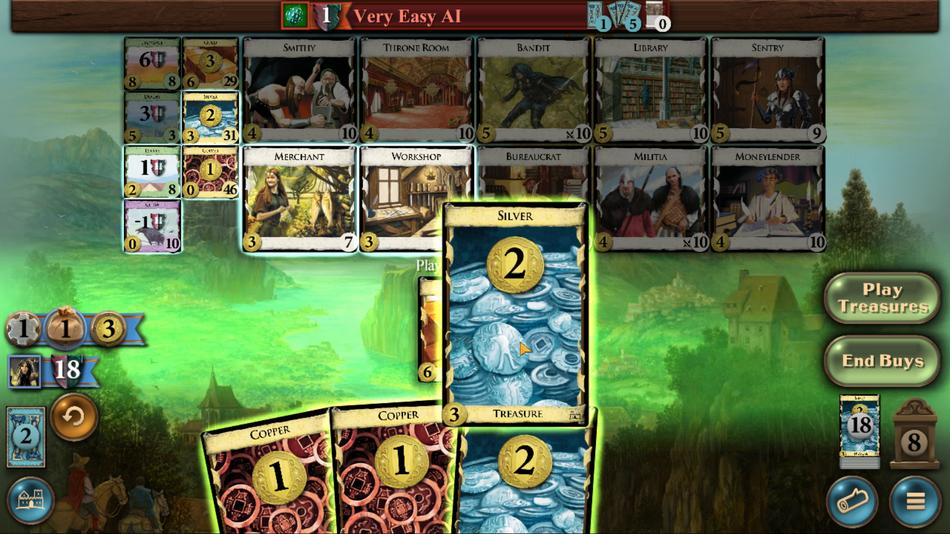 
Action: Mouse moved to (506, 325)
Screenshot: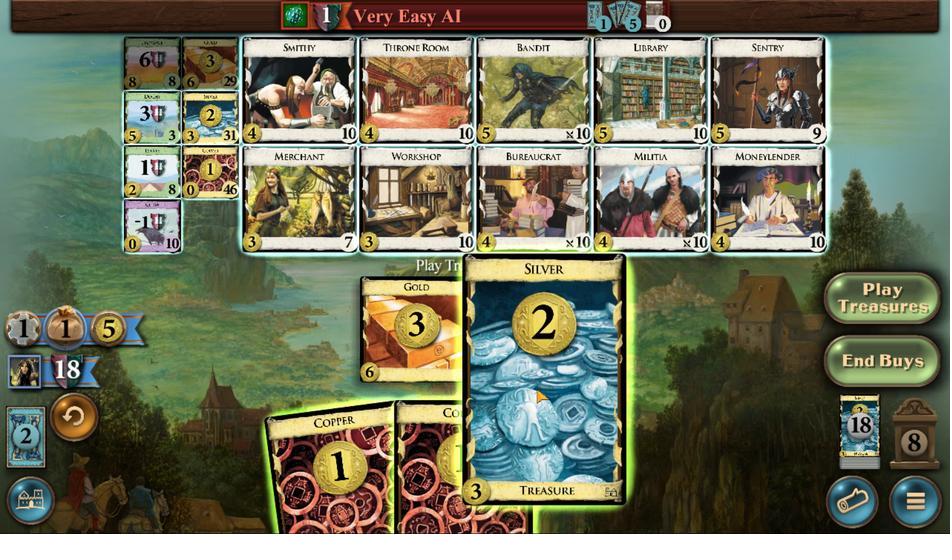 
Action: Mouse pressed left at (506, 325)
Screenshot: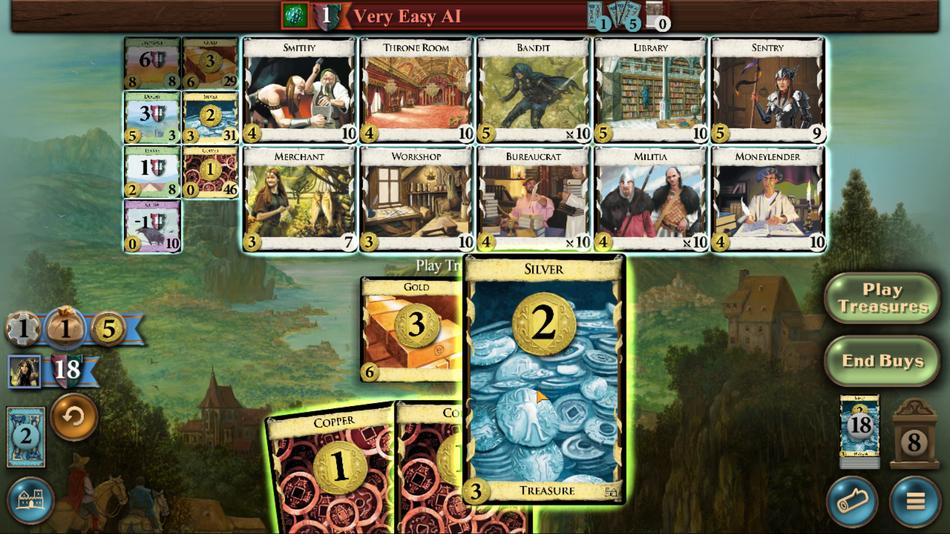 
Action: Mouse moved to (488, 328)
Screenshot: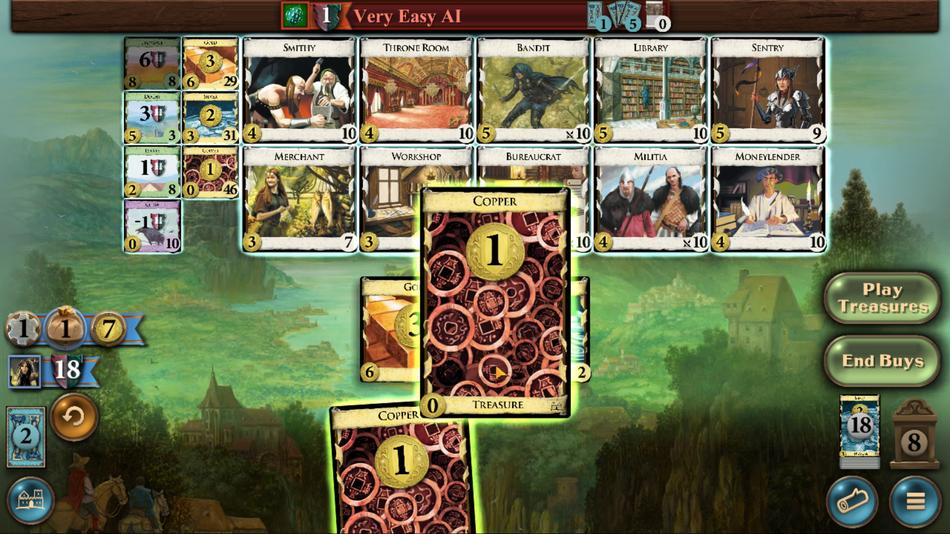 
Action: Mouse pressed left at (488, 328)
Screenshot: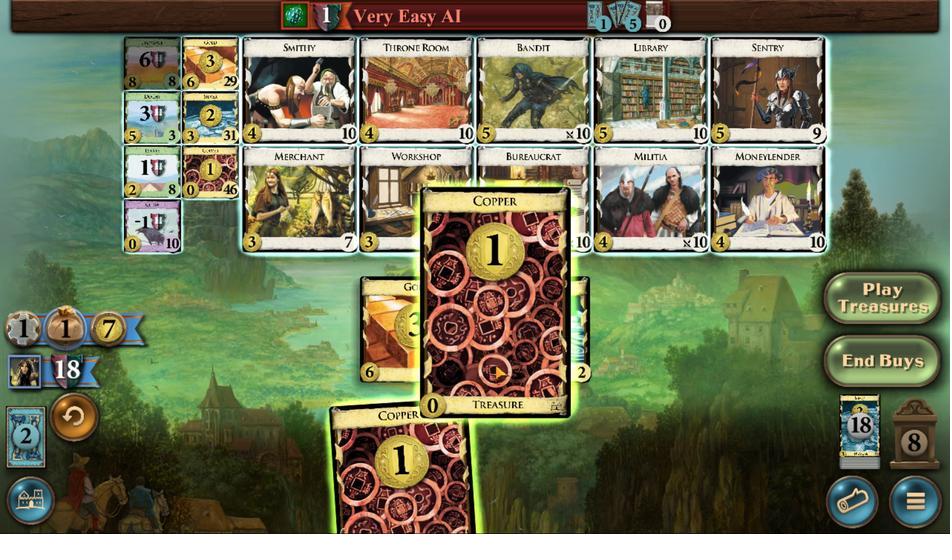 
Action: Mouse moved to (374, 276)
Screenshot: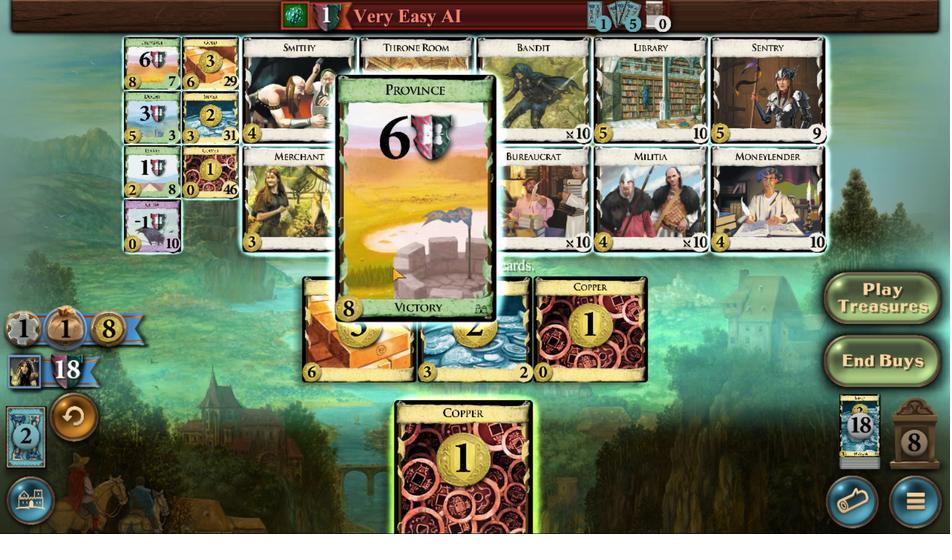 
Action: Mouse pressed left at (374, 276)
Screenshot: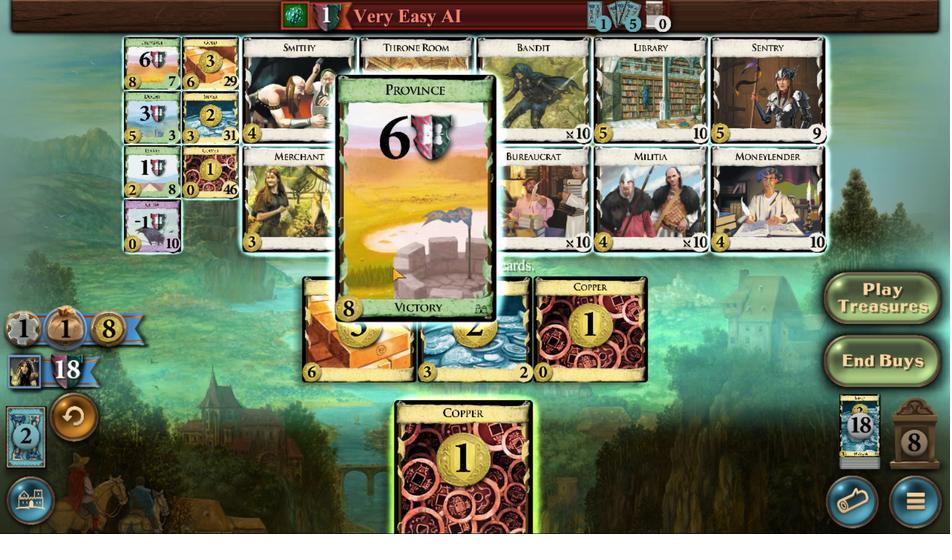 
Action: Mouse moved to (506, 323)
Screenshot: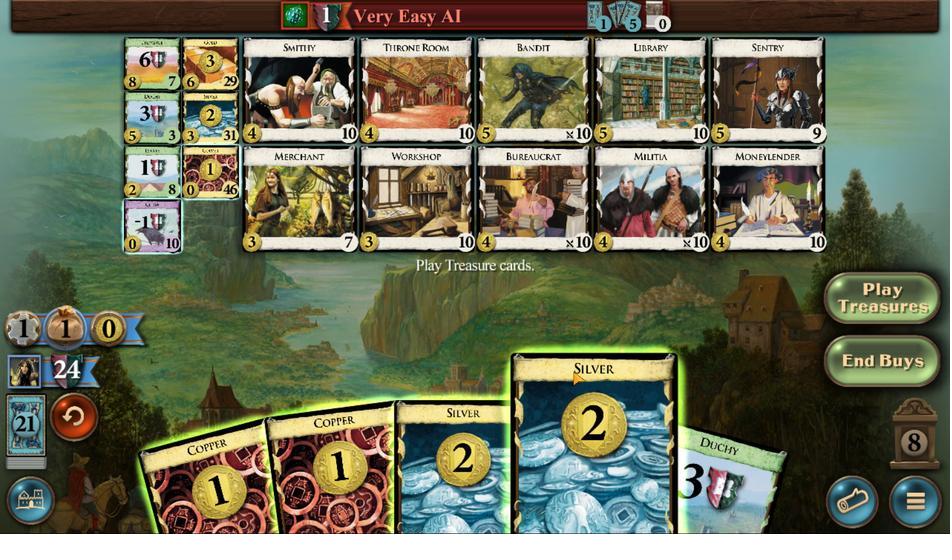 
Action: Mouse pressed left at (506, 323)
Screenshot: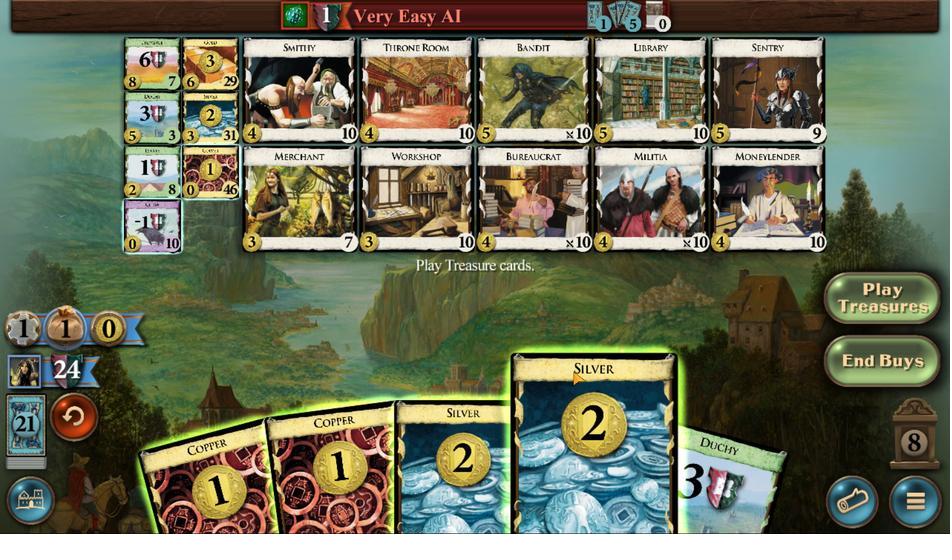 
Action: Mouse moved to (484, 324)
Screenshot: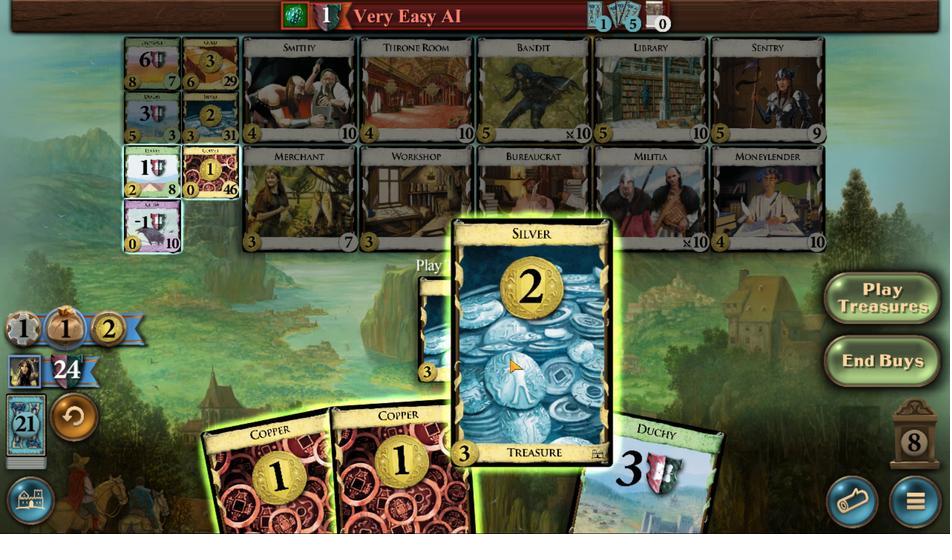 
Action: Mouse pressed left at (484, 324)
Screenshot: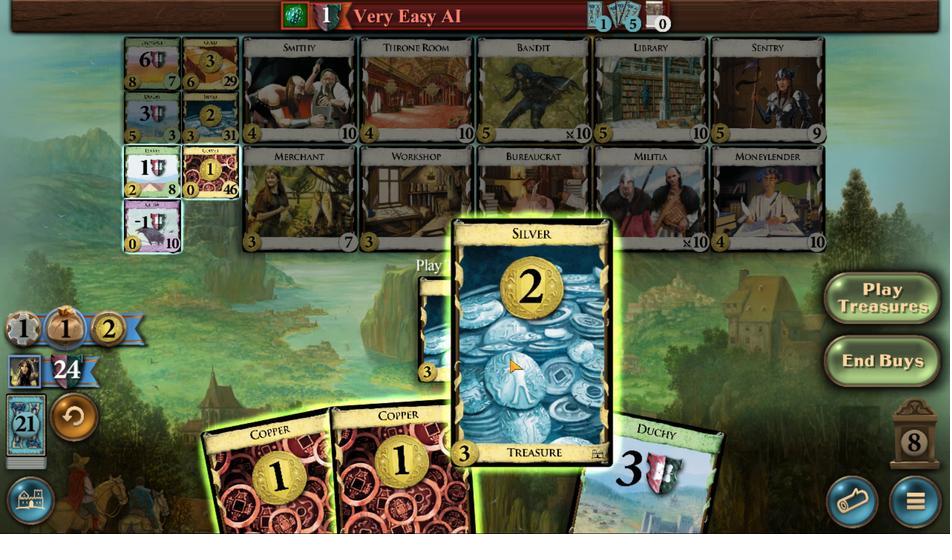 
Action: Mouse moved to (467, 324)
Screenshot: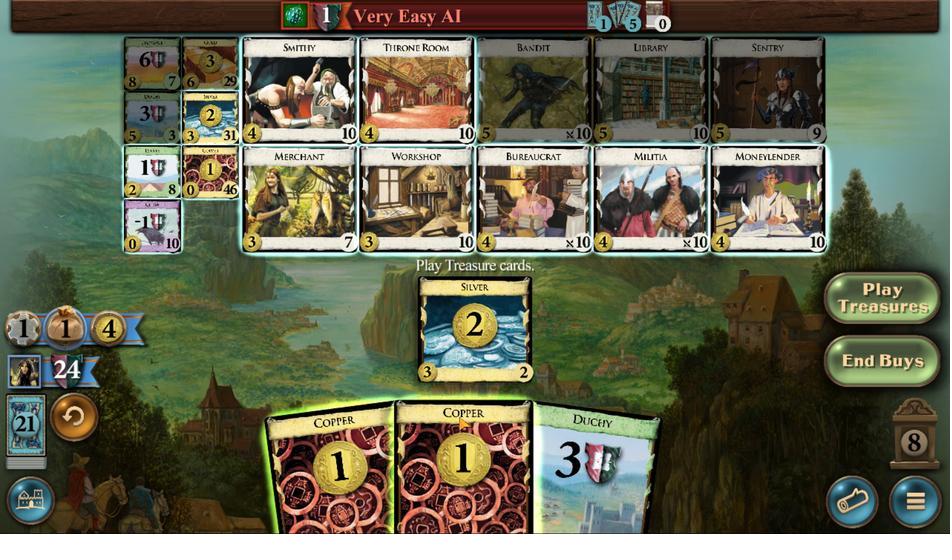 
Action: Mouse pressed left at (467, 324)
Screenshot: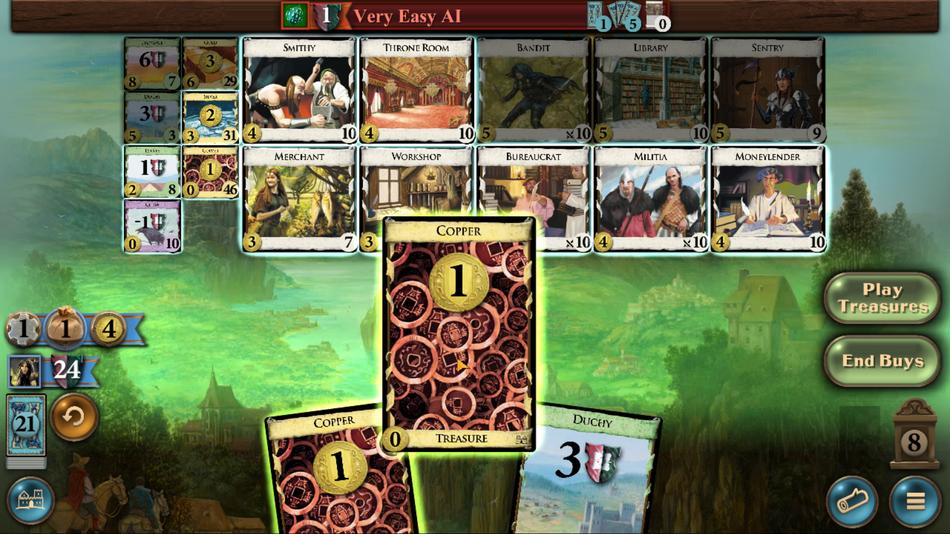 
Action: Mouse moved to (455, 325)
Screenshot: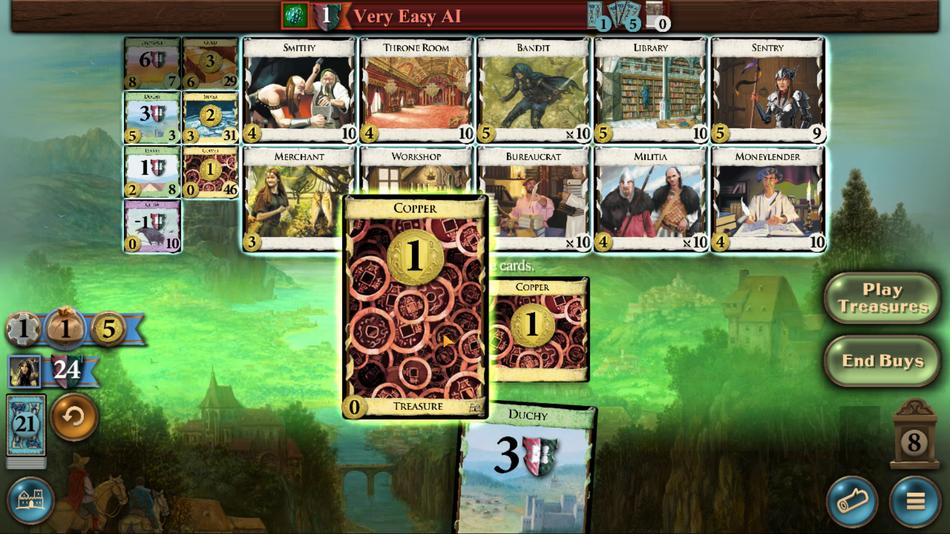 
Action: Mouse pressed left at (455, 325)
Screenshot: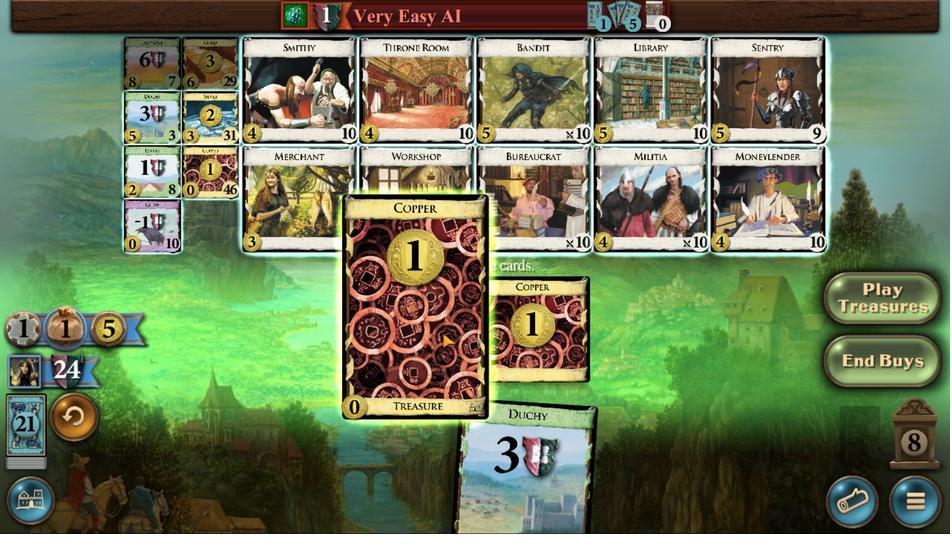 
Action: Mouse moved to (390, 275)
Screenshot: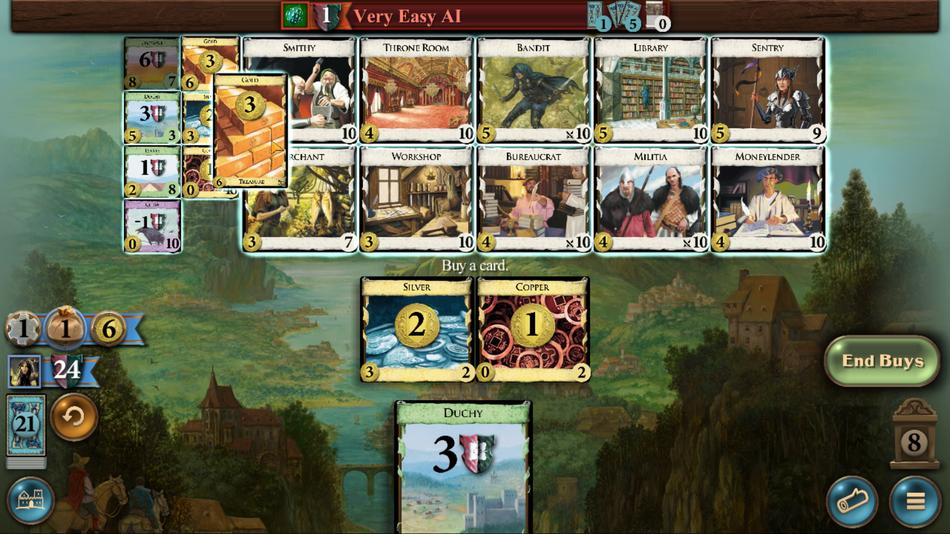 
Action: Mouse pressed left at (390, 275)
Screenshot: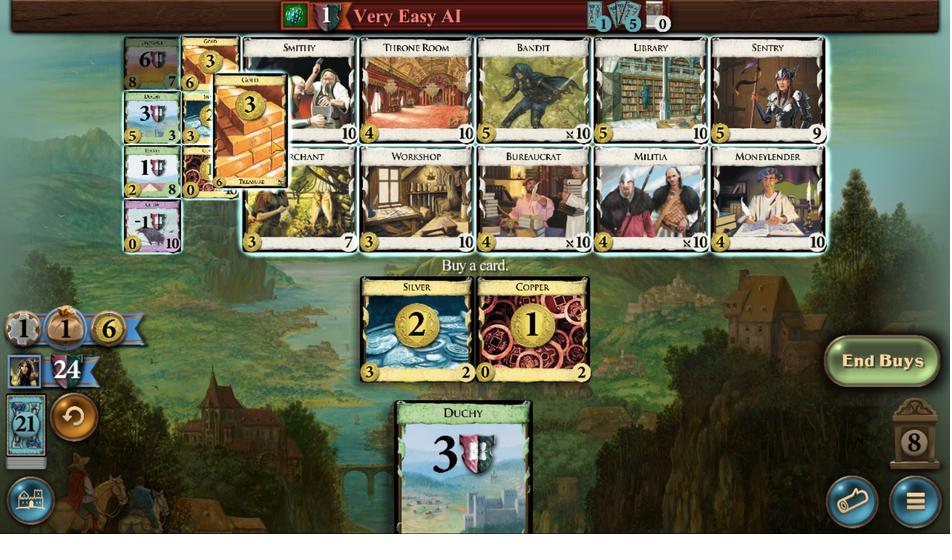 
Action: Mouse moved to (534, 331)
Screenshot: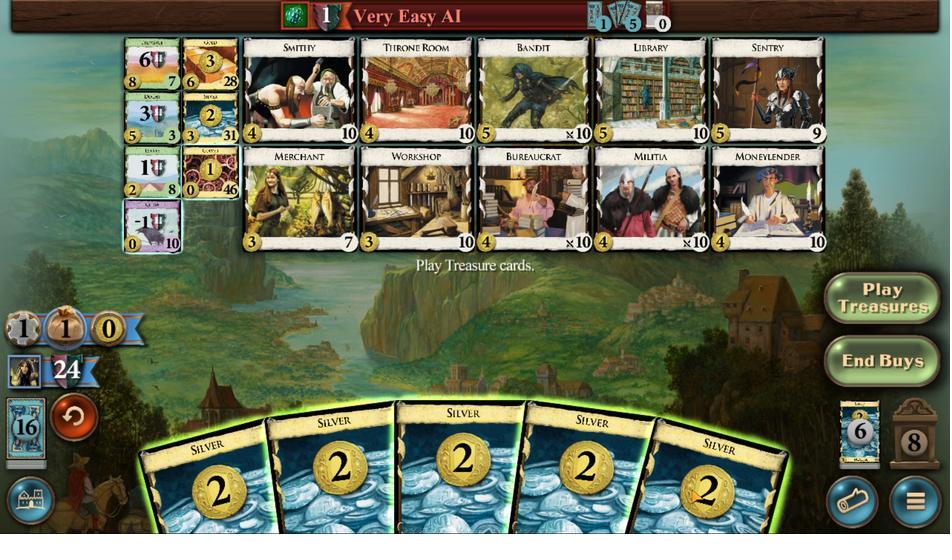 
Action: Mouse pressed left at (534, 331)
Screenshot: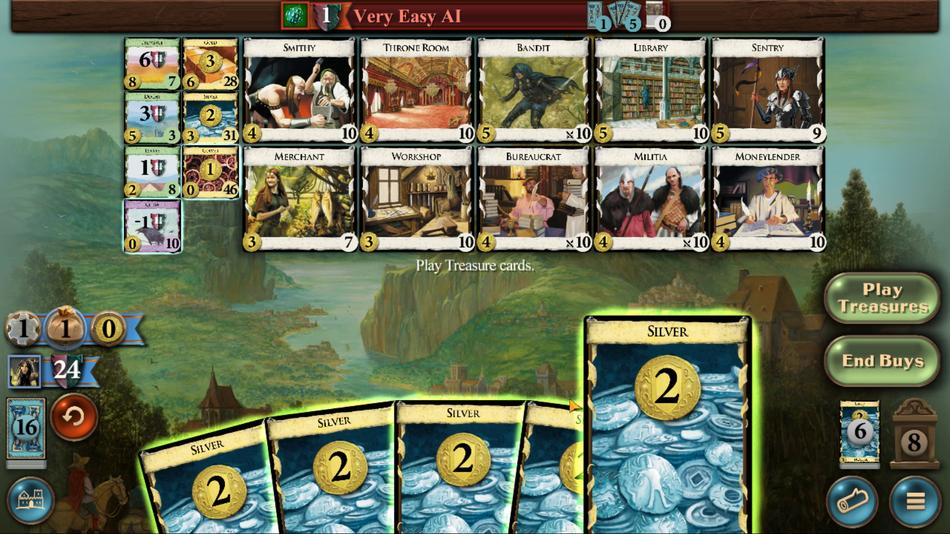 
Action: Mouse moved to (516, 326)
Screenshot: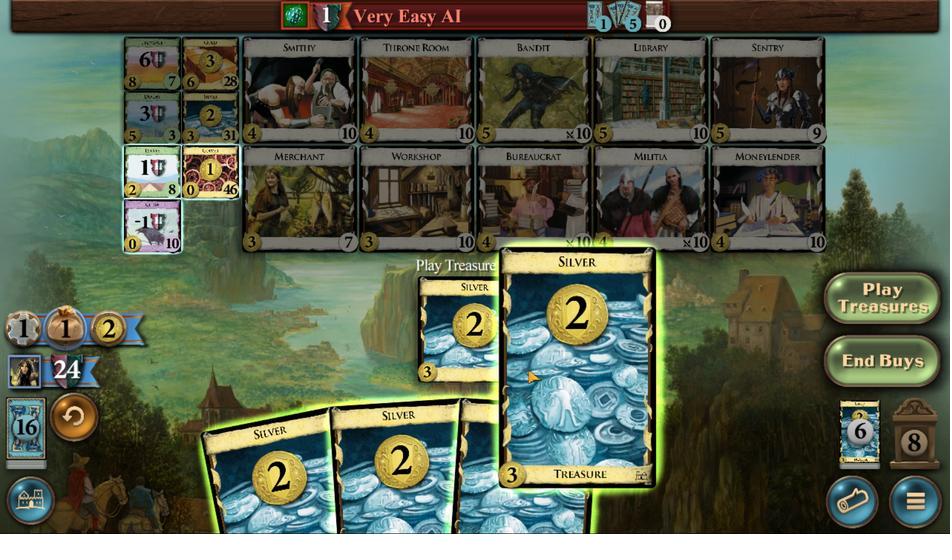 
Action: Mouse pressed left at (516, 326)
Screenshot: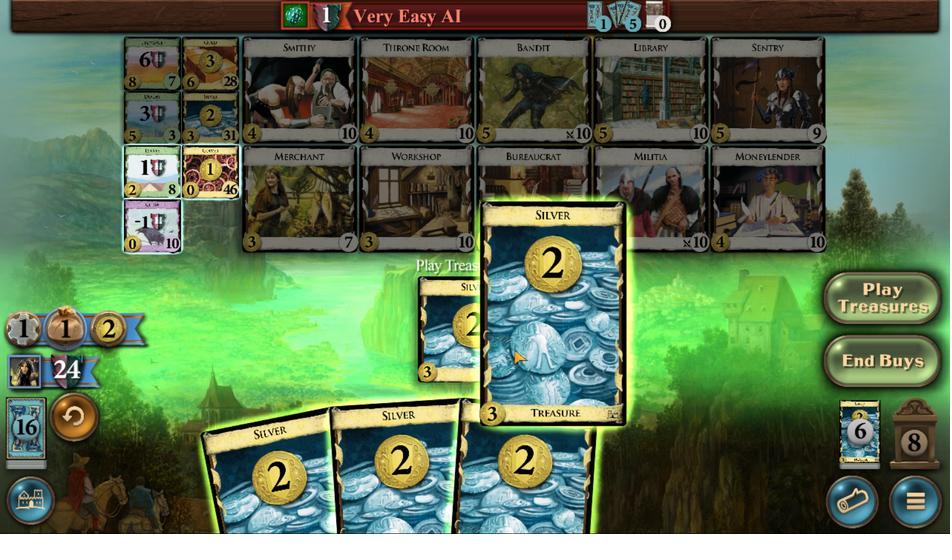 
Action: Mouse moved to (495, 326)
Screenshot: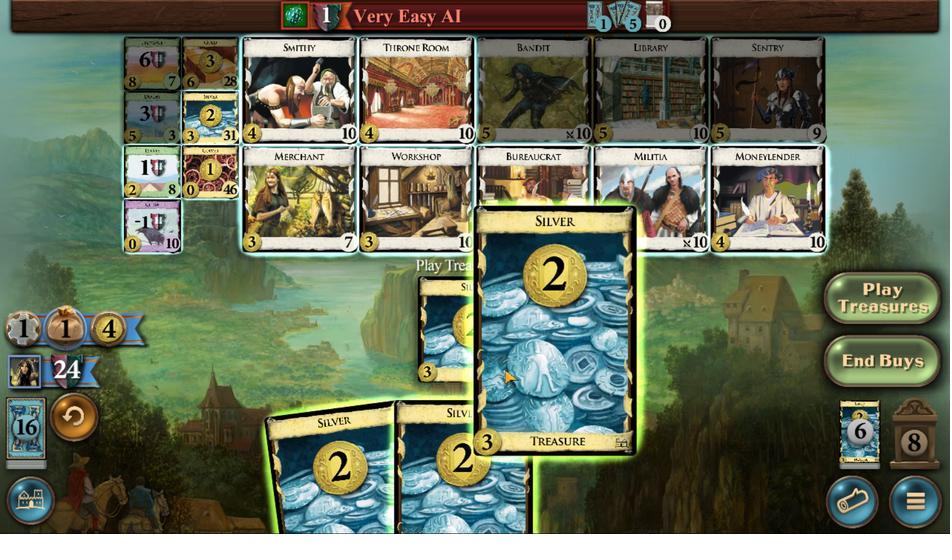 
Action: Mouse pressed left at (495, 326)
Screenshot: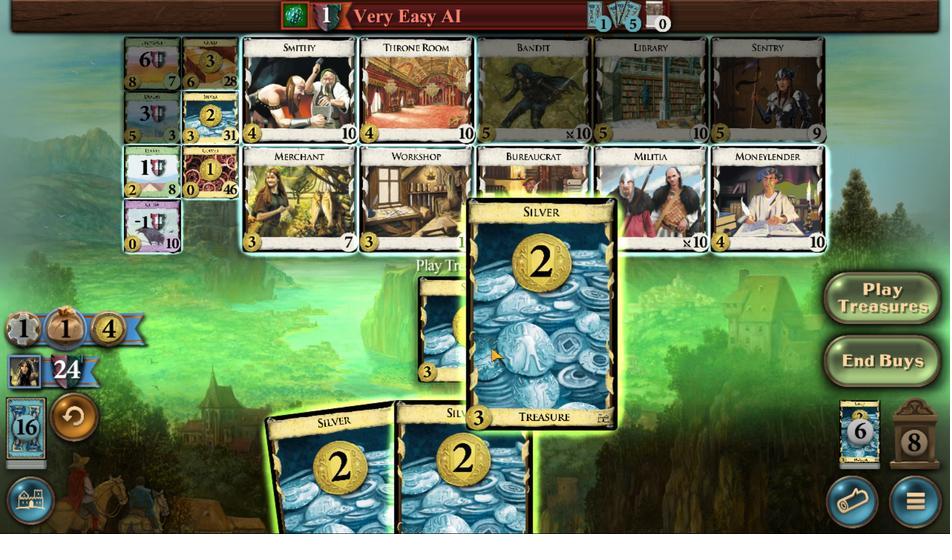 
Action: Mouse moved to (492, 327)
Screenshot: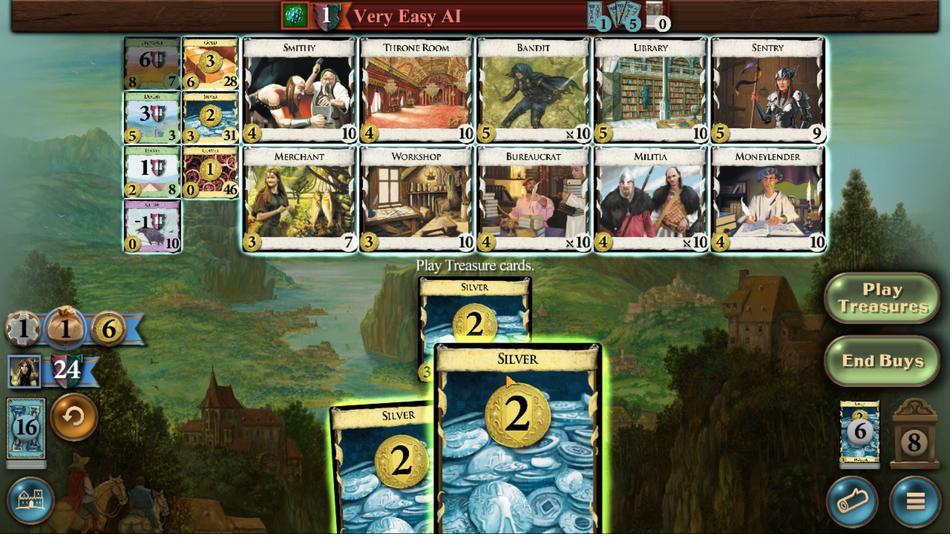 
Action: Mouse pressed left at (492, 327)
Screenshot: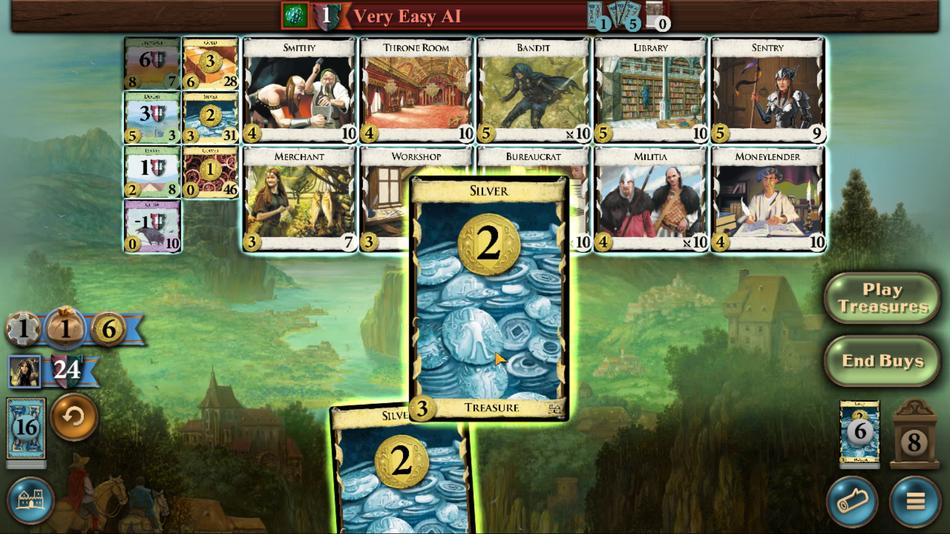 
Action: Mouse moved to (374, 277)
Screenshot: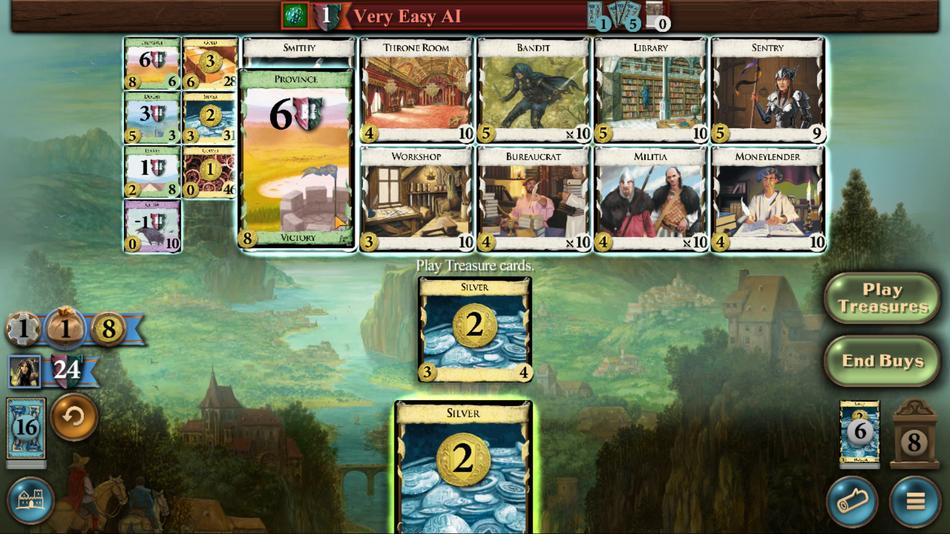 
Action: Mouse pressed left at (374, 277)
Screenshot: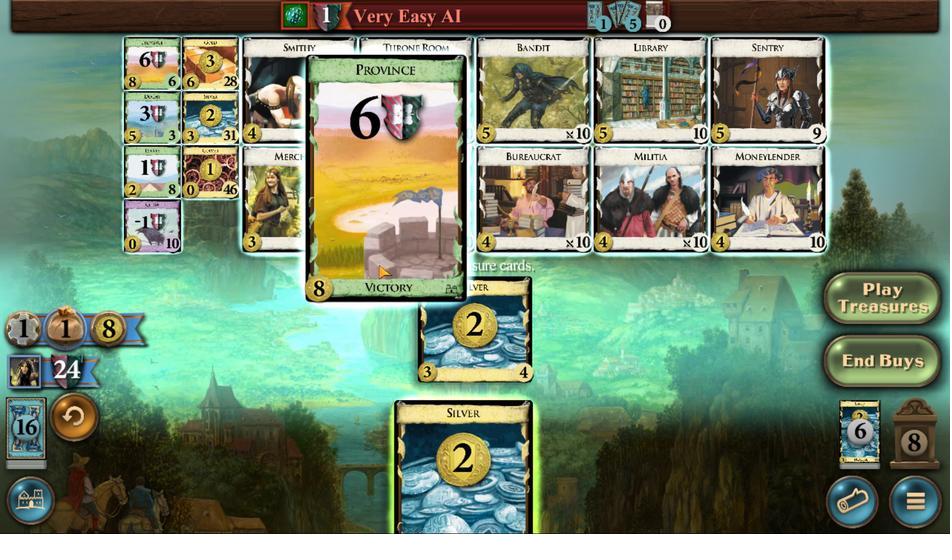 
Action: Mouse moved to (431, 325)
Screenshot: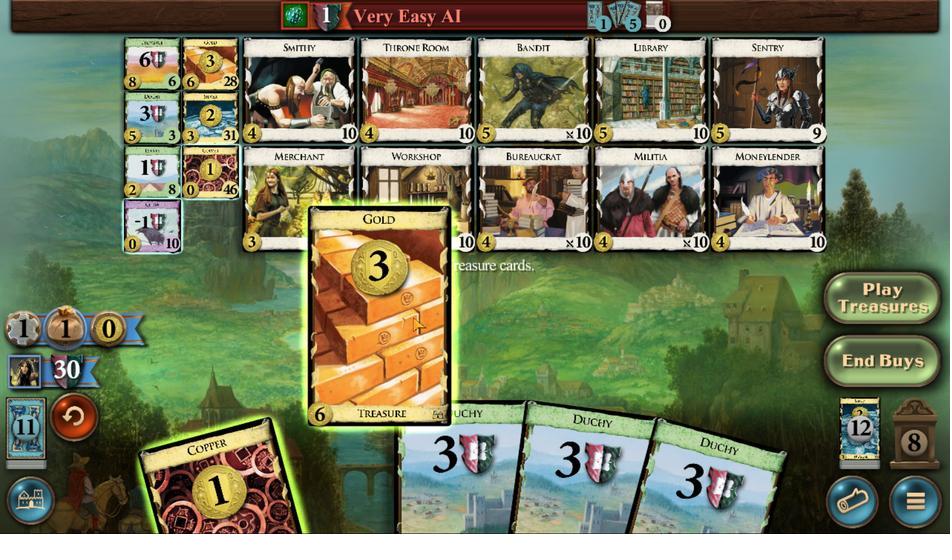 
Action: Mouse pressed left at (431, 325)
Screenshot: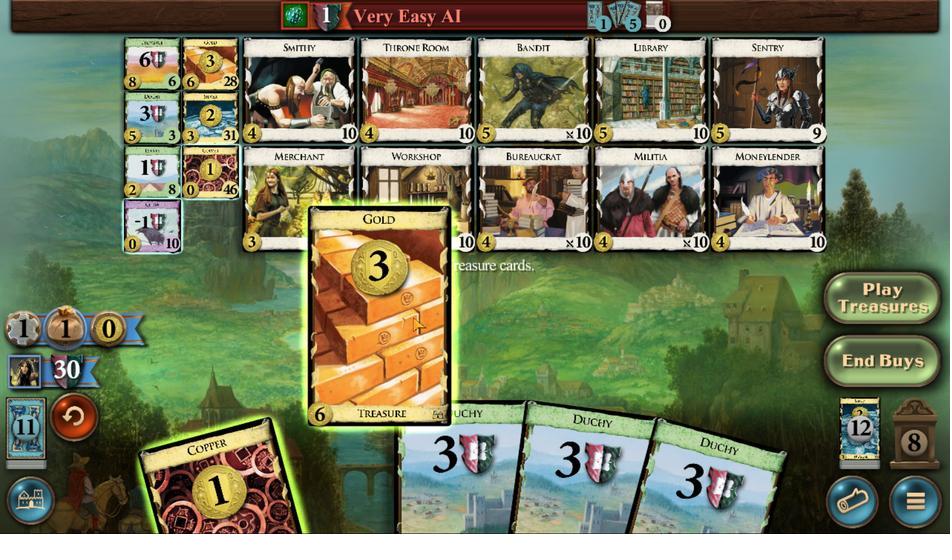 
Action: Mouse moved to (393, 282)
Screenshot: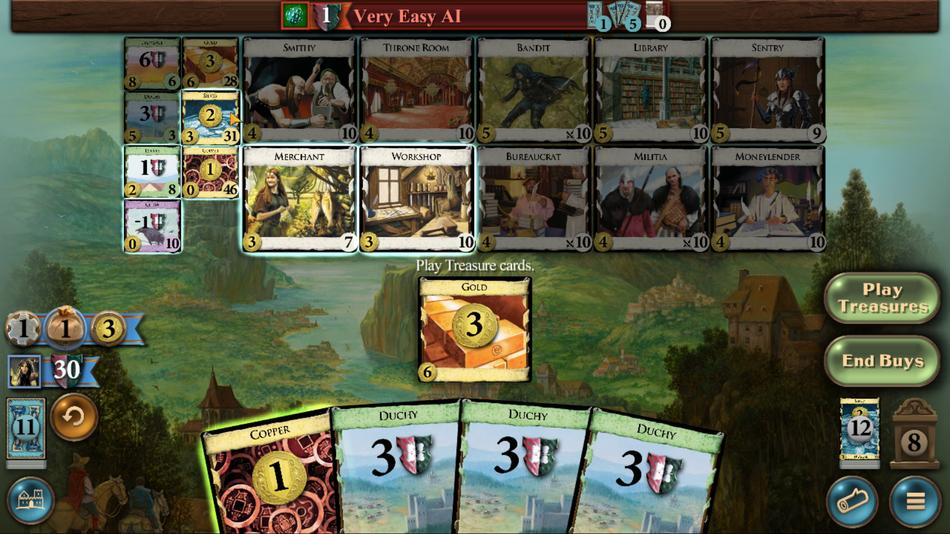 
Action: Mouse pressed left at (393, 282)
Screenshot: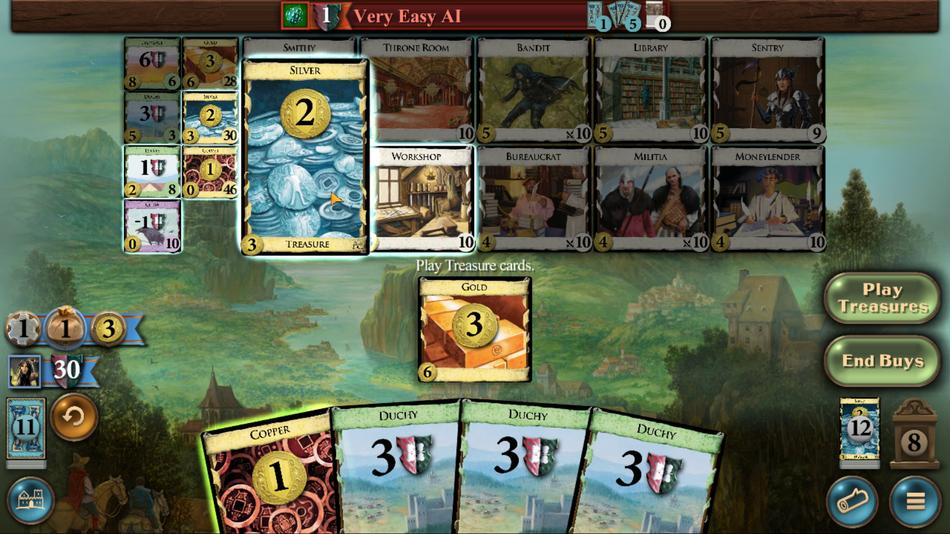 
Action: Mouse moved to (457, 326)
Screenshot: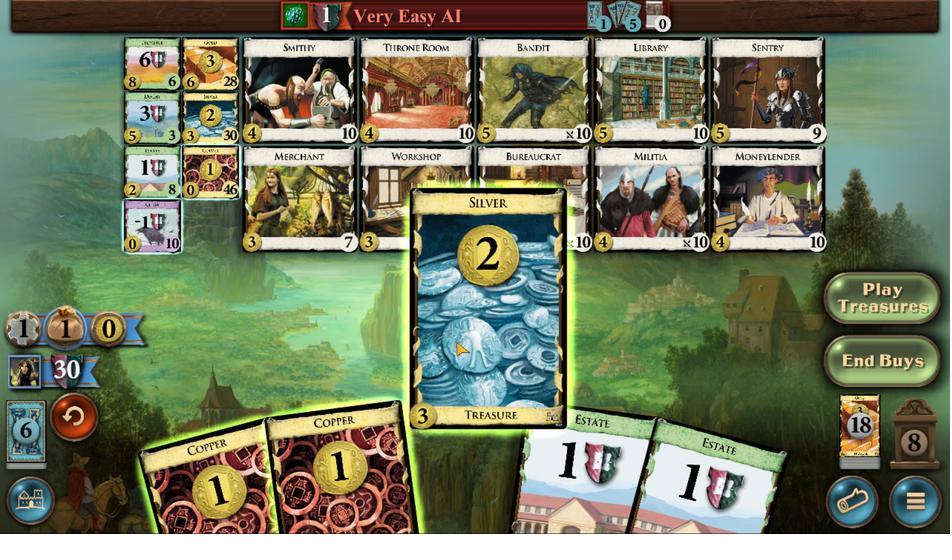 
Action: Mouse pressed left at (457, 326)
Screenshot: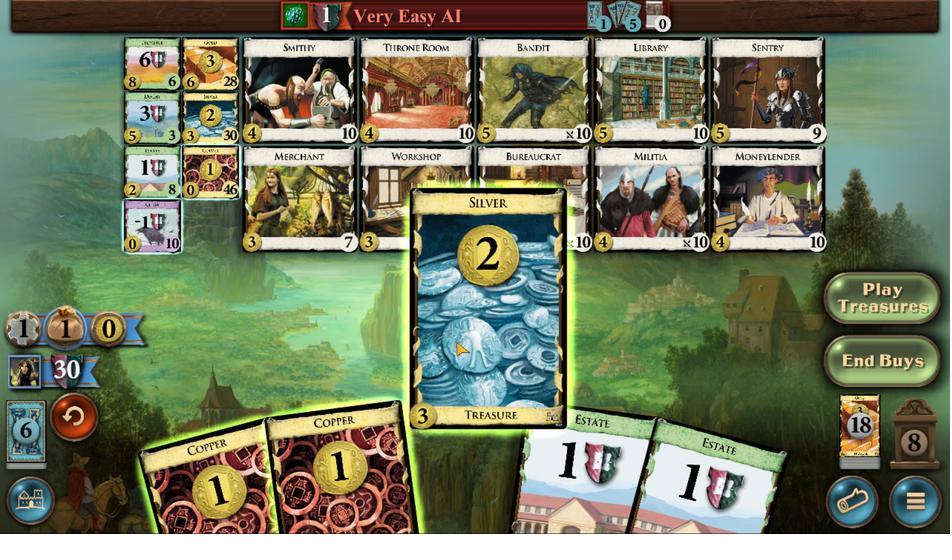 
Action: Mouse moved to (445, 326)
Screenshot: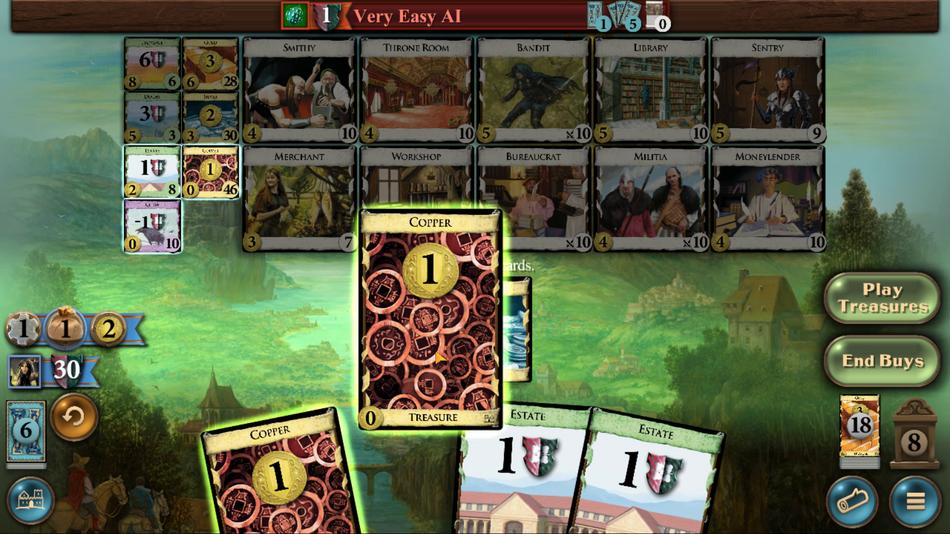 
Action: Mouse pressed left at (445, 326)
Screenshot: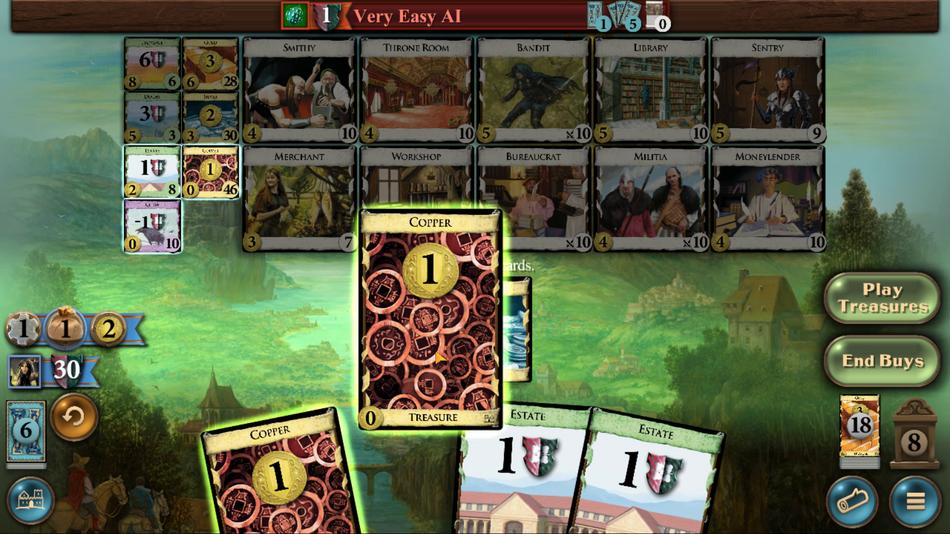
Action: Mouse moved to (421, 328)
Screenshot: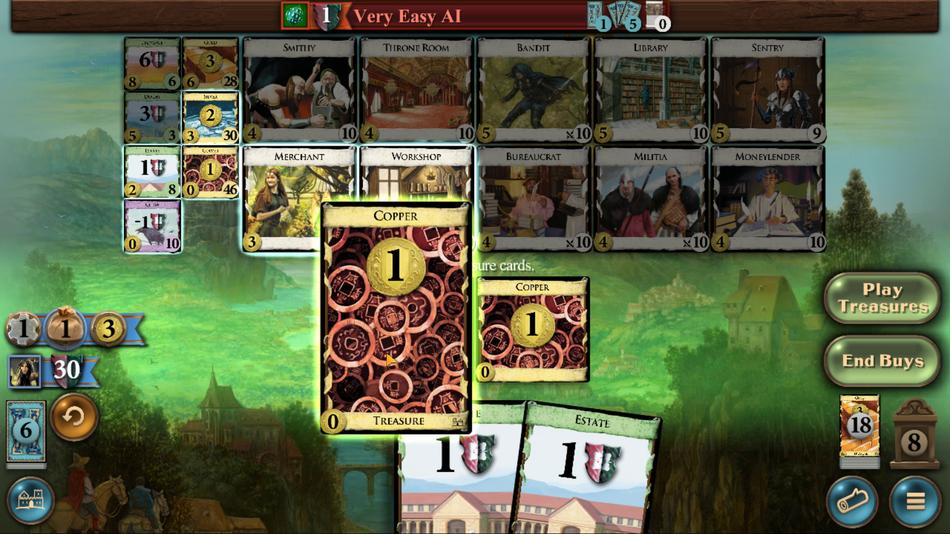 
Action: Mouse pressed left at (421, 328)
Screenshot: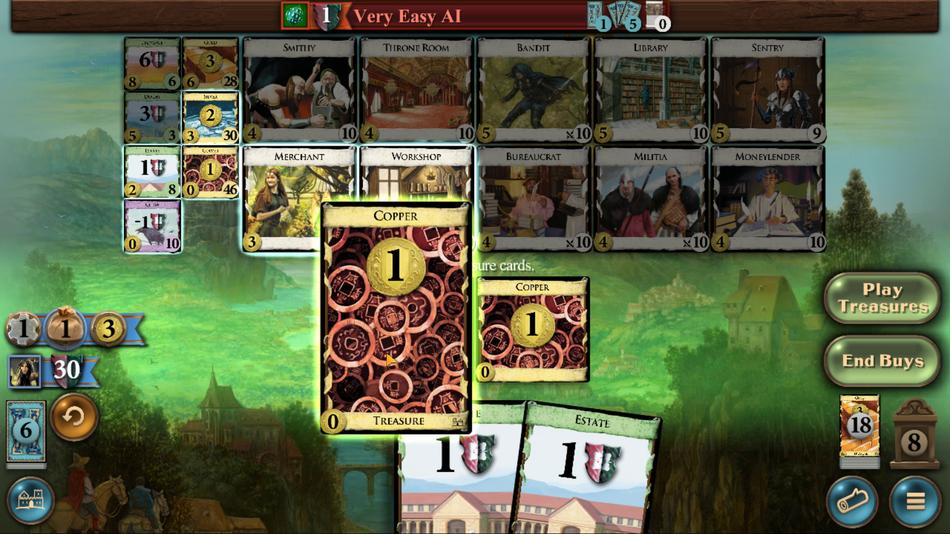 
Action: Mouse moved to (388, 284)
Screenshot: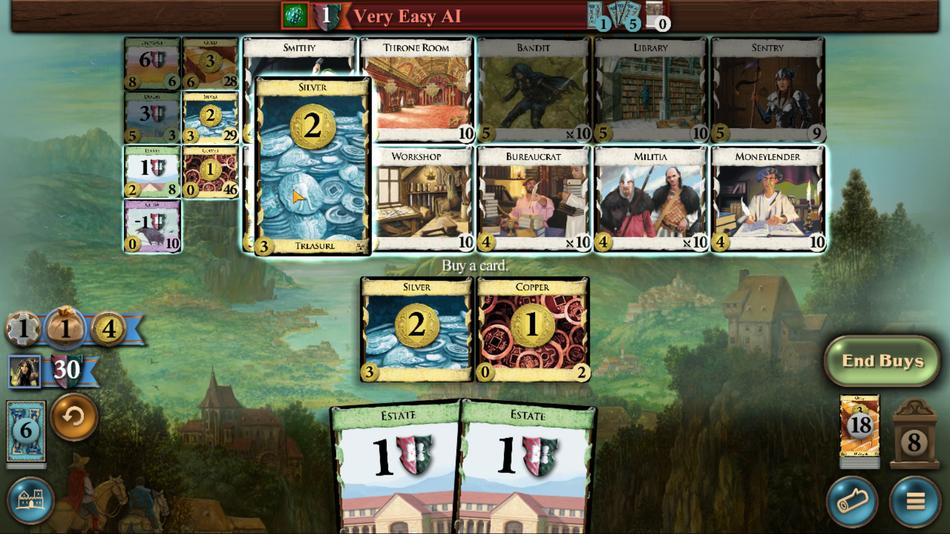 
Action: Mouse pressed left at (388, 284)
Screenshot: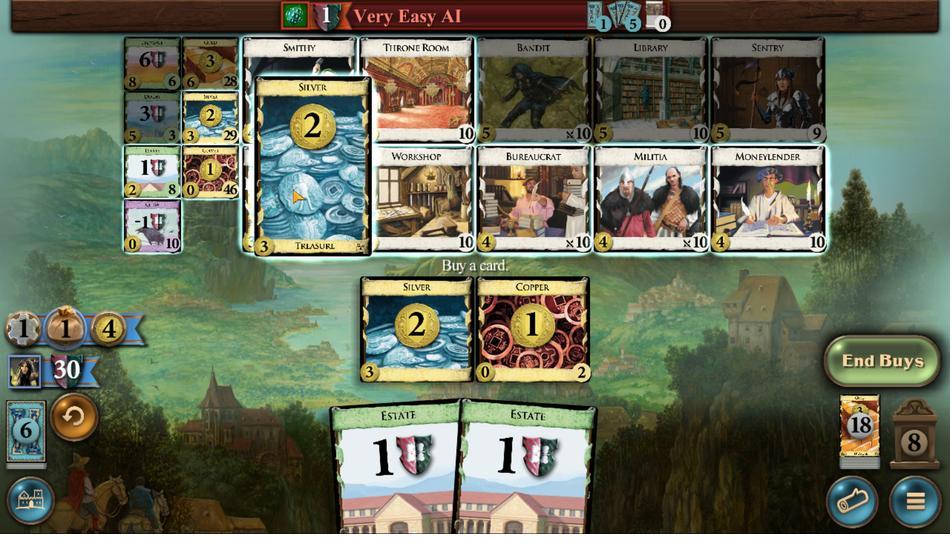 
Action: Mouse moved to (466, 322)
Screenshot: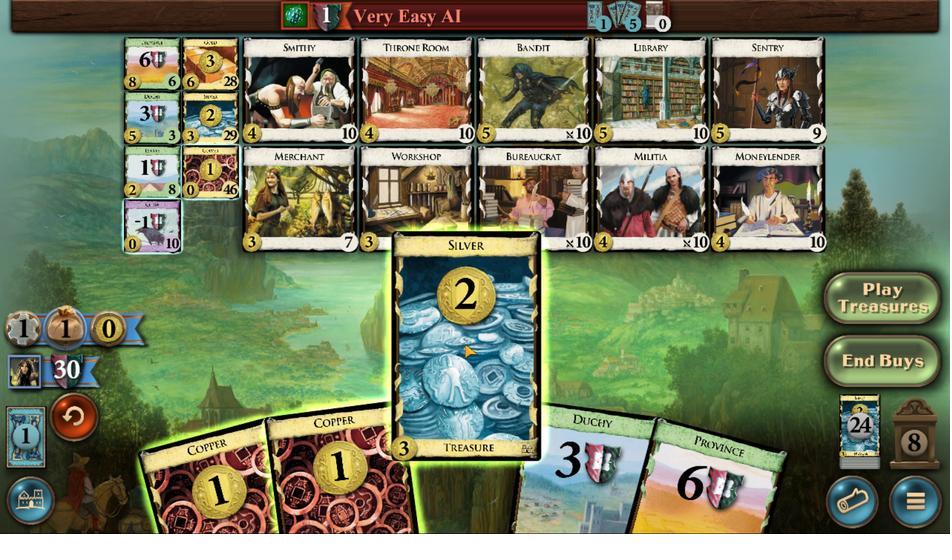 
Action: Mouse pressed left at (466, 322)
Screenshot: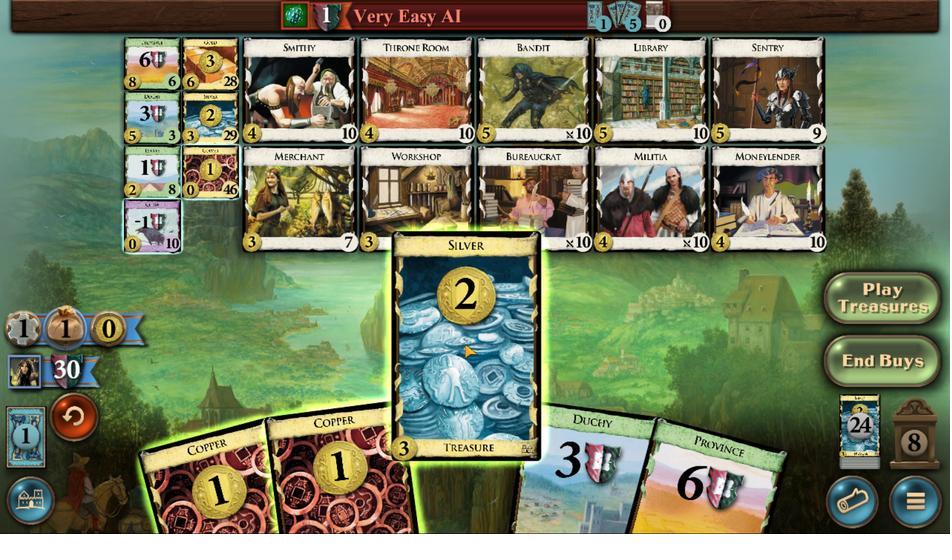 
Action: Mouse moved to (446, 322)
Screenshot: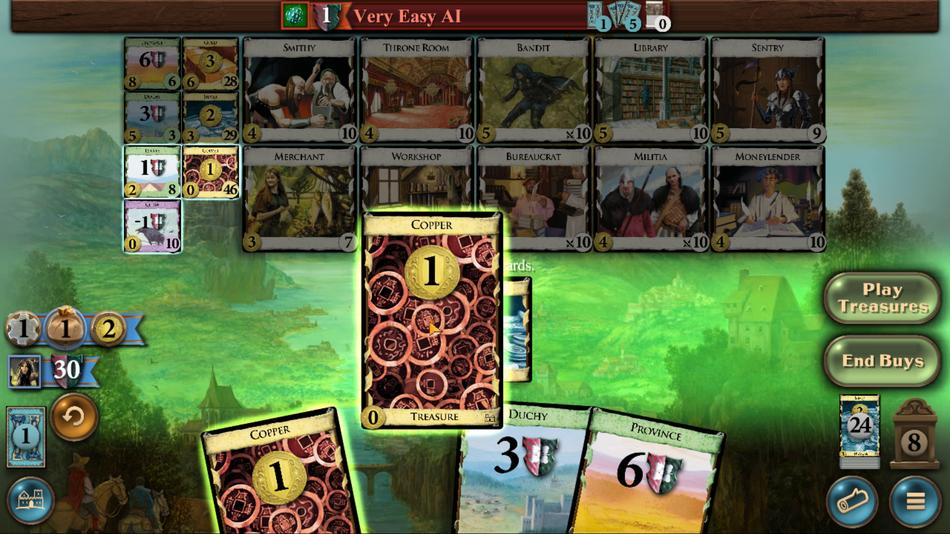 
Action: Mouse pressed left at (446, 322)
Screenshot: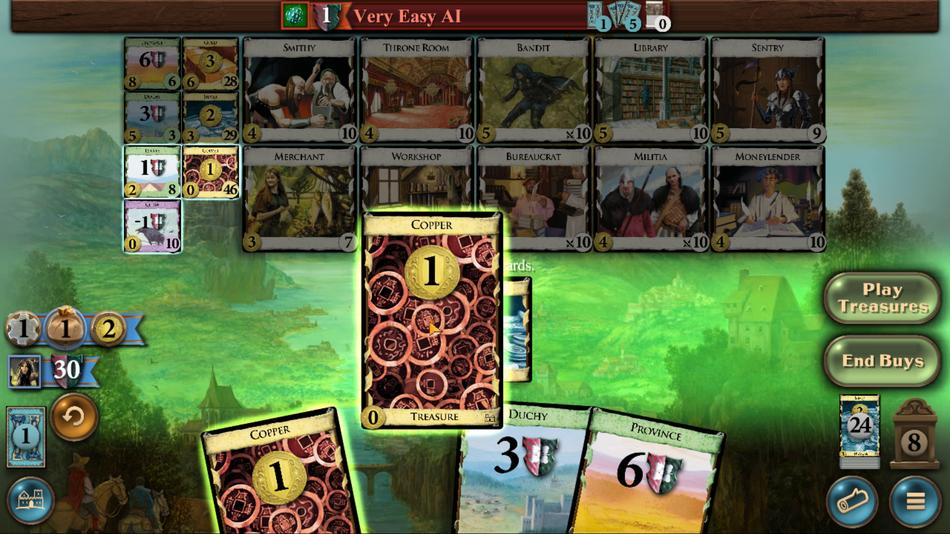 
Action: Mouse moved to (390, 282)
Screenshot: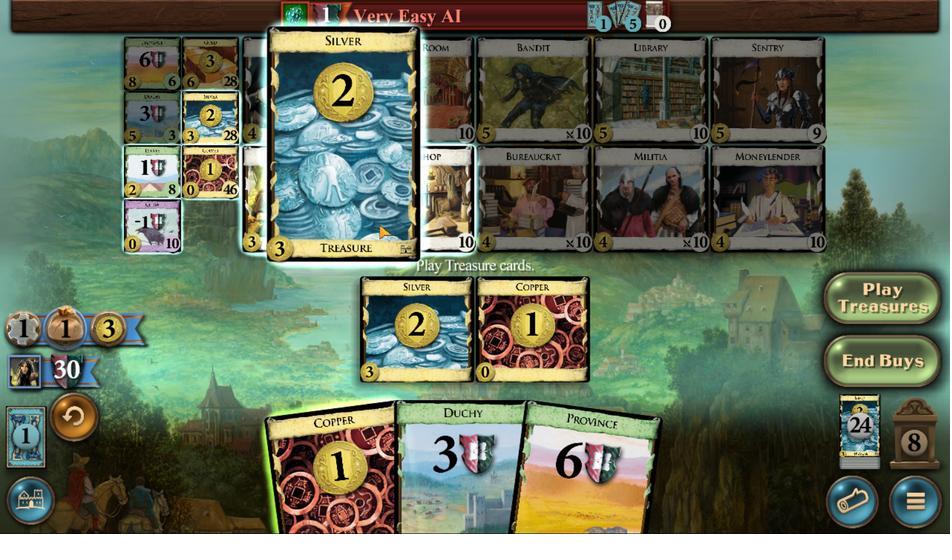 
Action: Mouse pressed left at (390, 282)
Screenshot: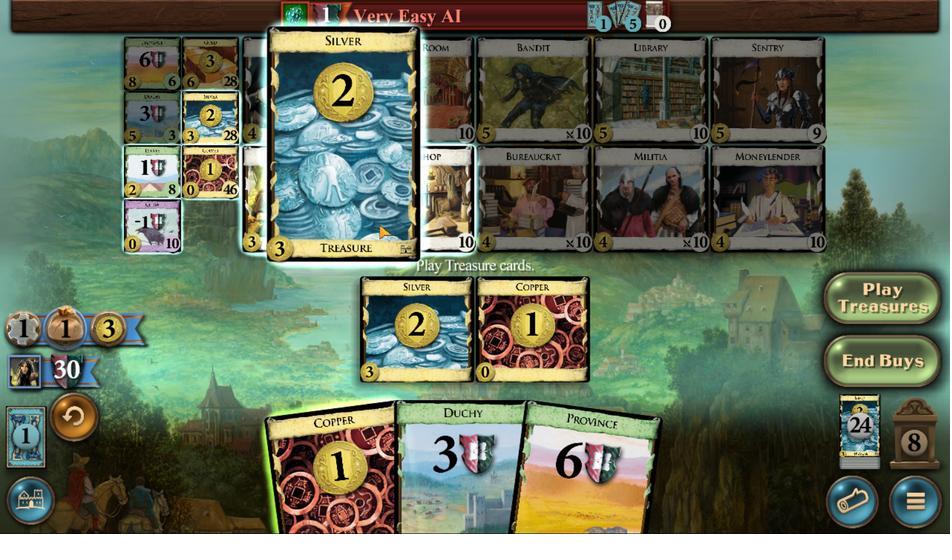 
Action: Mouse moved to (427, 324)
Screenshot: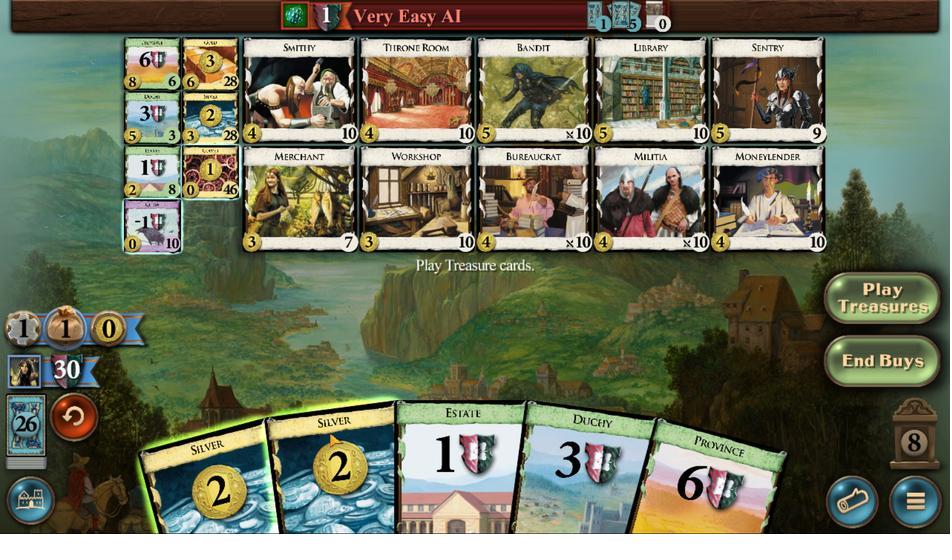 
Action: Mouse pressed left at (427, 324)
Screenshot: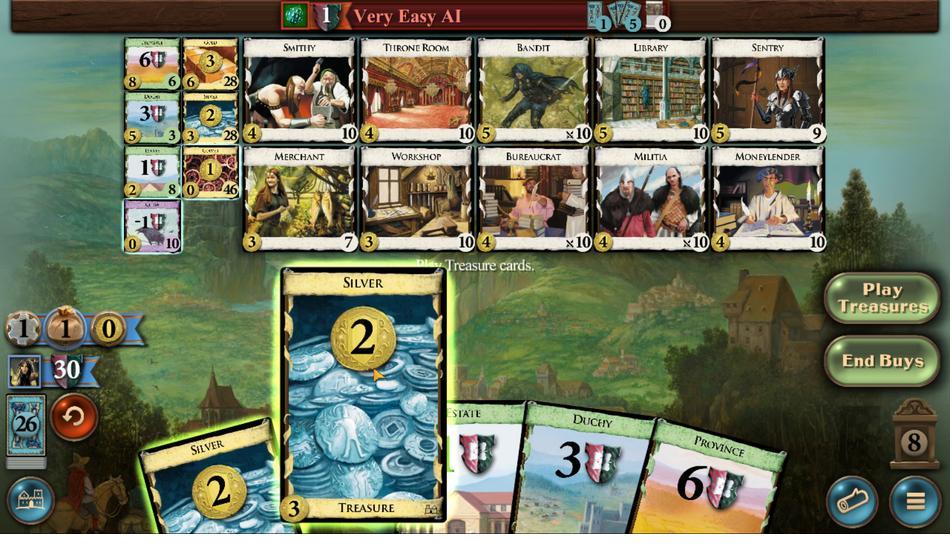 
Action: Mouse moved to (374, 289)
Screenshot: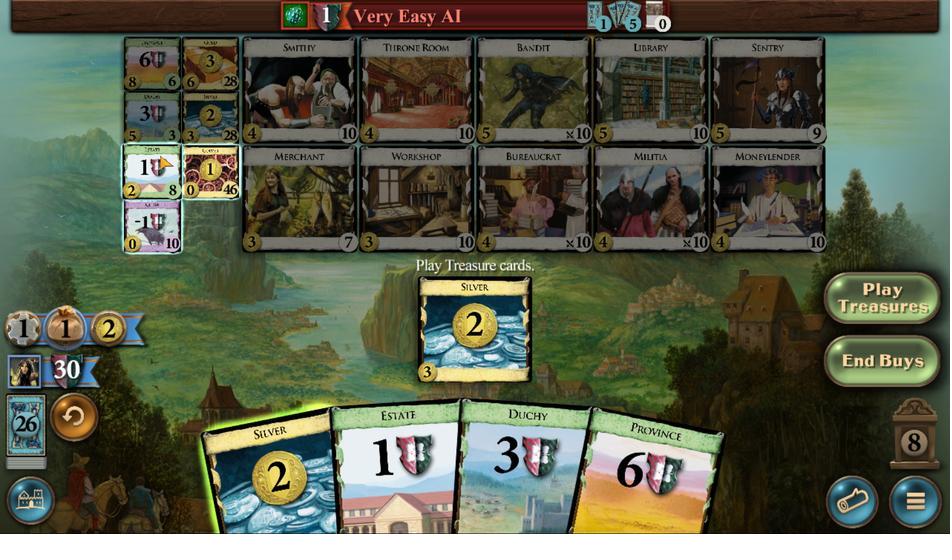 
Action: Mouse pressed left at (374, 289)
Screenshot: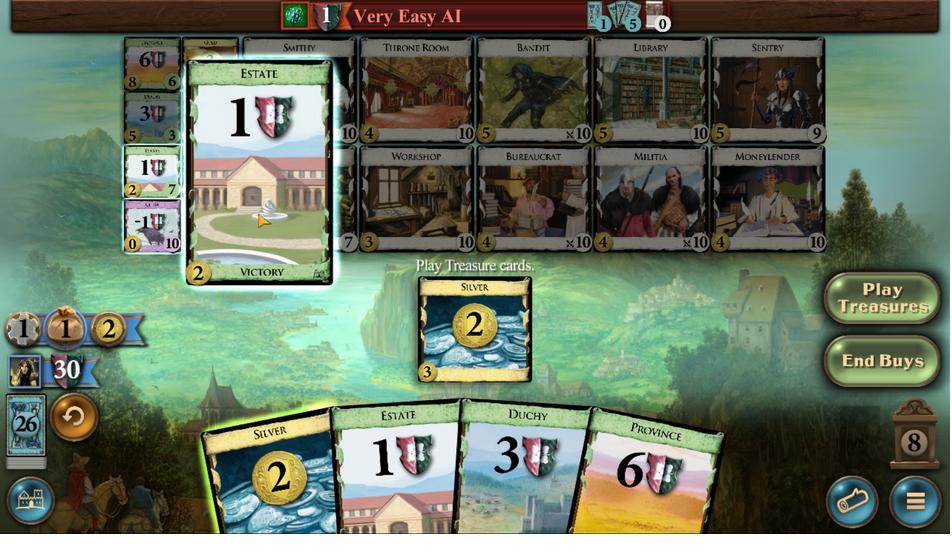
Action: Mouse moved to (497, 323)
Screenshot: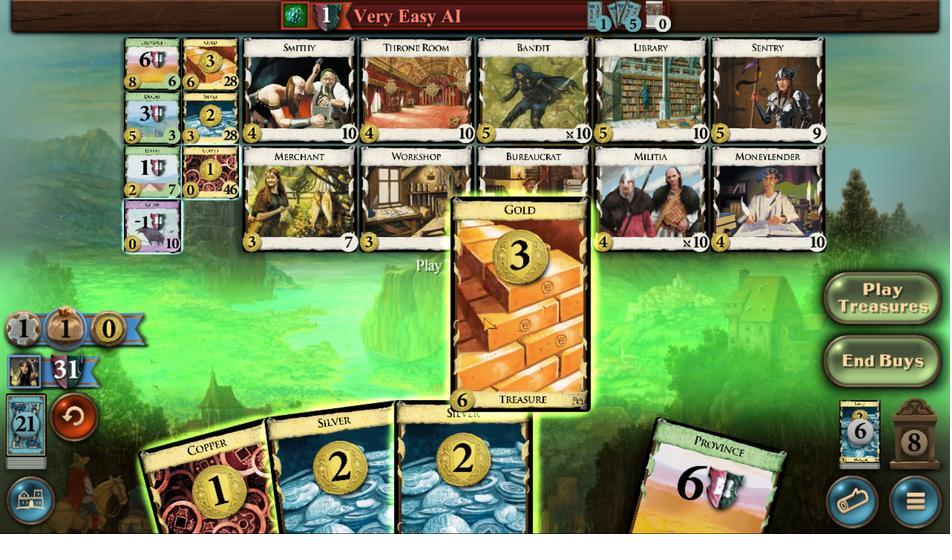 
Action: Mouse pressed left at (497, 323)
Screenshot: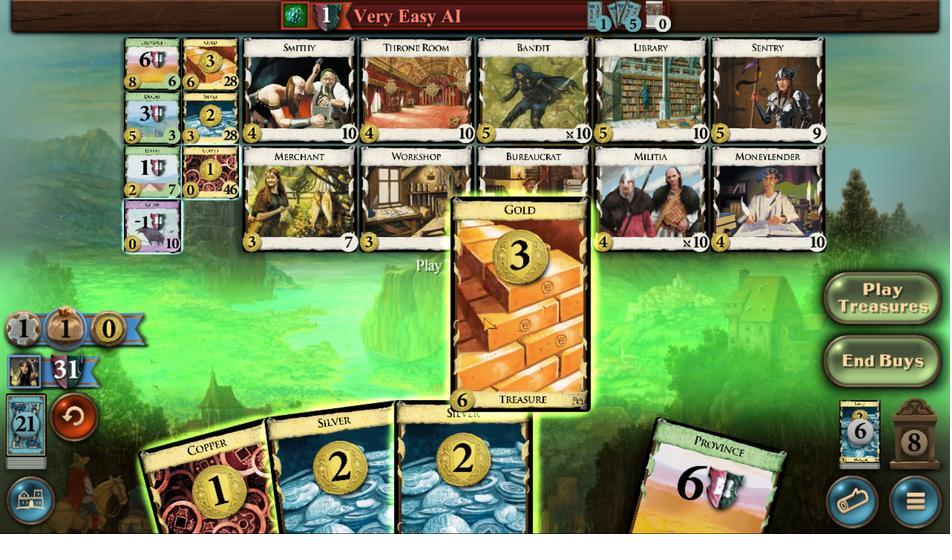 
Action: Mouse moved to (475, 324)
Screenshot: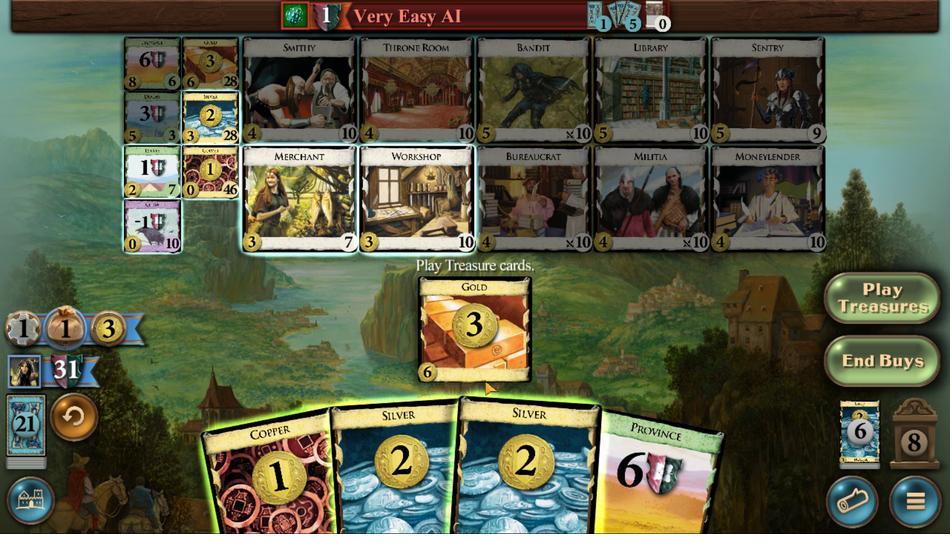 
Action: Mouse pressed left at (475, 324)
Screenshot: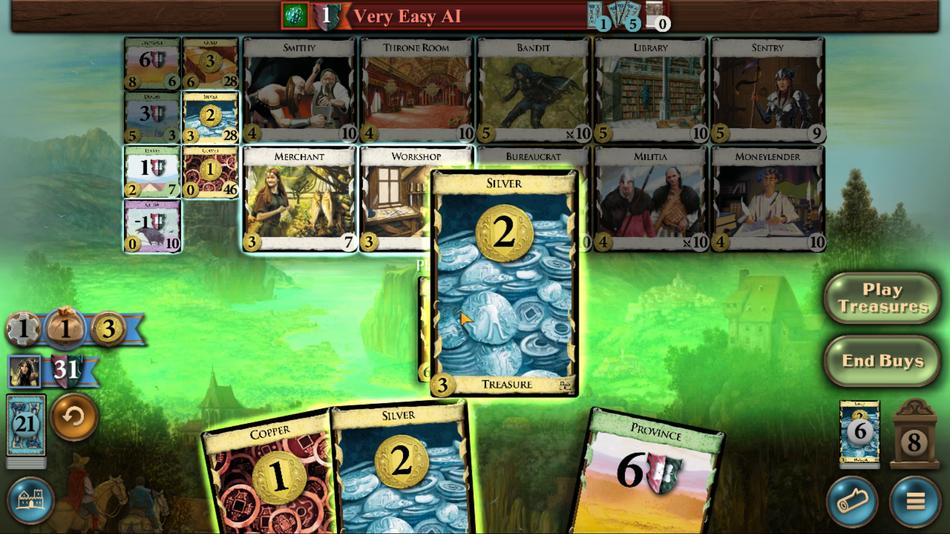 
Action: Mouse moved to (461, 323)
Screenshot: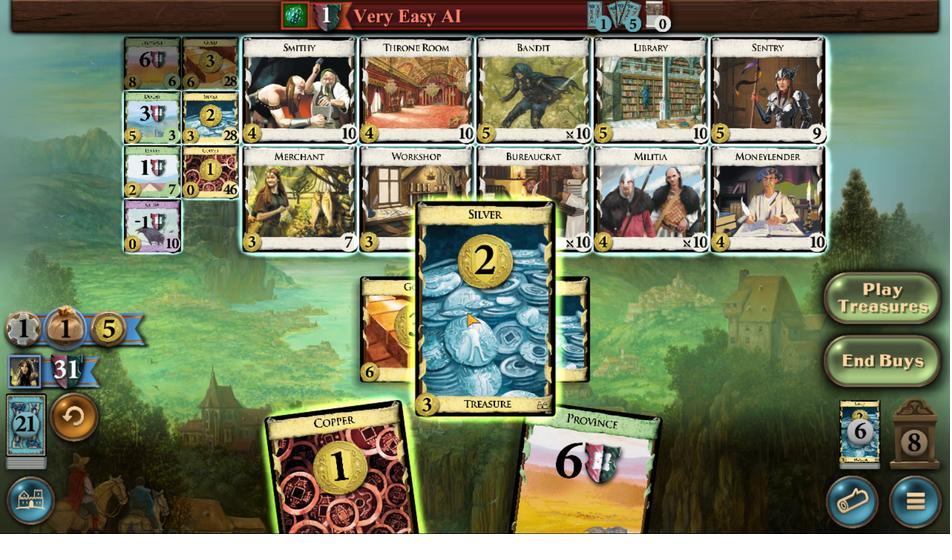 
Action: Mouse pressed left at (461, 323)
Screenshot: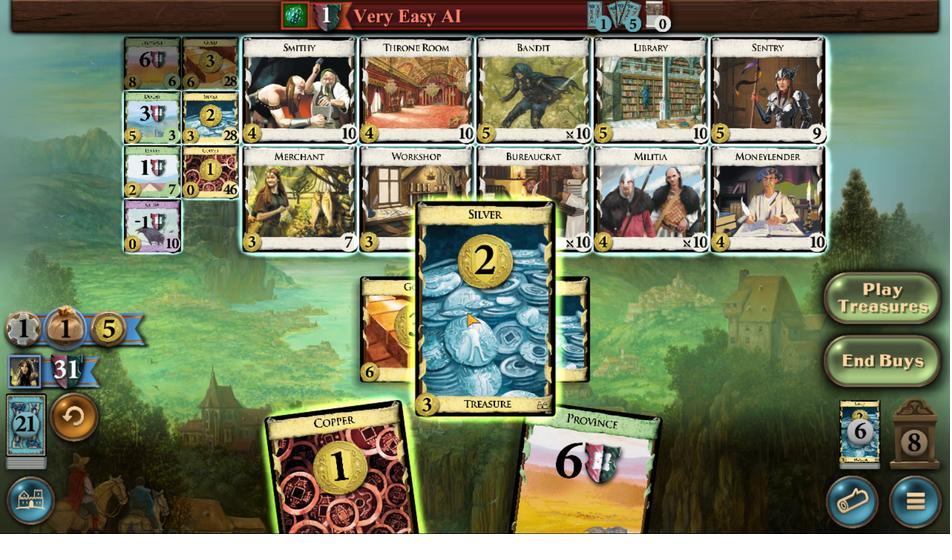 
Action: Mouse moved to (444, 328)
Screenshot: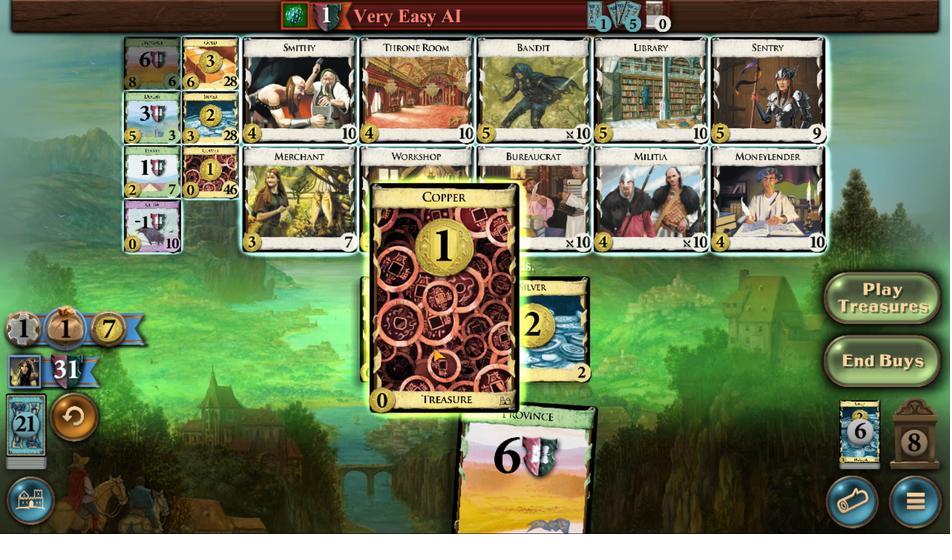 
Action: Mouse pressed left at (444, 328)
Screenshot: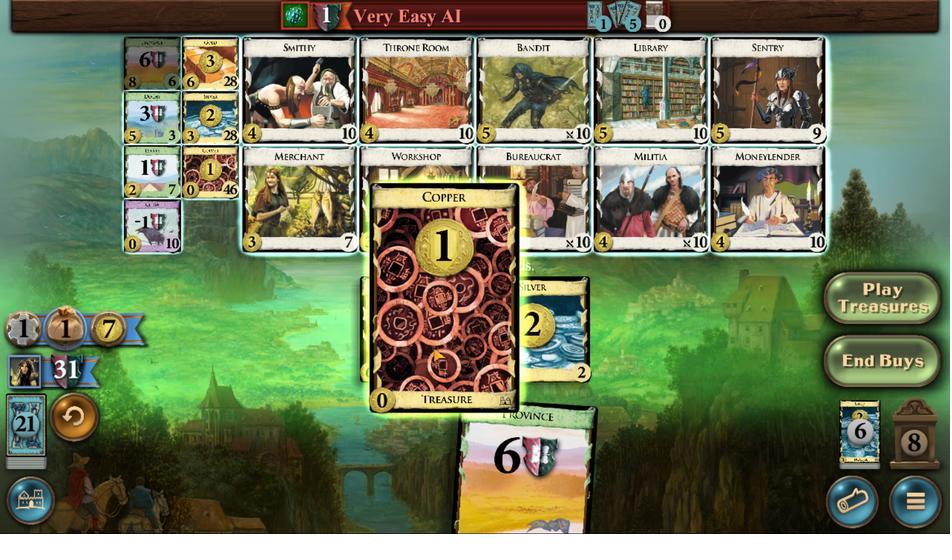 
Action: Mouse moved to (373, 276)
Screenshot: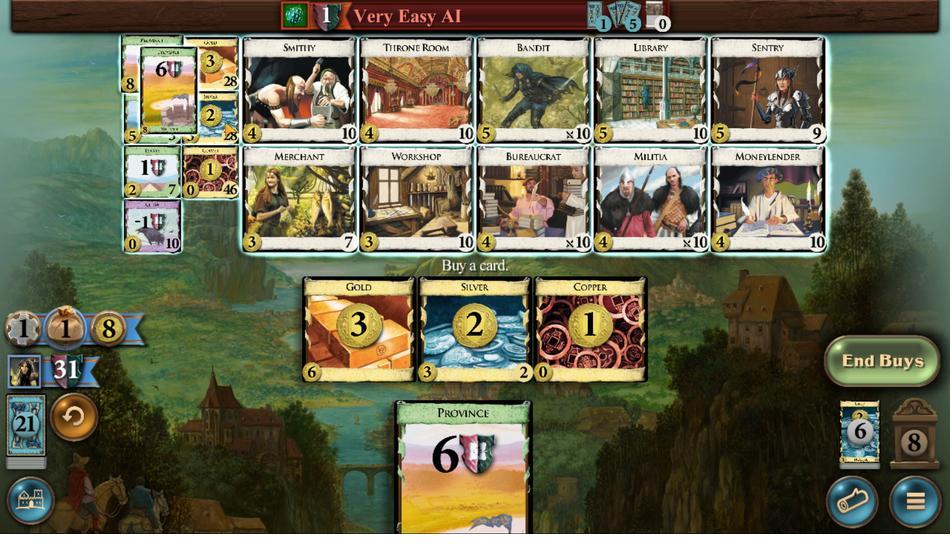 
Action: Mouse pressed left at (373, 276)
Screenshot: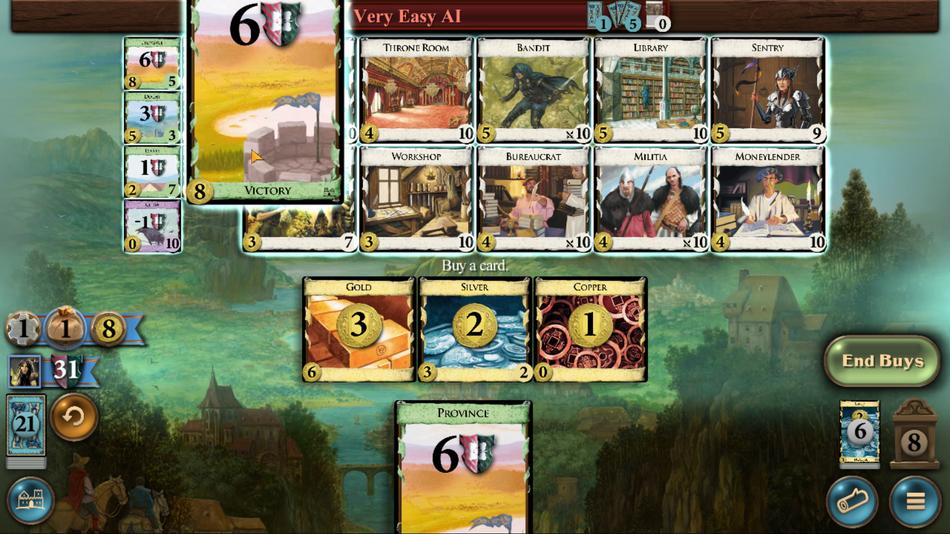 
Action: Mouse moved to (465, 322)
Screenshot: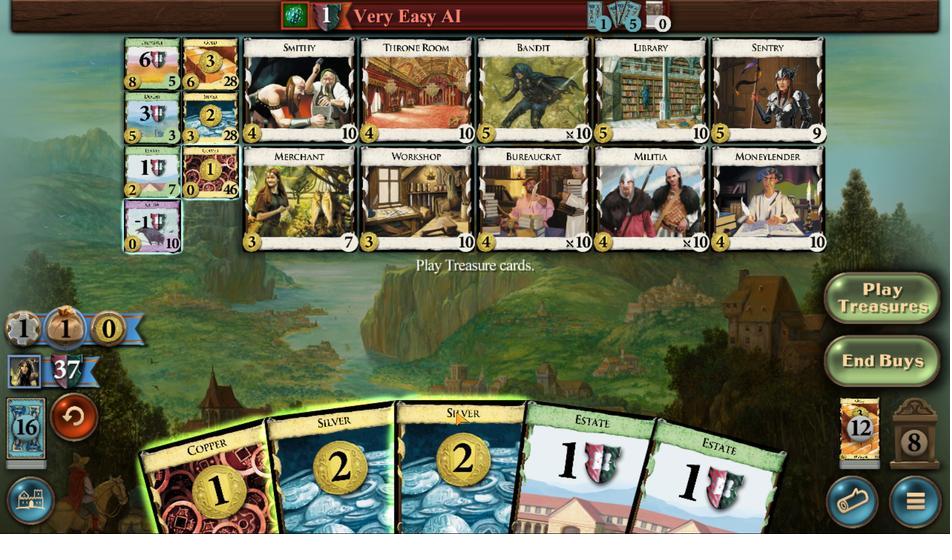 
Action: Mouse pressed left at (465, 322)
Screenshot: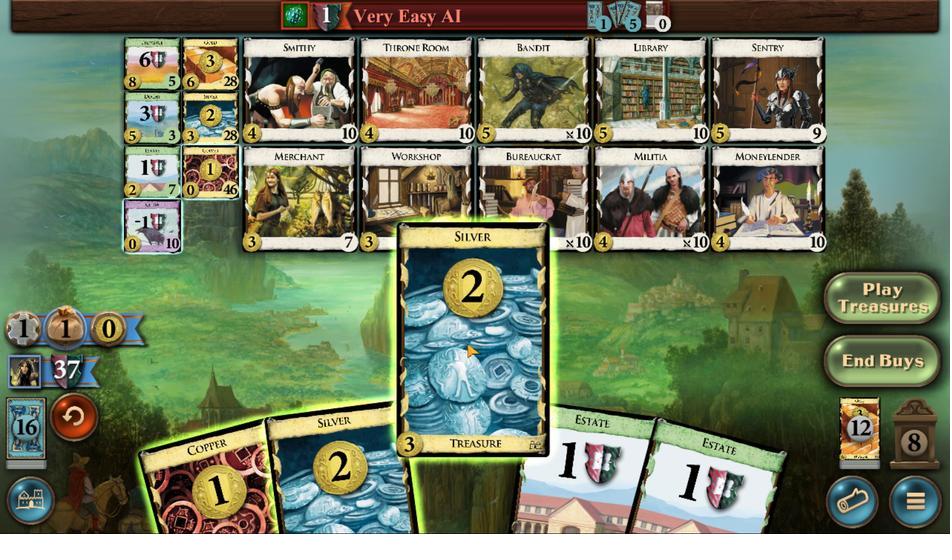 
Action: Mouse moved to (446, 322)
Screenshot: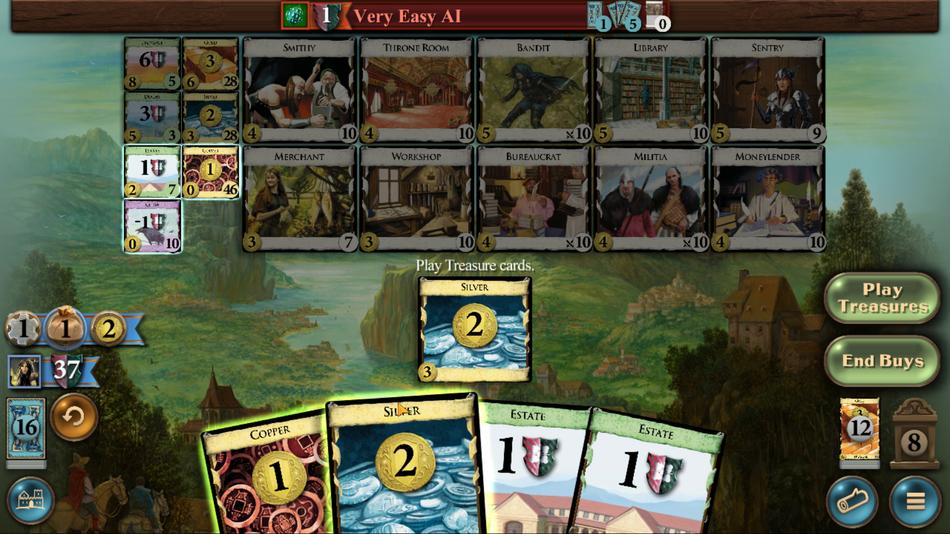 
Action: Mouse pressed left at (446, 322)
Screenshot: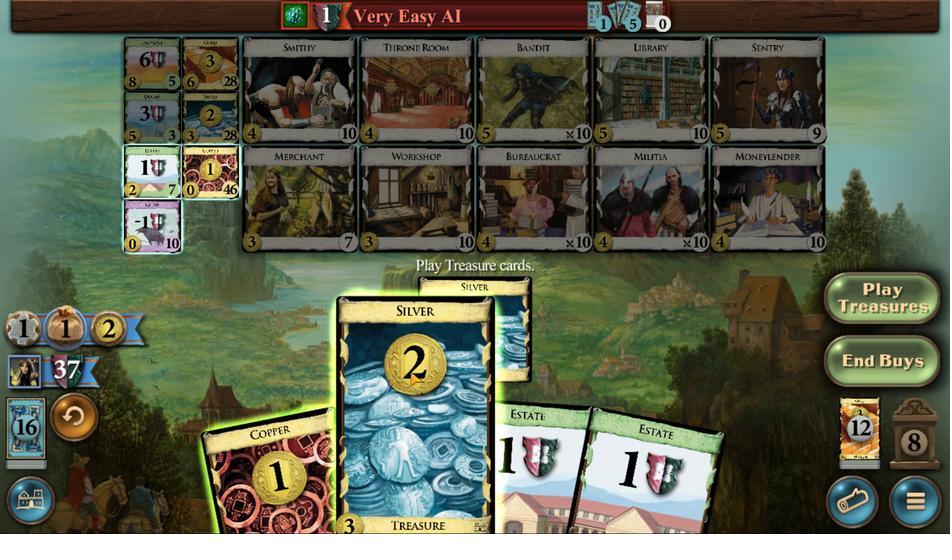 
Action: Mouse moved to (427, 323)
Screenshot: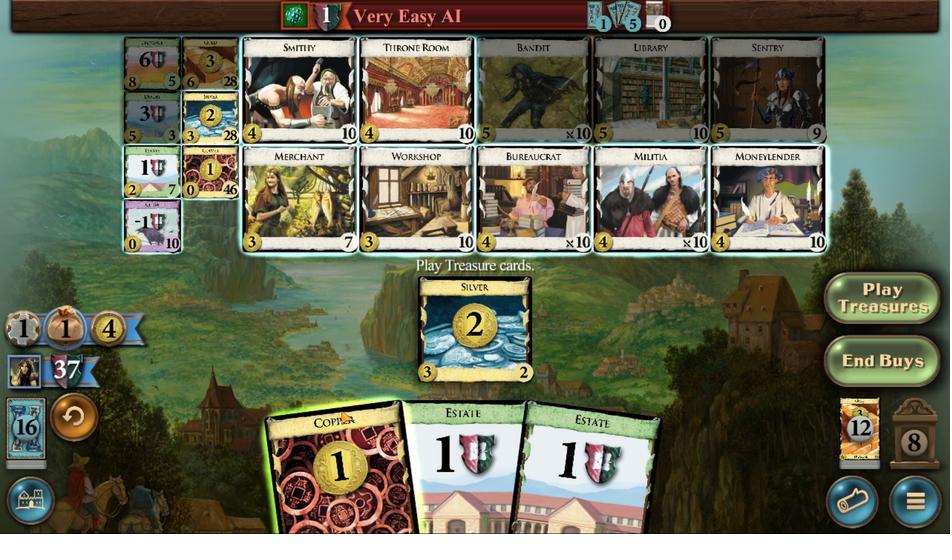 
Action: Mouse pressed left at (427, 323)
Screenshot: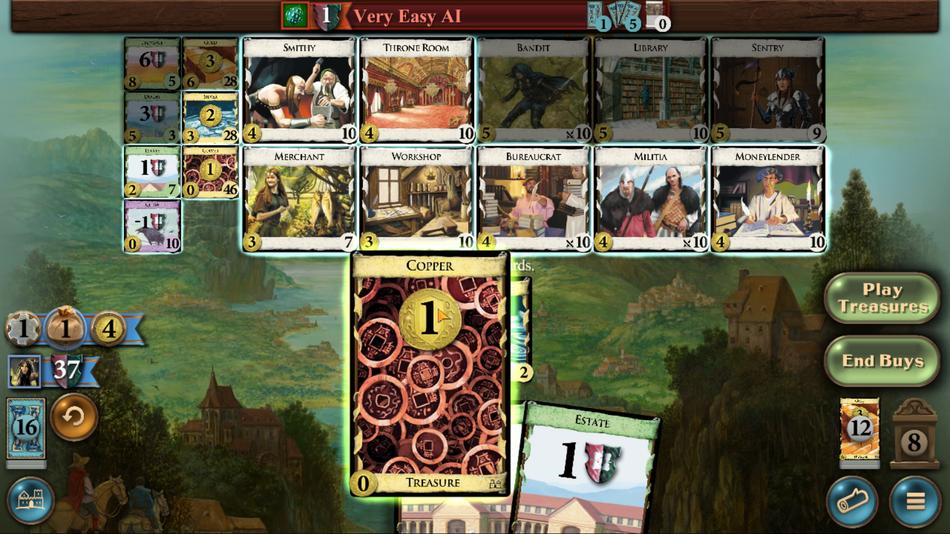 
Action: Mouse moved to (376, 285)
Screenshot: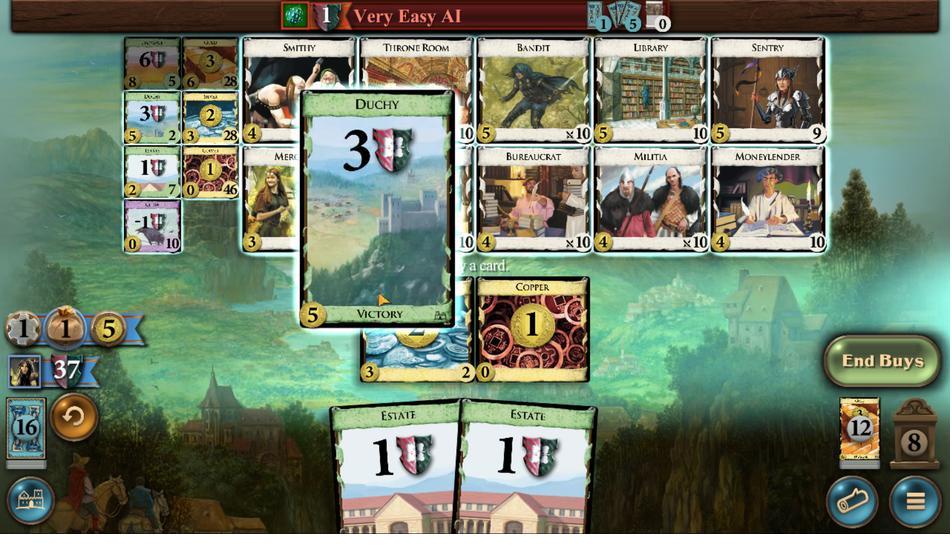 
Action: Mouse pressed left at (376, 285)
Screenshot: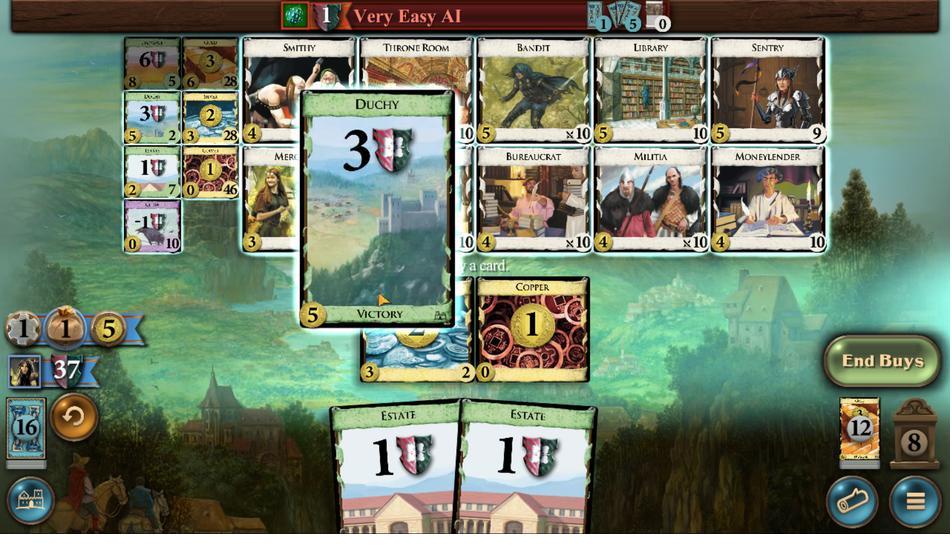 
Action: Mouse moved to (462, 325)
Screenshot: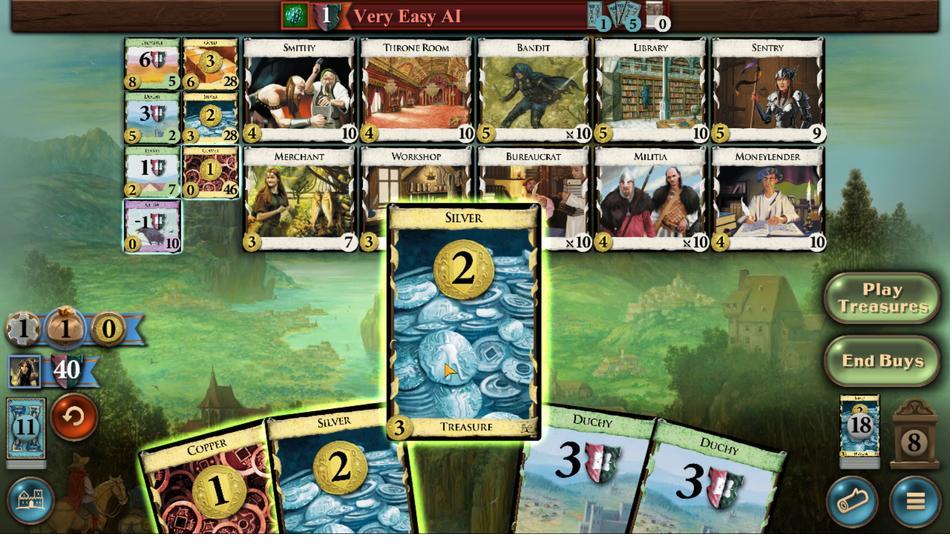 
Action: Mouse pressed left at (462, 325)
Screenshot: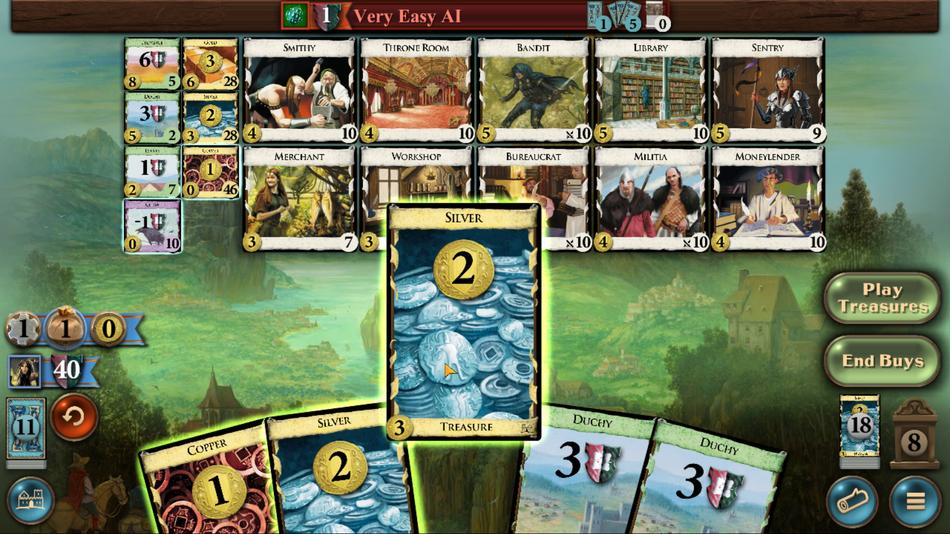 
Action: Mouse moved to (446, 322)
Screenshot: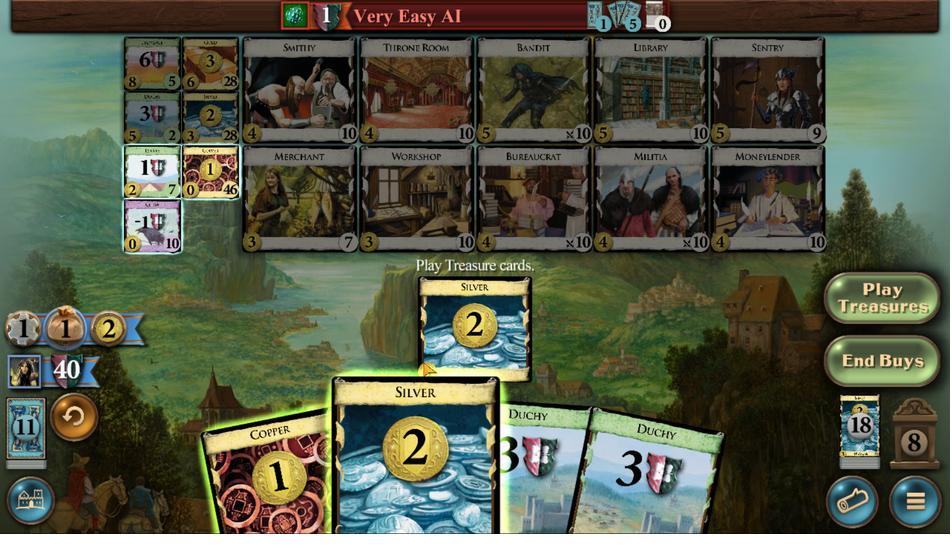
Action: Mouse pressed left at (446, 322)
Screenshot: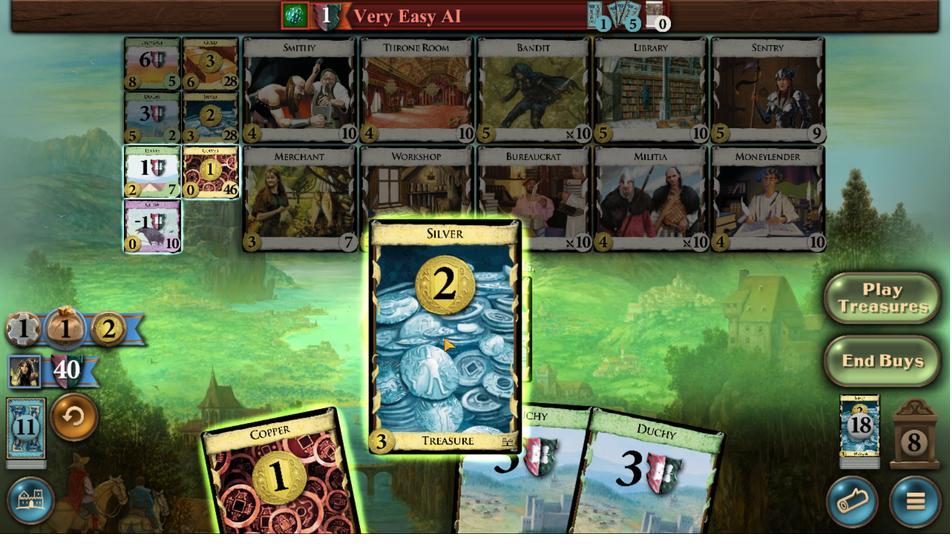 
Action: Mouse moved to (426, 323)
Screenshot: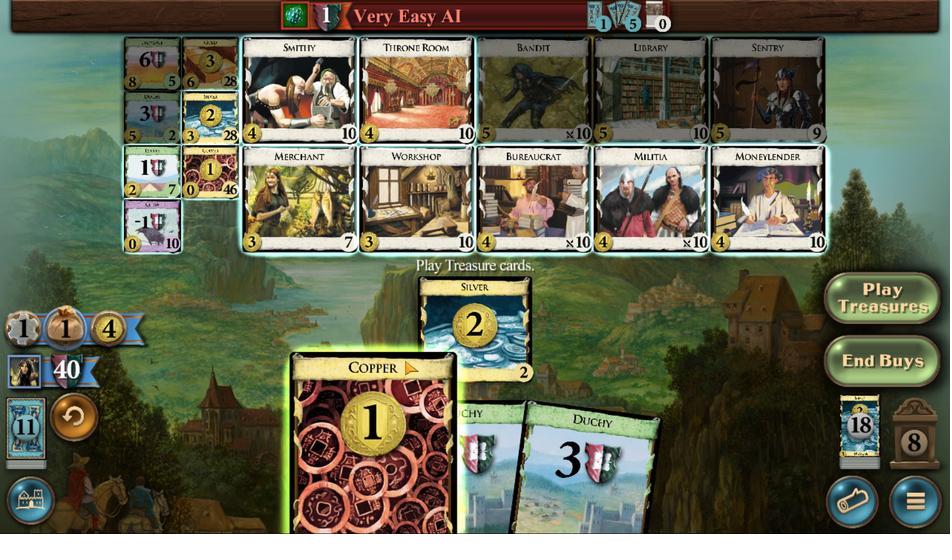 
Action: Mouse pressed left at (426, 323)
Screenshot: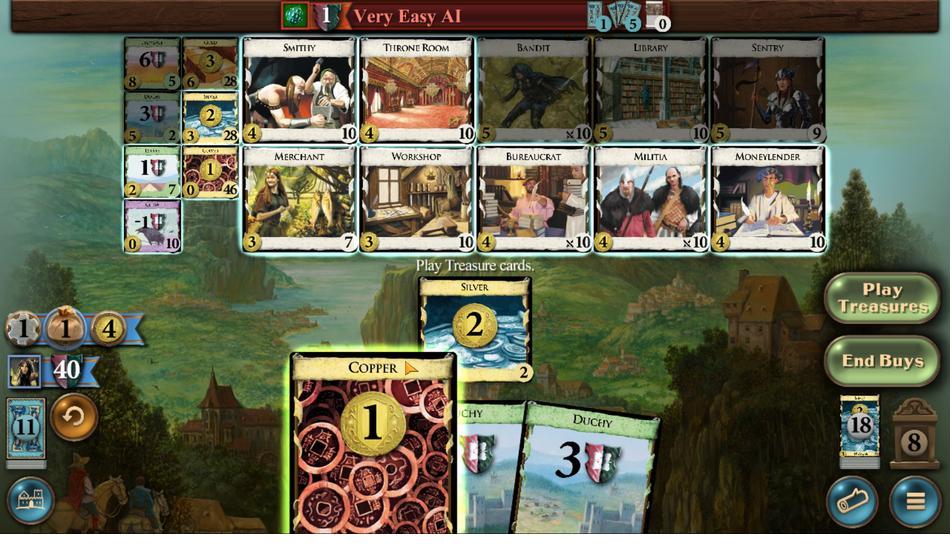 
Action: Mouse moved to (374, 282)
Screenshot: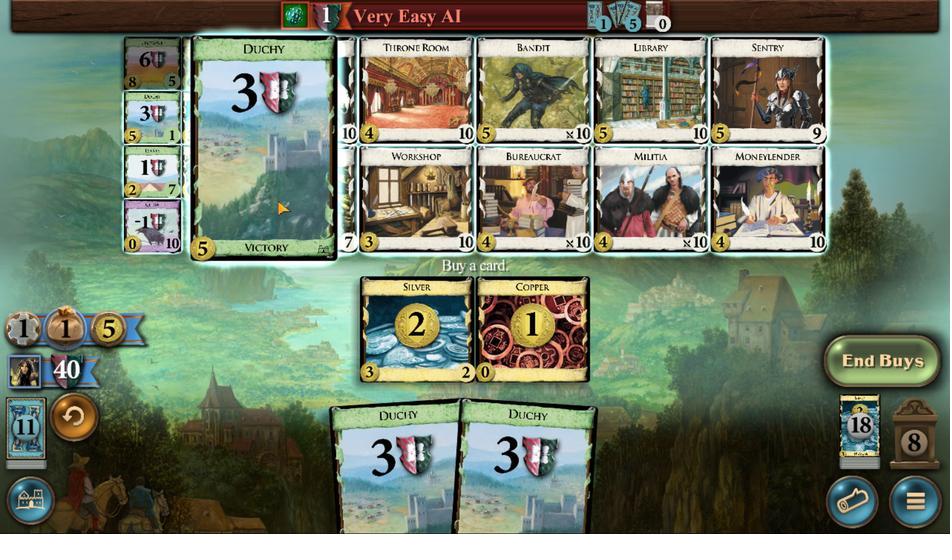 
Action: Mouse pressed left at (374, 282)
Screenshot: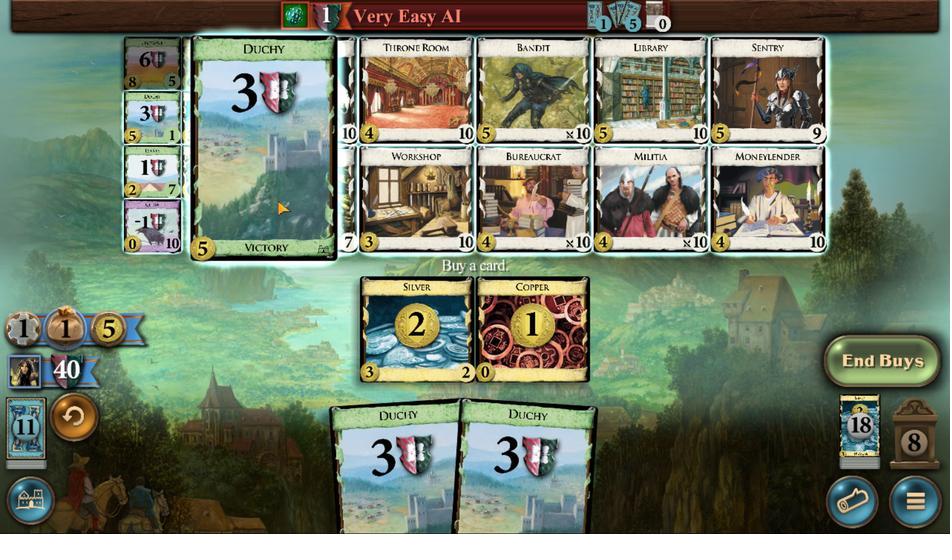 
Action: Mouse moved to (500, 324)
Screenshot: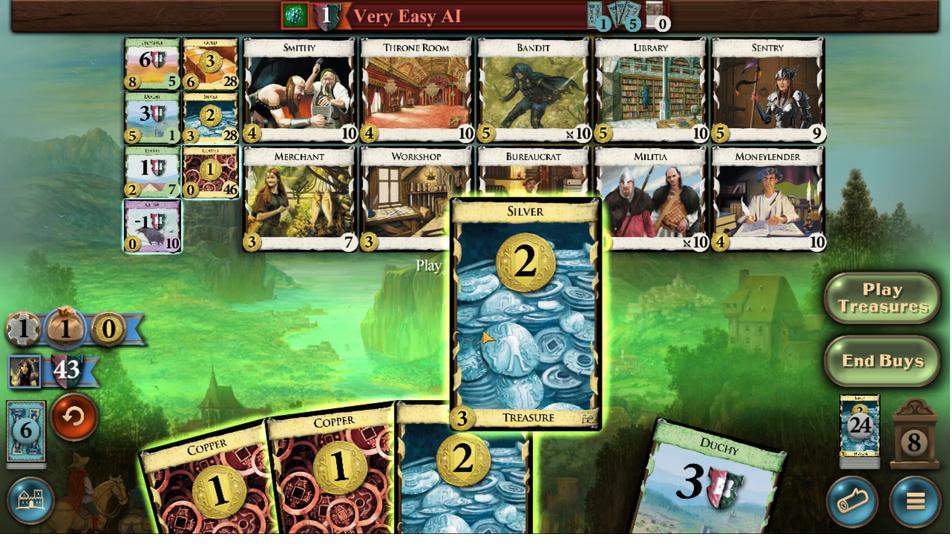 
Action: Mouse pressed left at (500, 324)
Screenshot: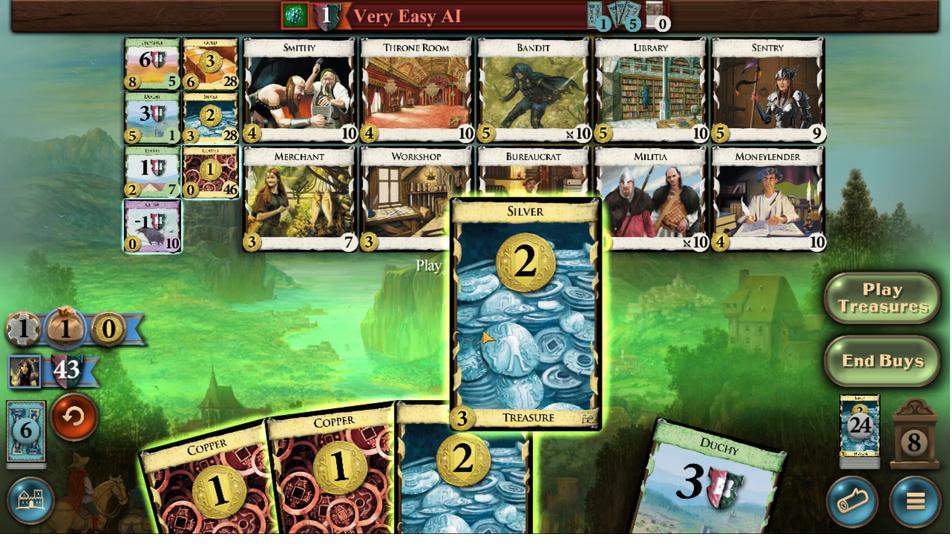 
Action: Mouse moved to (479, 323)
Screenshot: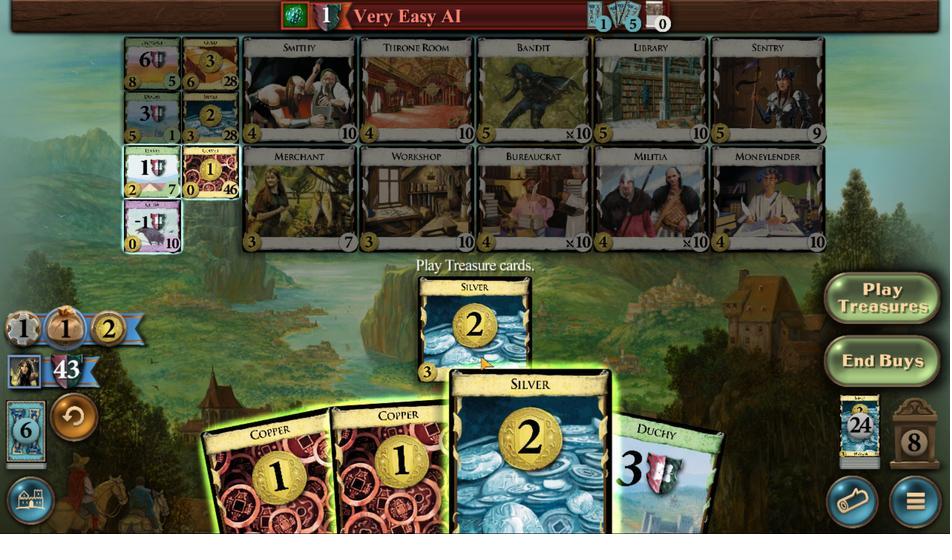 
Action: Mouse pressed left at (479, 323)
Screenshot: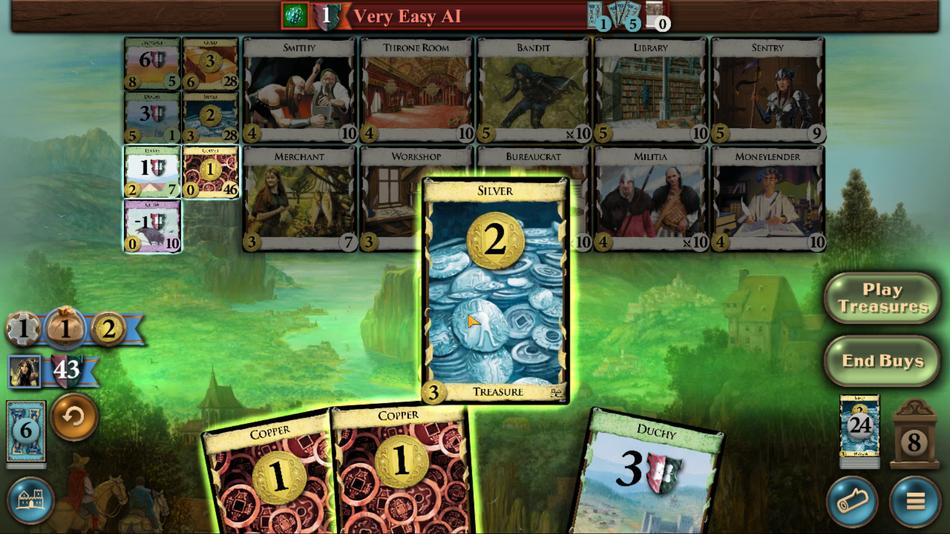 
Action: Mouse moved to (463, 324)
Screenshot: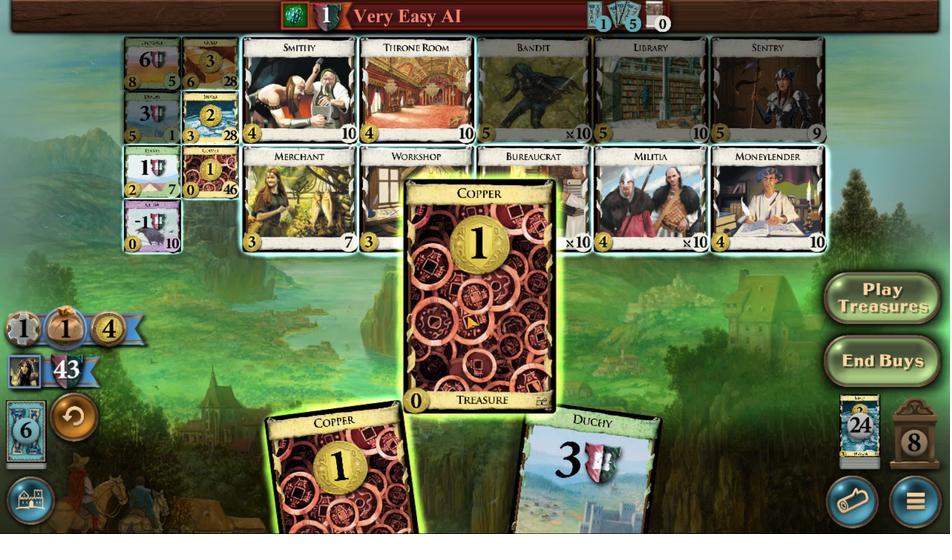 
Action: Mouse pressed left at (463, 324)
Screenshot: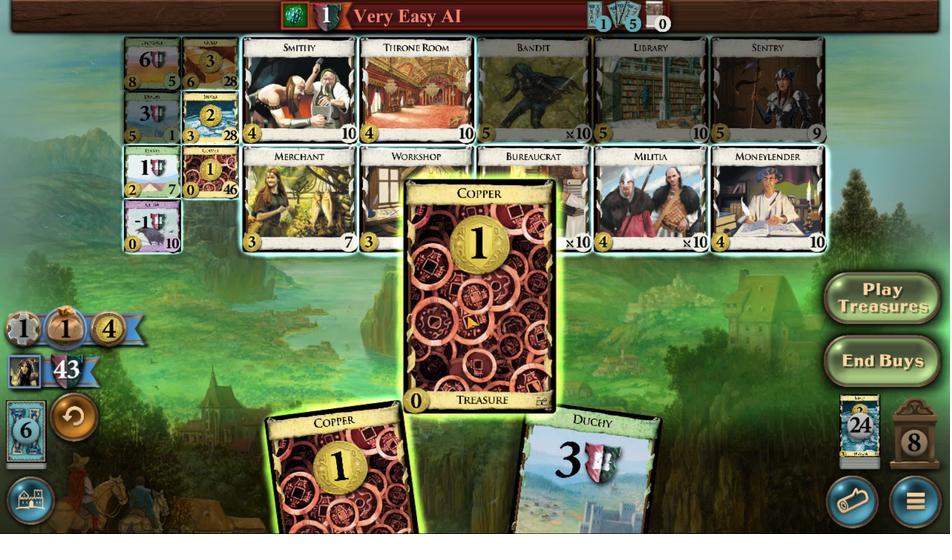 
Action: Mouse moved to (453, 322)
Screenshot: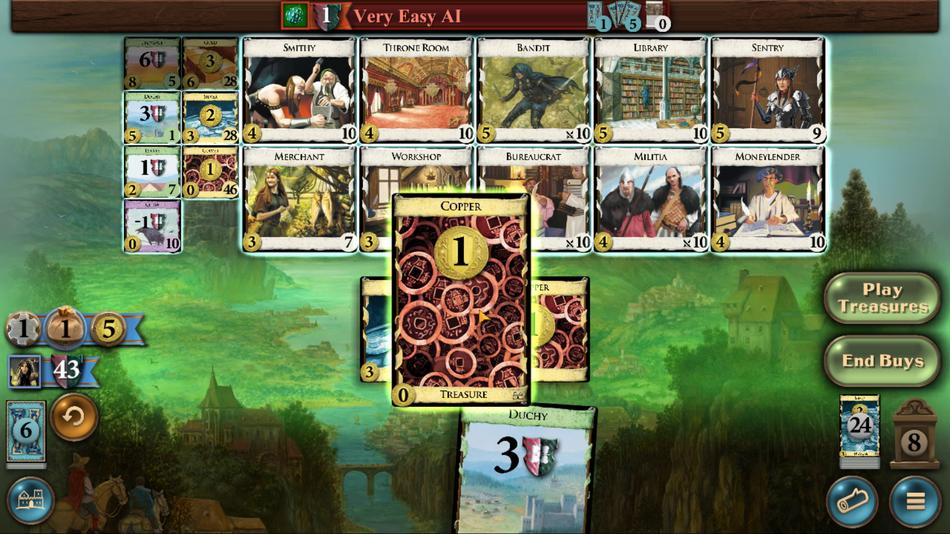 
Action: Mouse pressed left at (453, 322)
Screenshot: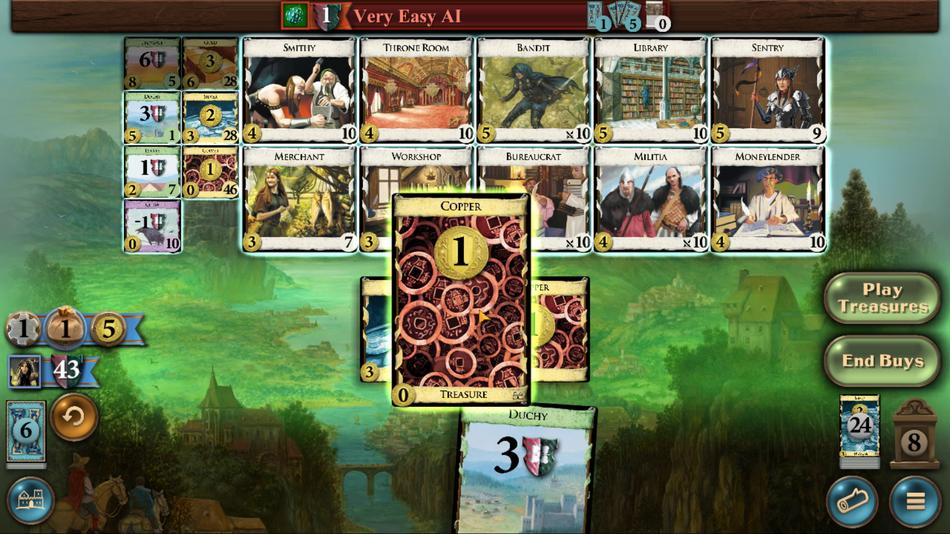 
Action: Mouse moved to (390, 277)
Screenshot: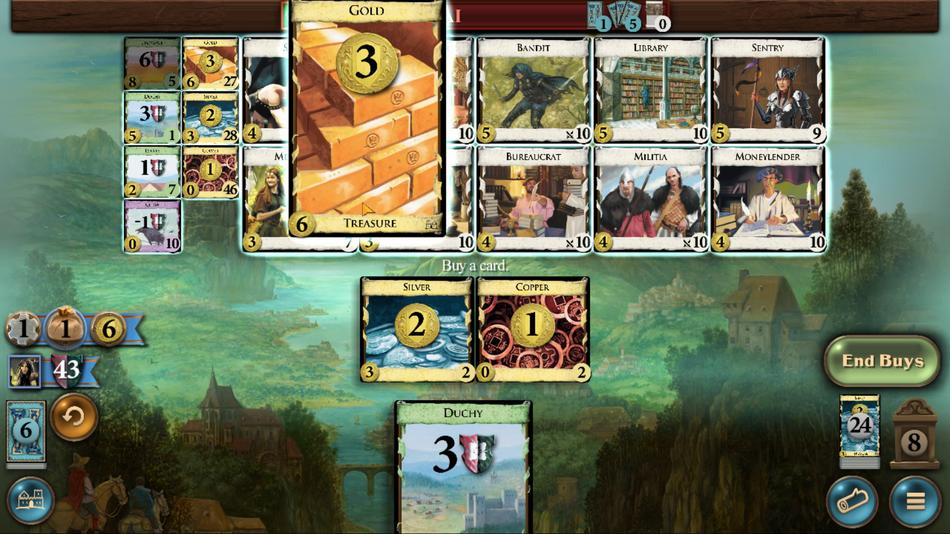 
Action: Mouse pressed left at (390, 277)
Screenshot: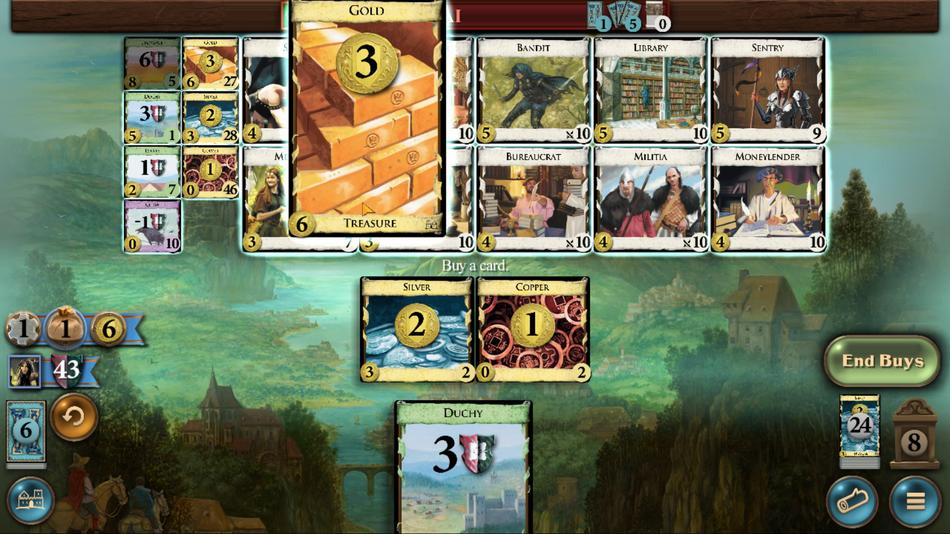 
Action: Mouse moved to (502, 330)
Screenshot: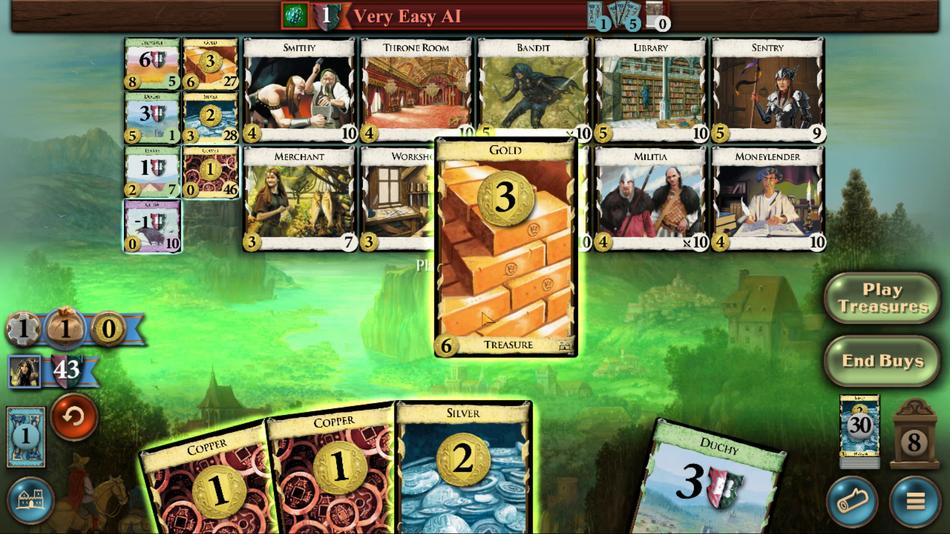 
Action: Mouse pressed left at (502, 330)
Screenshot: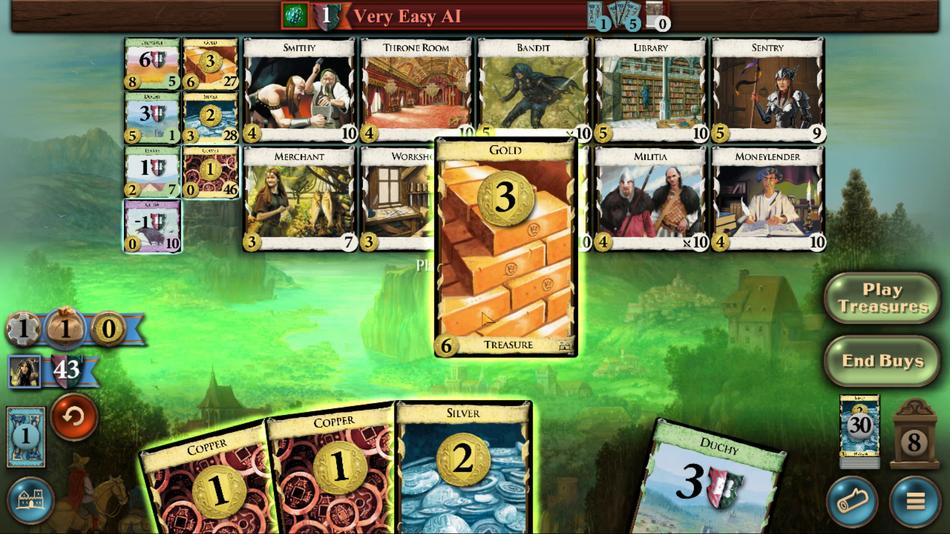 
Action: Mouse moved to (478, 324)
Screenshot: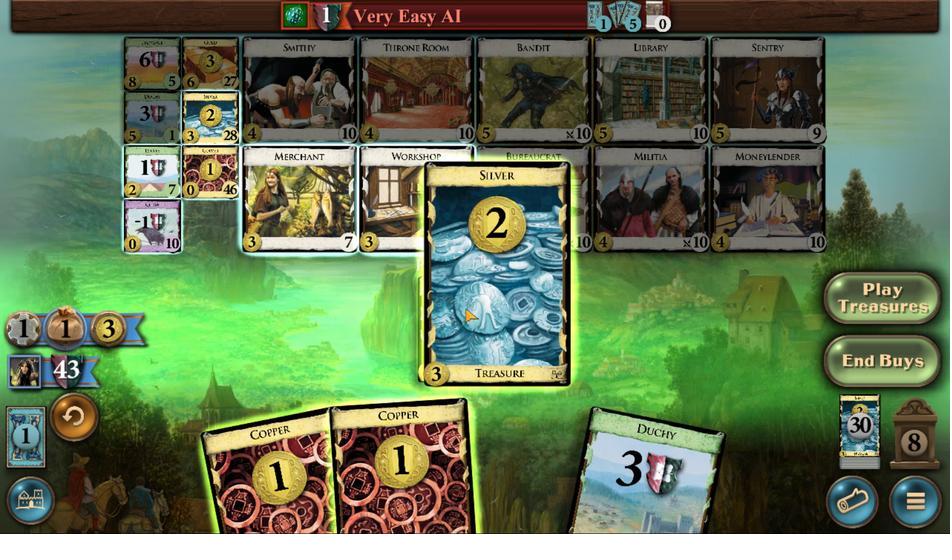 
Action: Mouse pressed left at (478, 324)
Screenshot: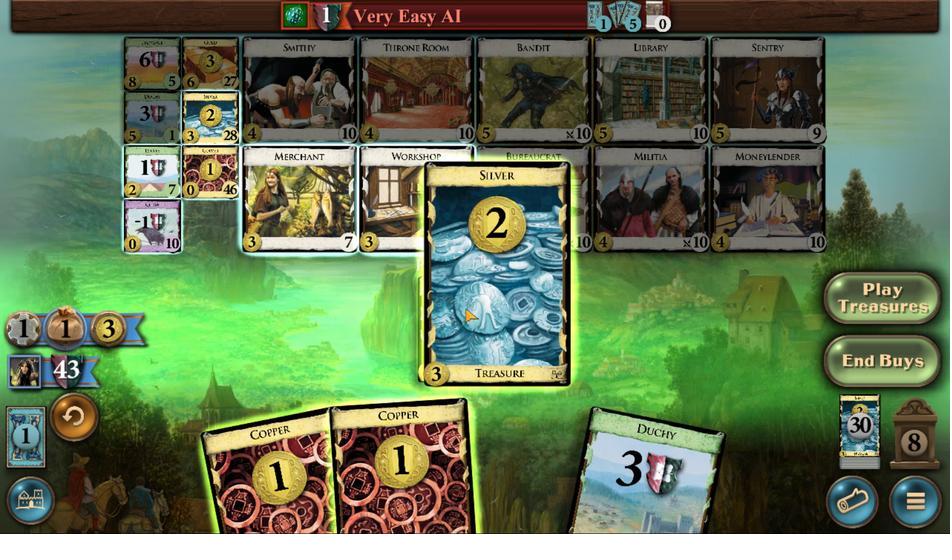 
Action: Mouse moved to (468, 325)
Screenshot: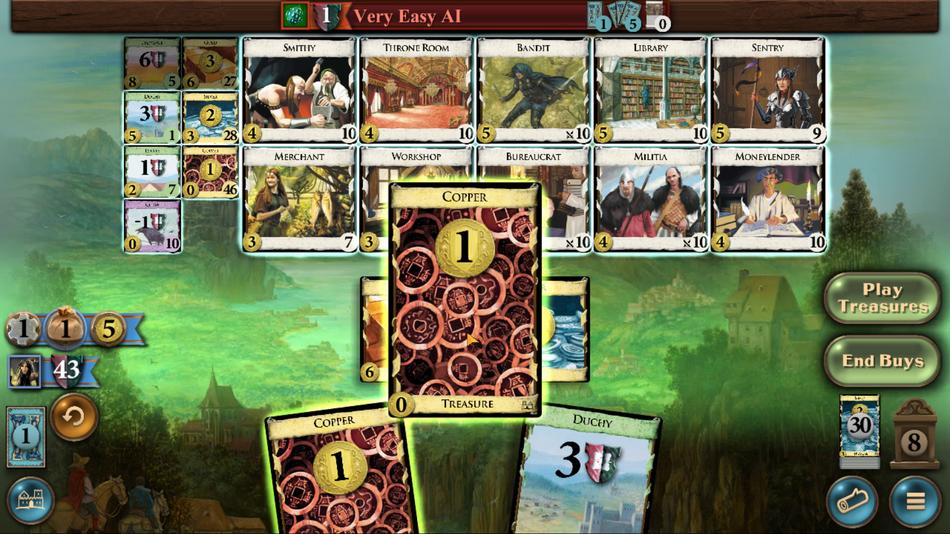 
Action: Mouse pressed left at (468, 325)
Screenshot: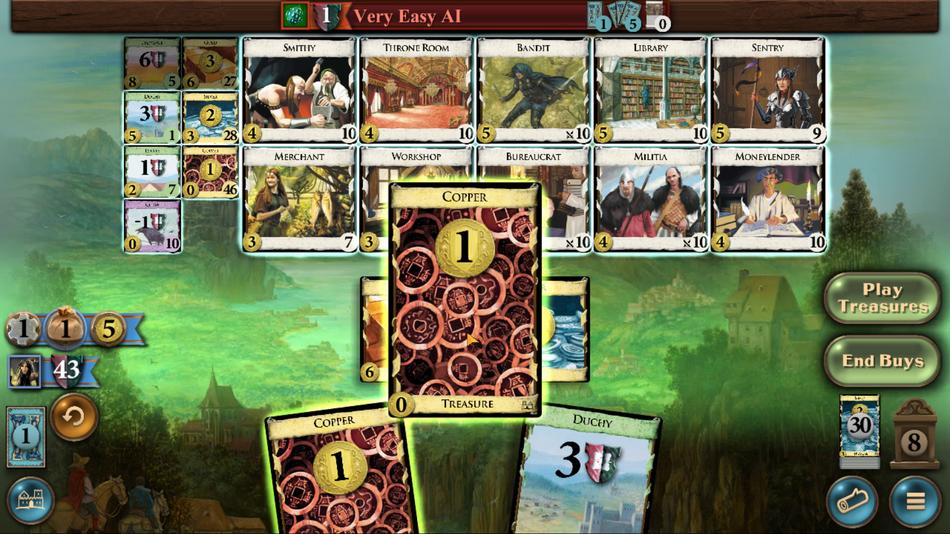 
Action: Mouse moved to (449, 327)
Screenshot: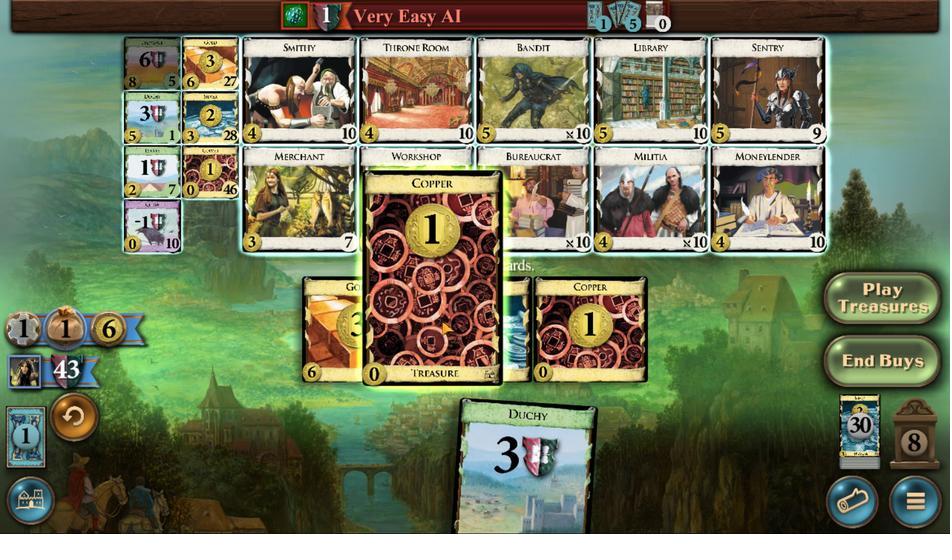 
Action: Mouse pressed left at (449, 327)
Screenshot: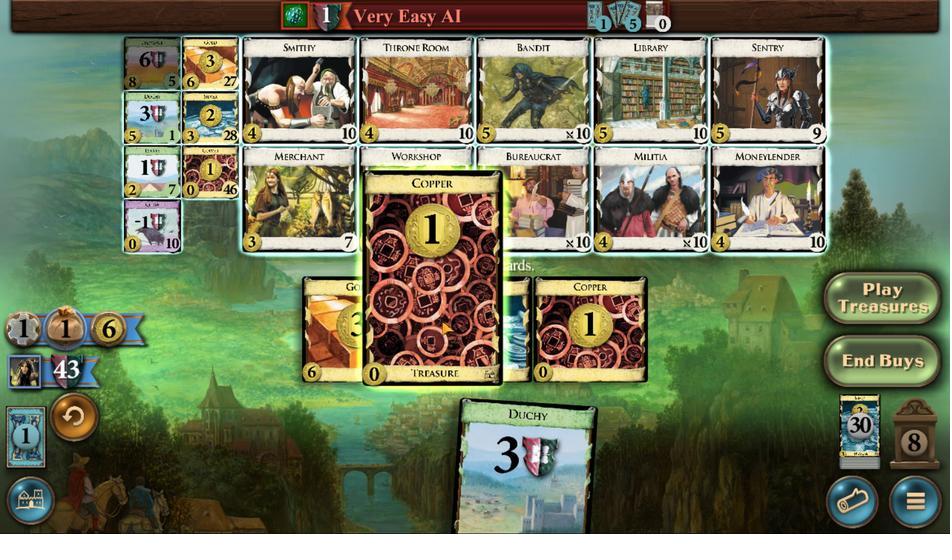 
Action: Mouse moved to (389, 274)
Screenshot: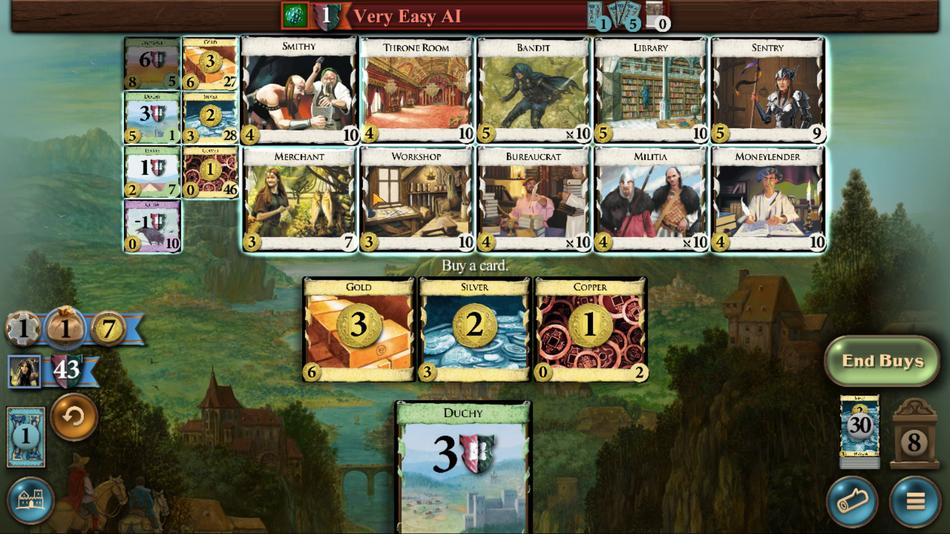 
Action: Mouse pressed left at (389, 274)
Screenshot: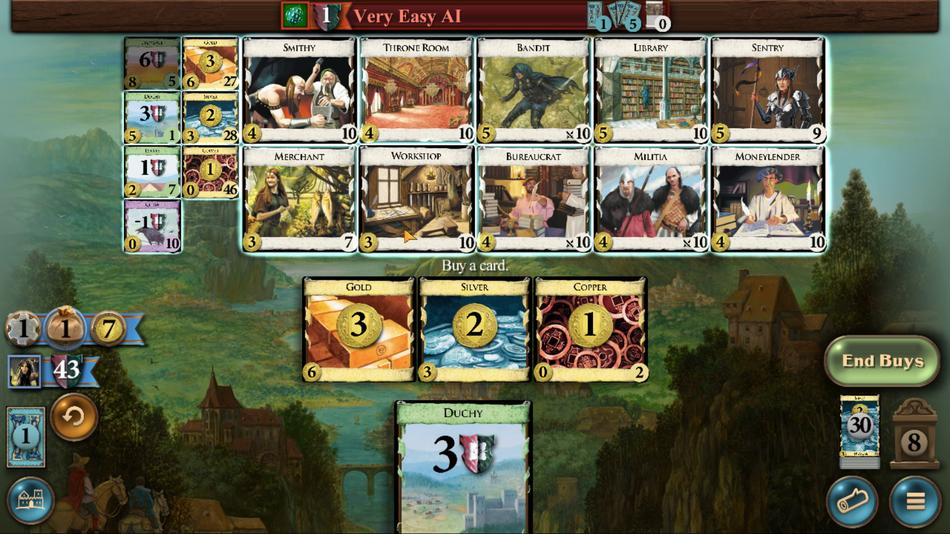 
Action: Mouse moved to (392, 276)
Screenshot: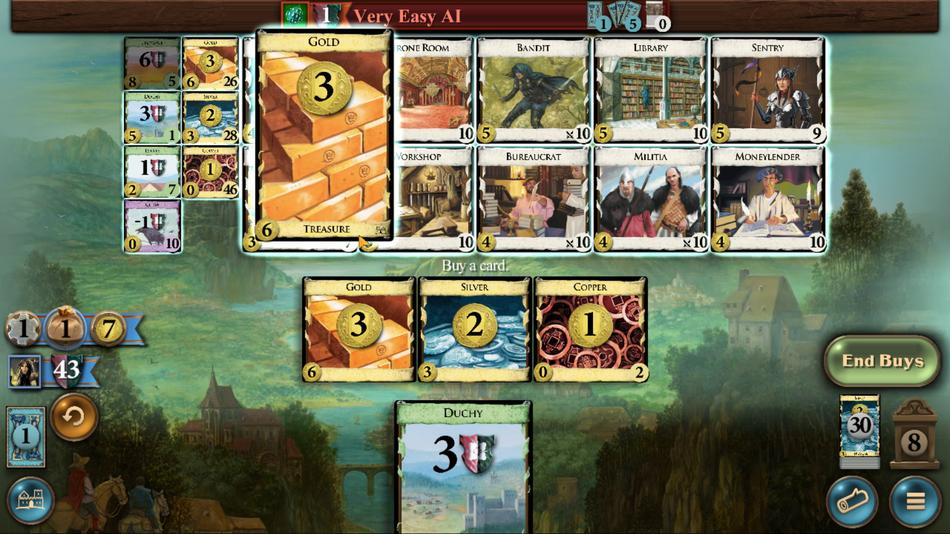 
Action: Mouse pressed left at (392, 276)
Screenshot: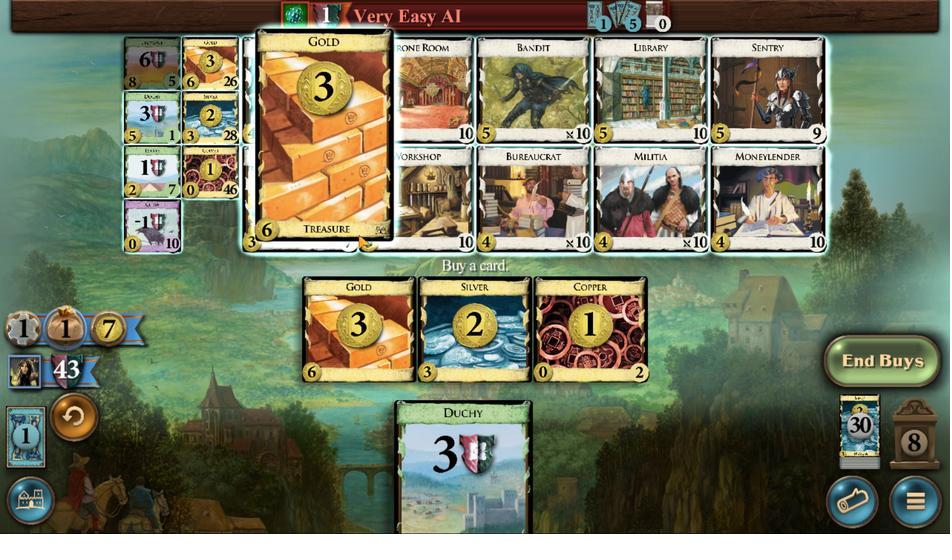
Action: Mouse moved to (463, 322)
Screenshot: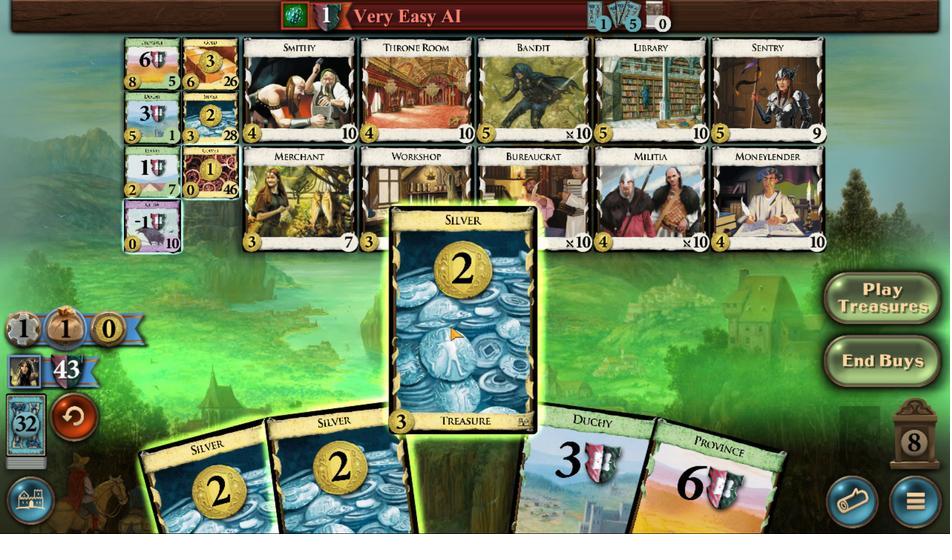 
Action: Mouse pressed left at (463, 322)
Screenshot: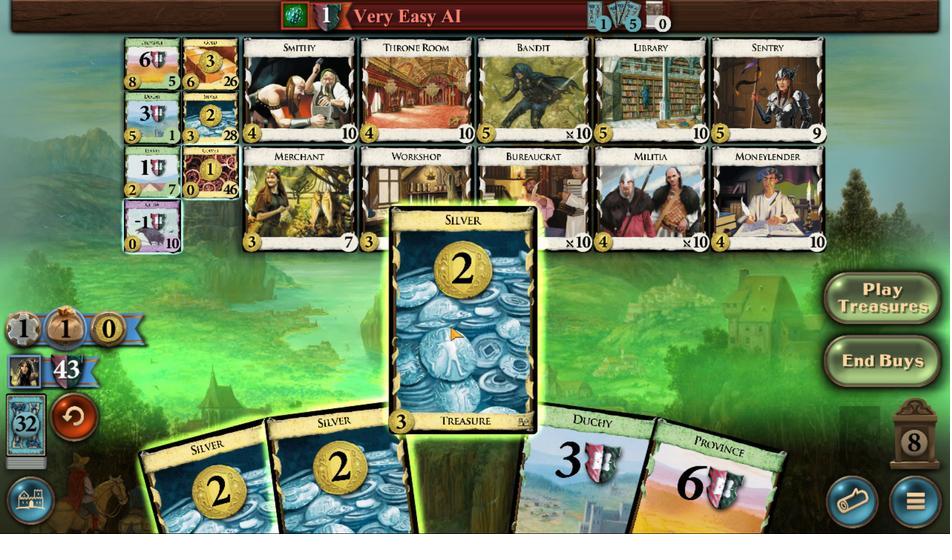 
Action: Mouse moved to (446, 324)
Screenshot: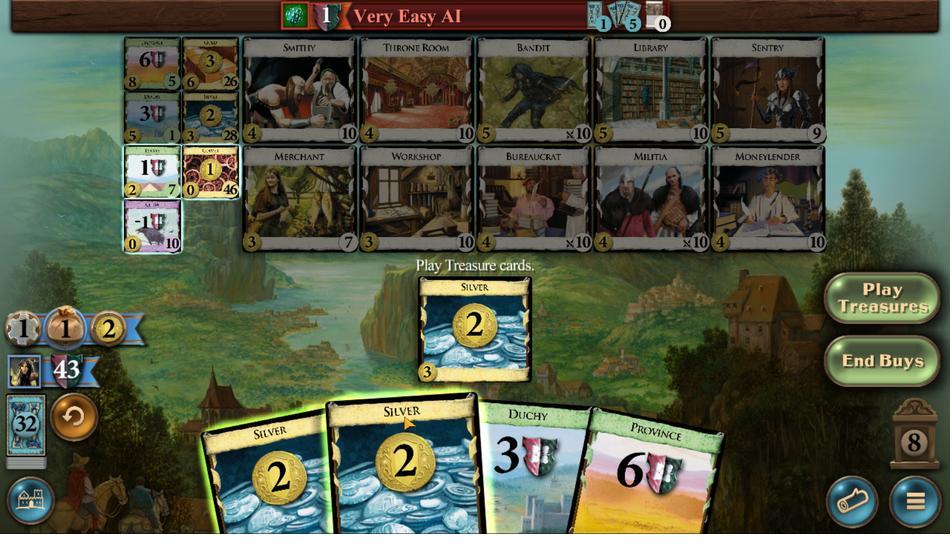
Action: Mouse pressed left at (446, 324)
Screenshot: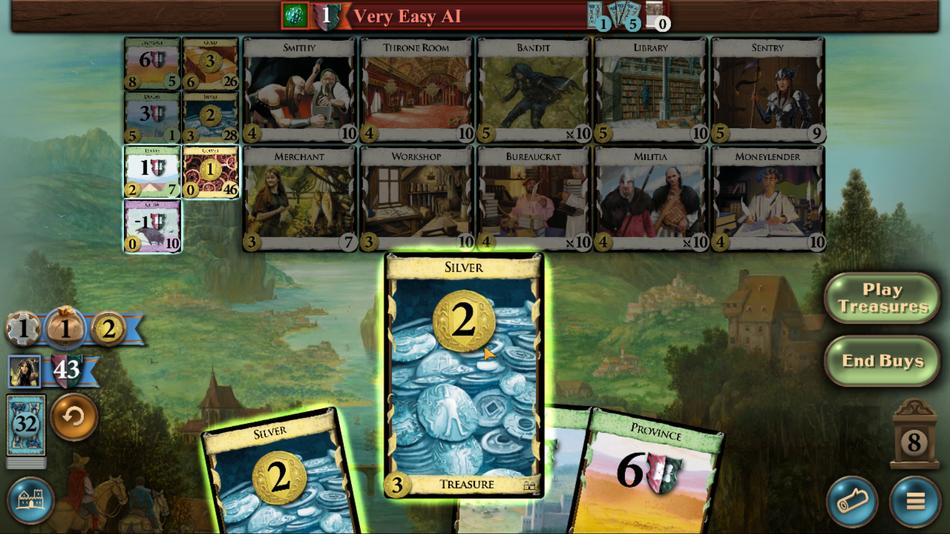 
Action: Mouse moved to (427, 323)
Screenshot: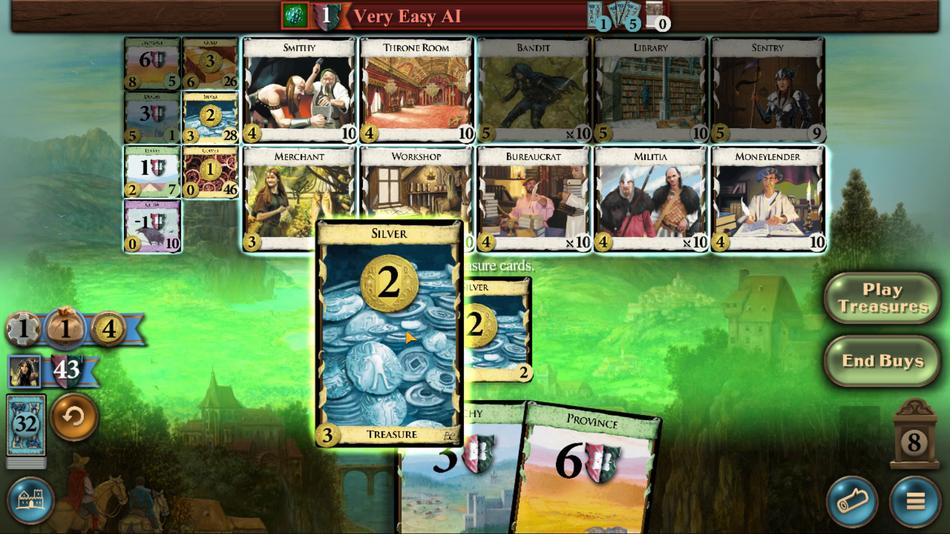 
Action: Mouse pressed left at (427, 323)
Screenshot: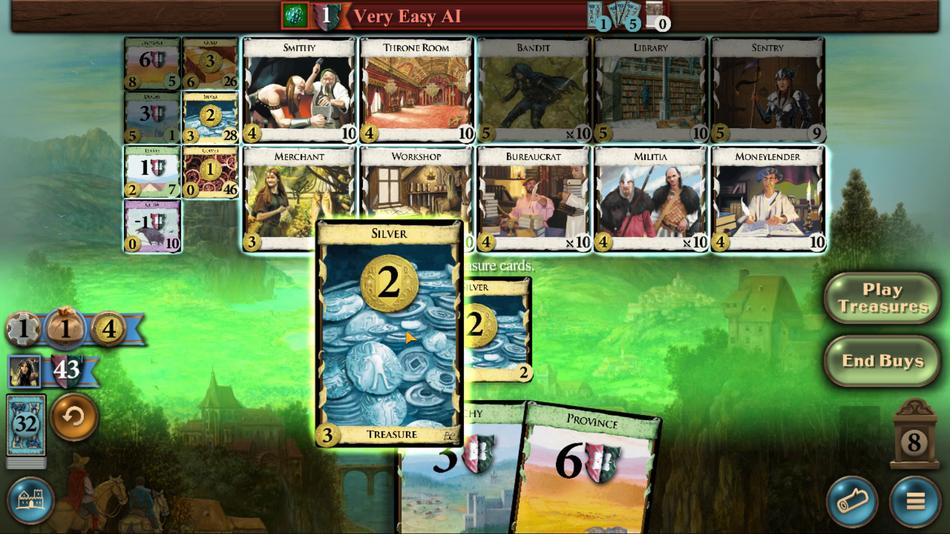 
Action: Mouse moved to (391, 275)
Screenshot: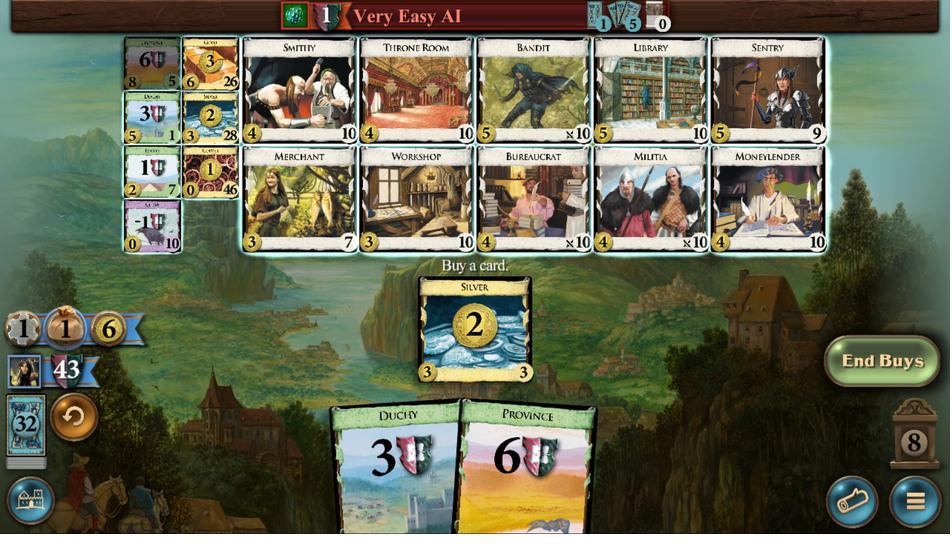 
Action: Mouse pressed left at (391, 275)
Screenshot: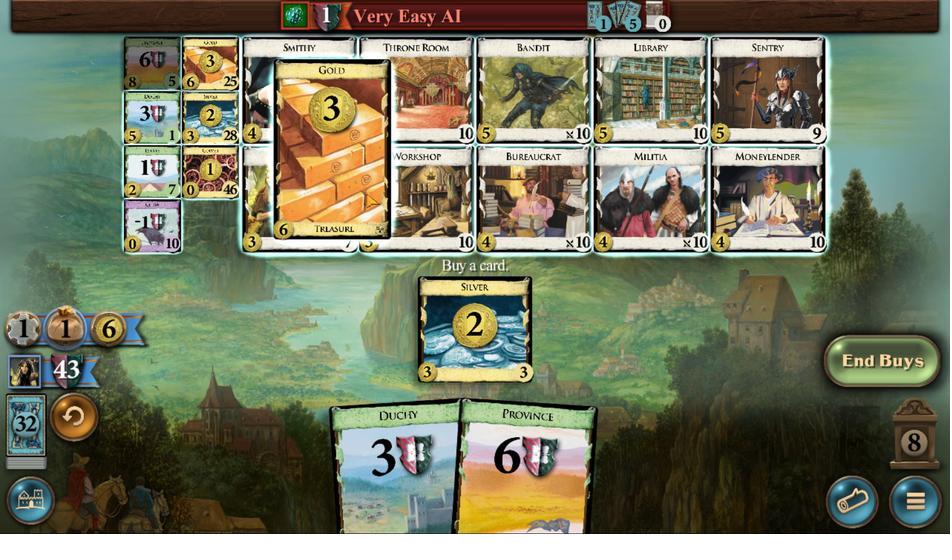 
Action: Mouse moved to (551, 326)
Screenshot: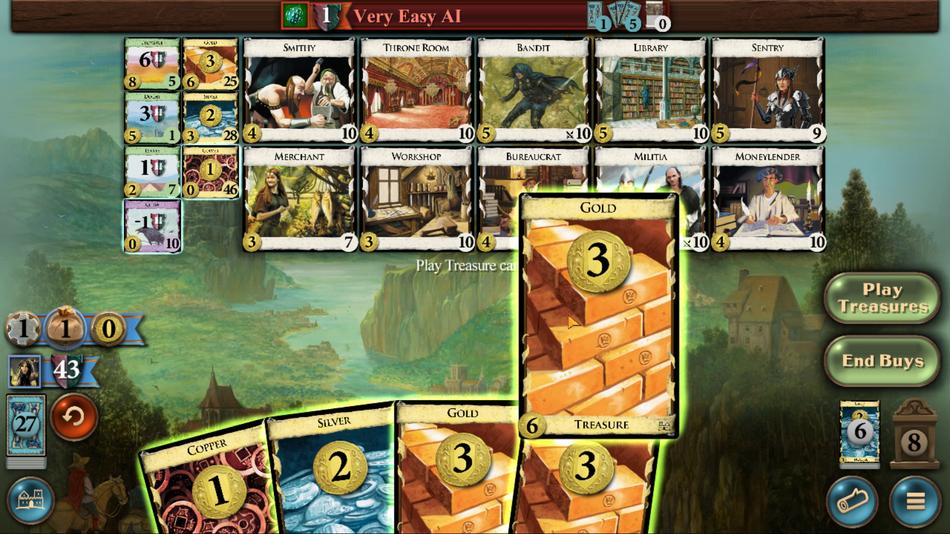 
Action: Mouse pressed left at (551, 326)
Screenshot: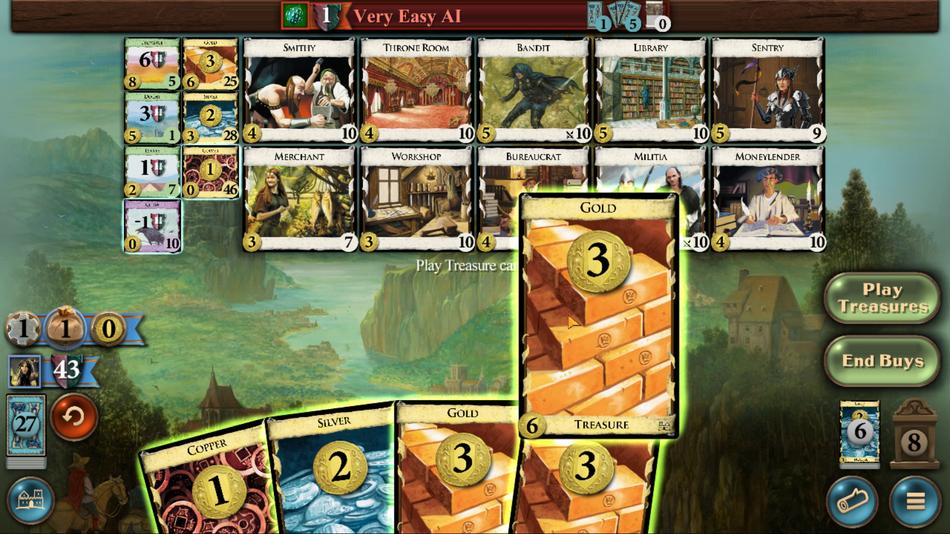 
Action: Mouse moved to (522, 324)
Screenshot: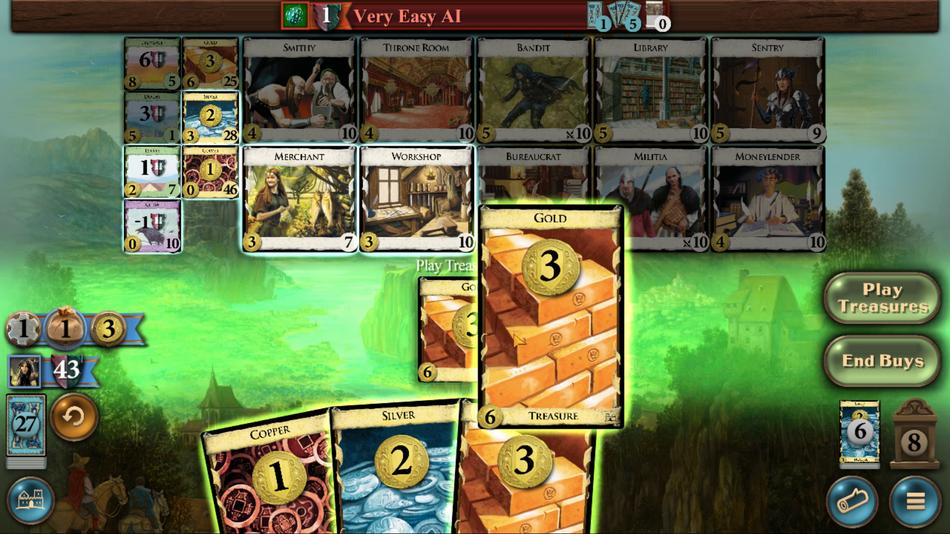 
Action: Mouse pressed left at (522, 324)
Screenshot: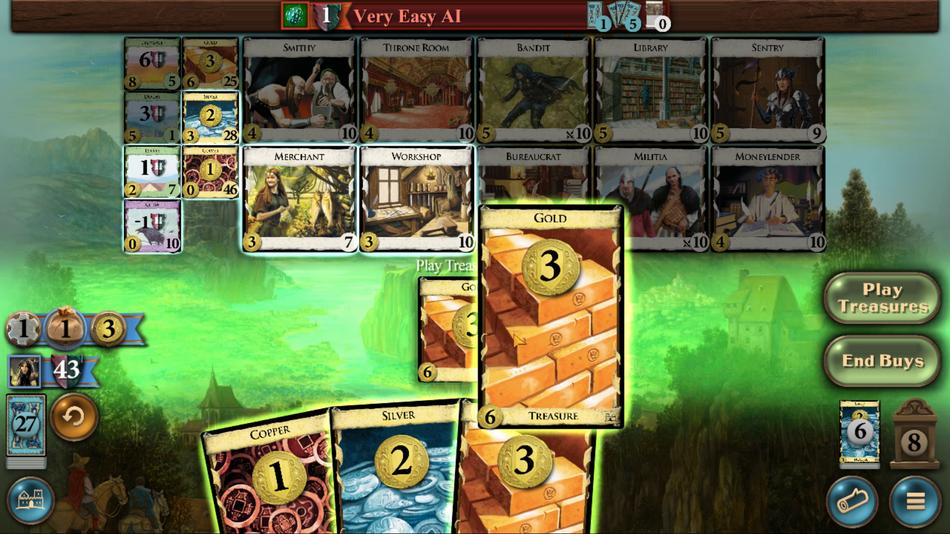 
Action: Mouse moved to (502, 322)
Screenshot: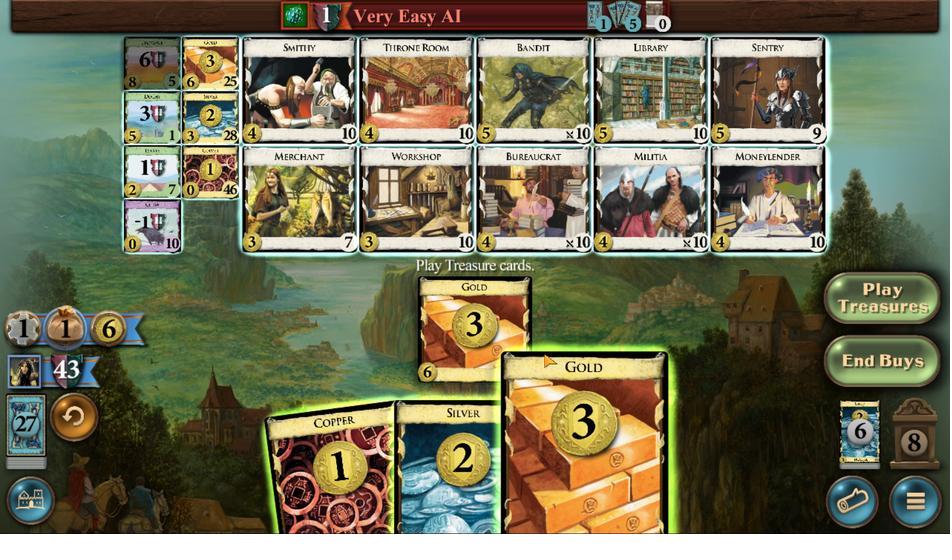 
Action: Mouse pressed left at (502, 322)
Screenshot: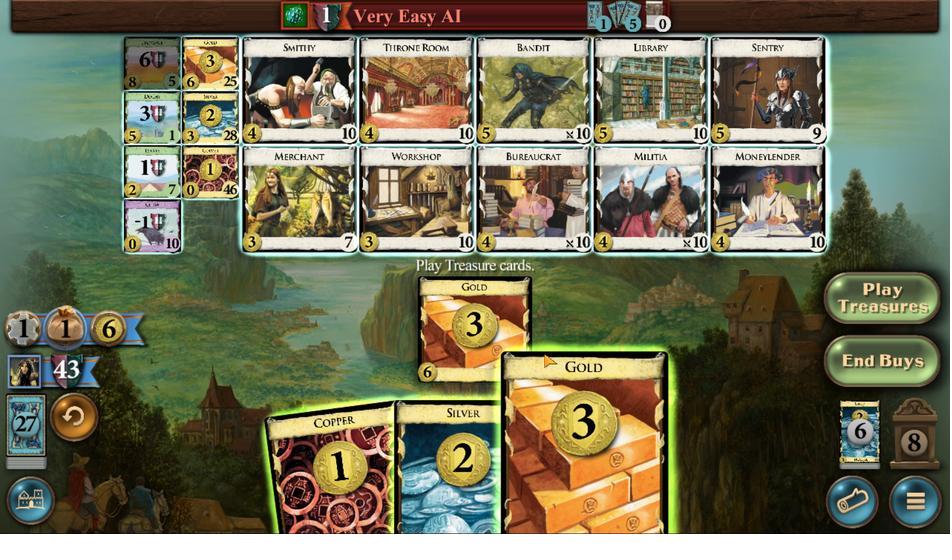 
Action: Mouse moved to (484, 323)
Screenshot: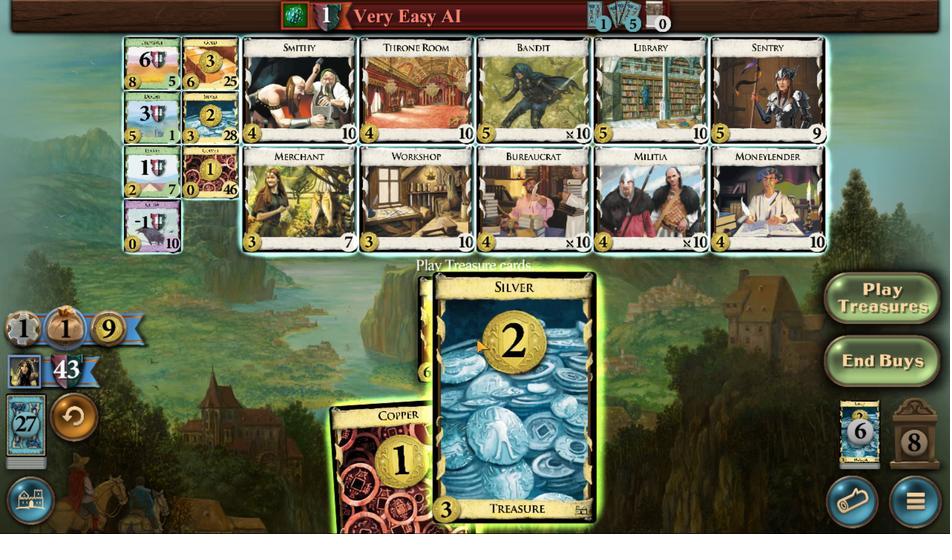 
Action: Mouse pressed left at (484, 323)
Screenshot: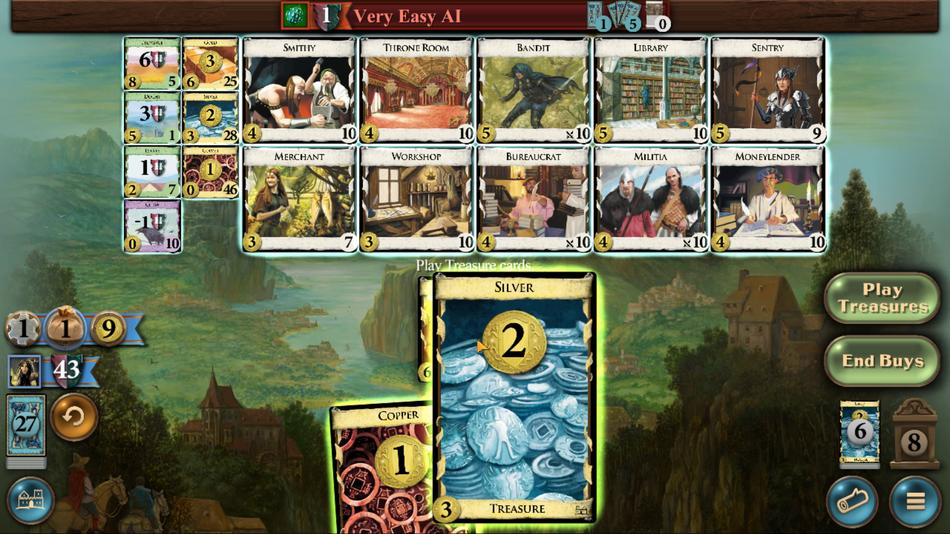 
Action: Mouse moved to (373, 275)
Screenshot: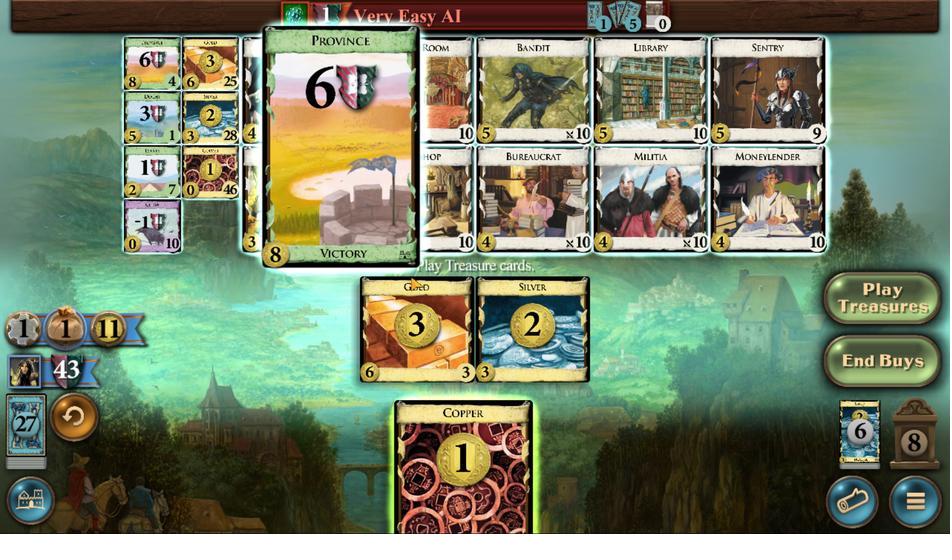 
Action: Mouse pressed left at (373, 275)
Screenshot: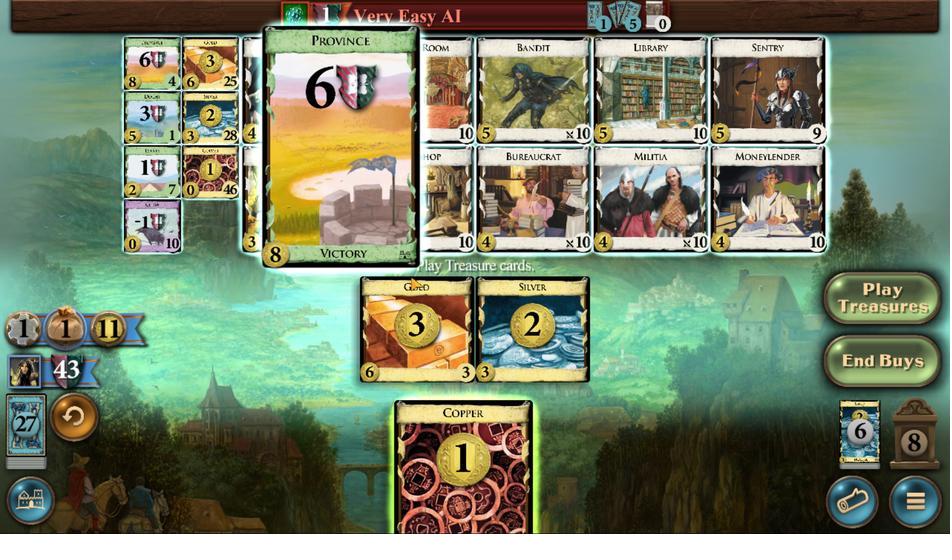 
Action: Mouse moved to (431, 324)
Screenshot: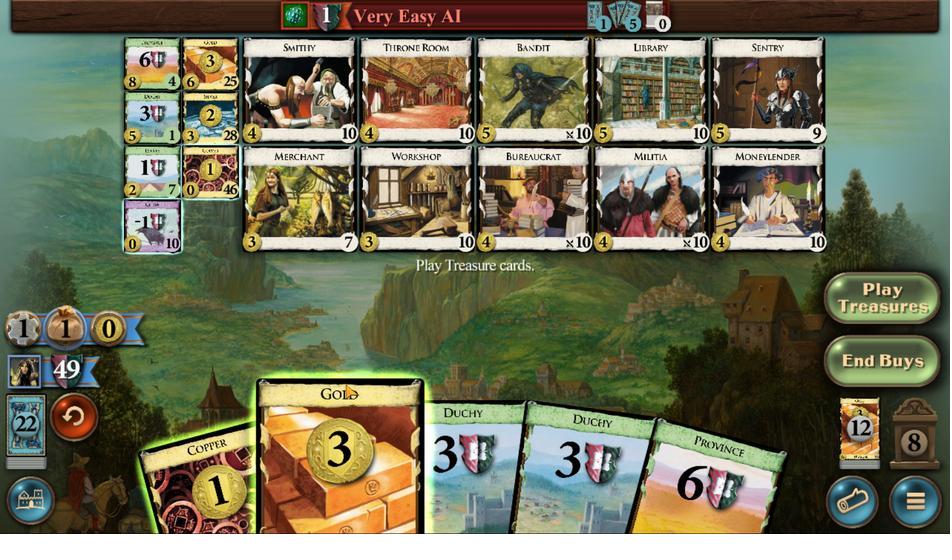 
Action: Mouse pressed left at (431, 324)
Screenshot: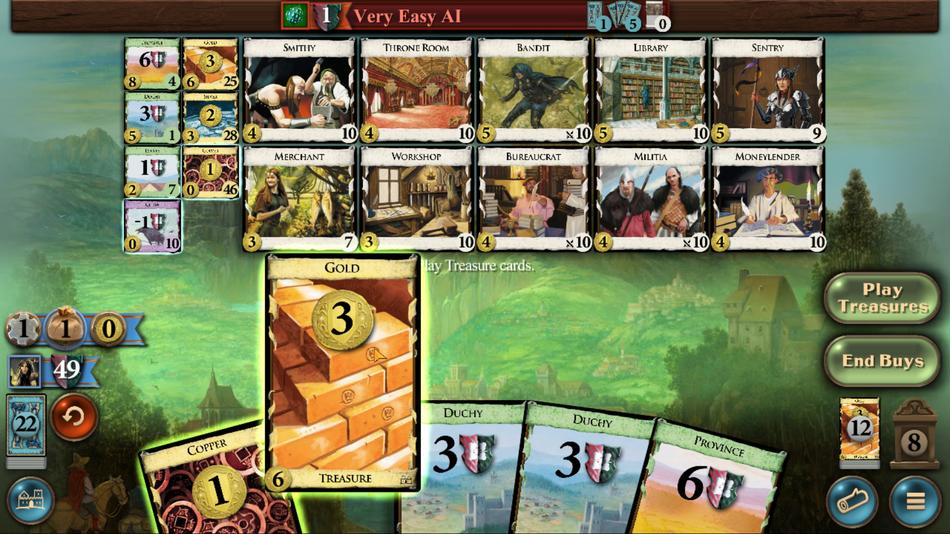 
Action: Mouse moved to (391, 281)
Screenshot: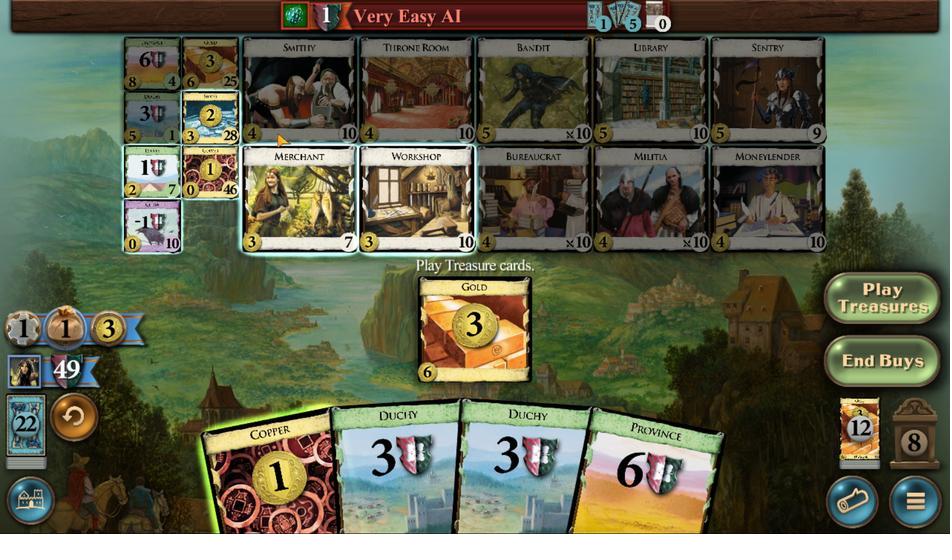 
Action: Mouse pressed left at (391, 281)
